 Task: Look for space in Juhaynah, Egypt from 12th June, 2023 to 15th June, 2023 for 2 adults in price range Rs.10000 to Rs.15000. Place can be entire place with 1  bedroom having 1 bed and 1 bathroom. Property type can be house, flat, guest house, hotel. Booking option can be shelf check-in. Required host language is English.
Action: Mouse moved to (488, 100)
Screenshot: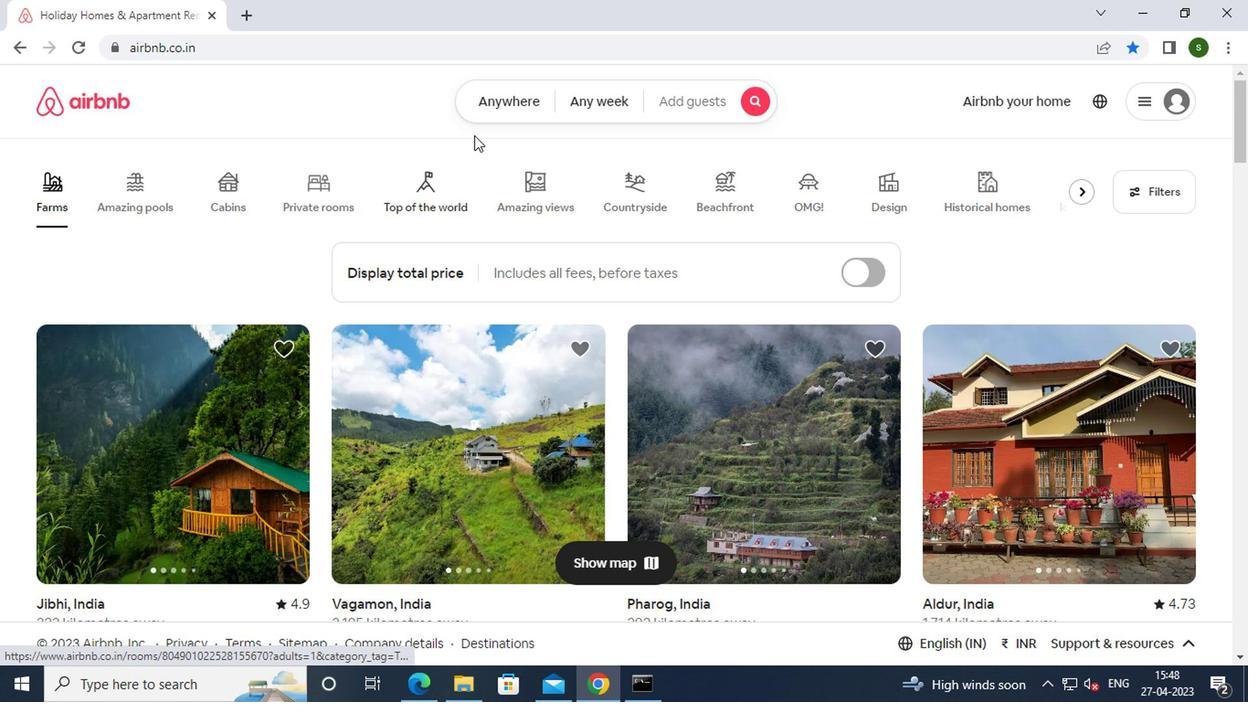 
Action: Mouse pressed left at (488, 100)
Screenshot: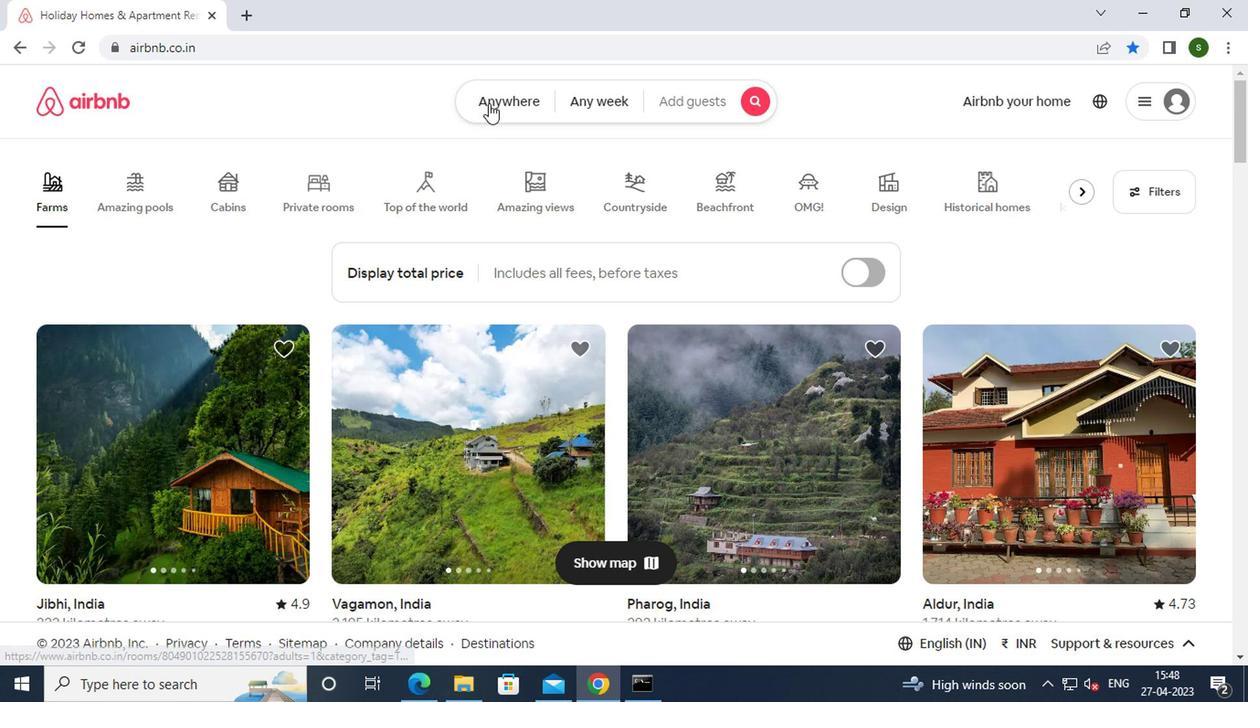 
Action: Mouse moved to (397, 172)
Screenshot: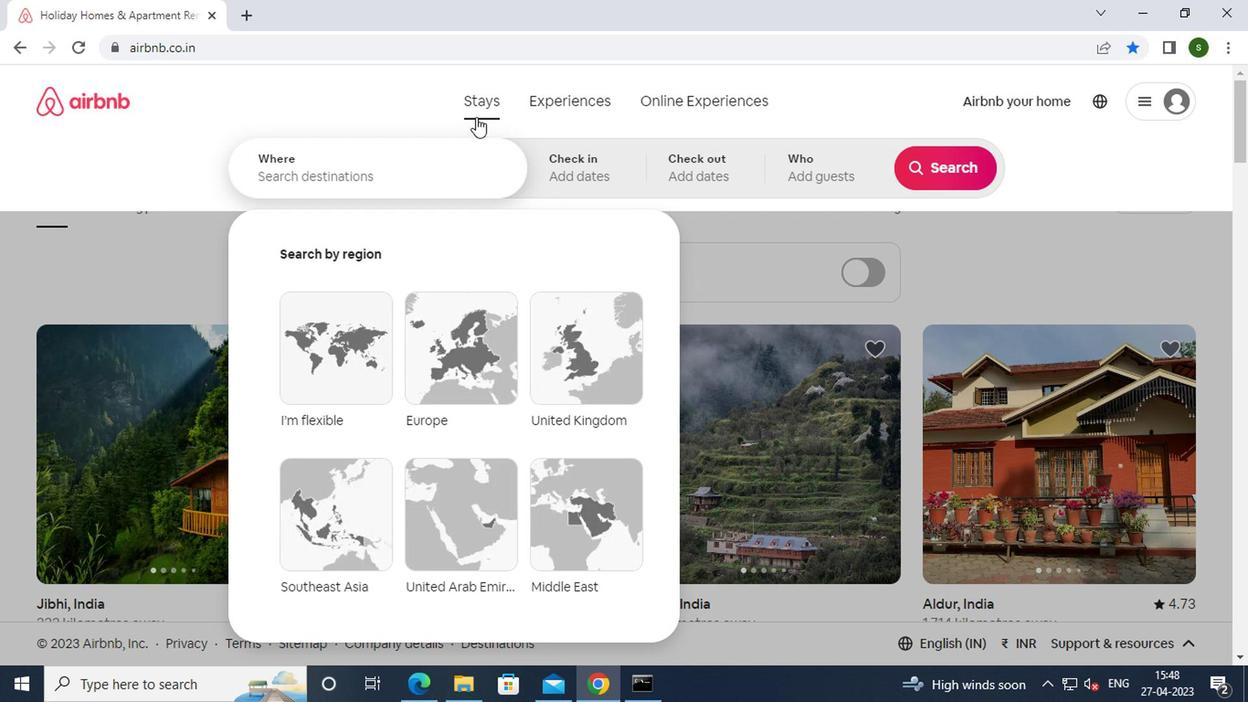 
Action: Mouse pressed left at (397, 172)
Screenshot: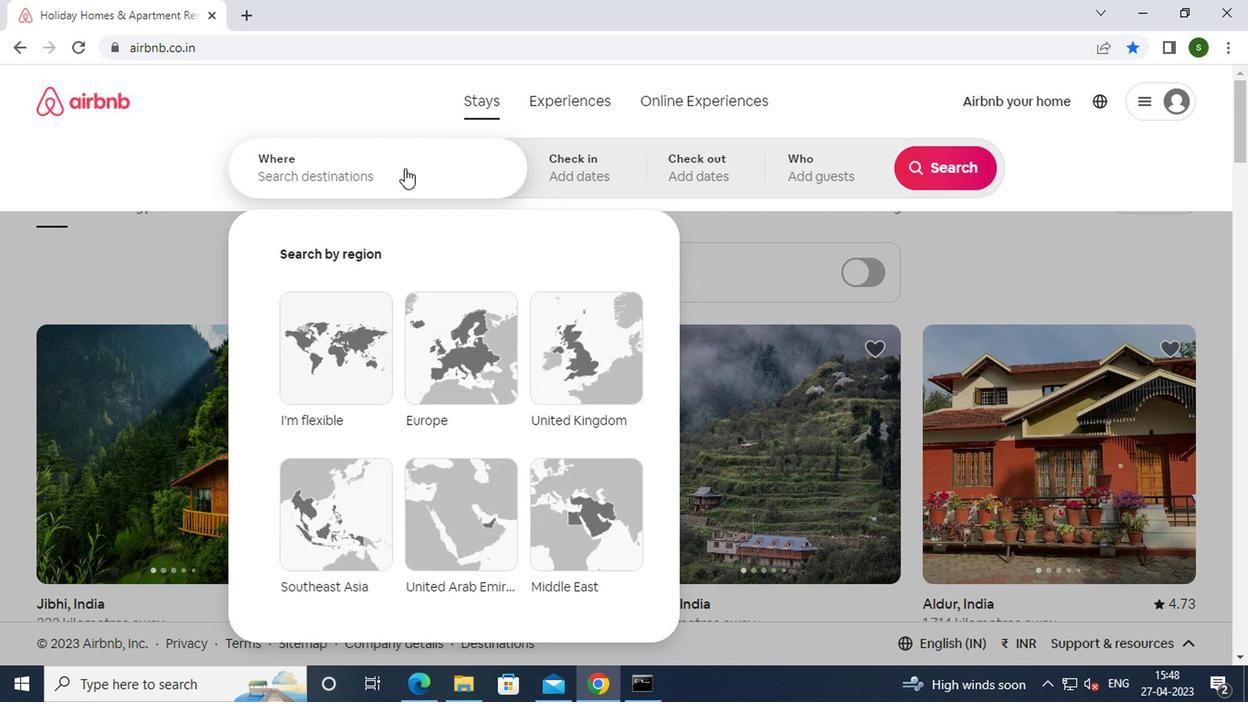 
Action: Key pressed j<Key.caps_lock>uhaynah,<Key.space><Key.caps_lock>e<Key.caps_lock>gypt<Key.enter>
Screenshot: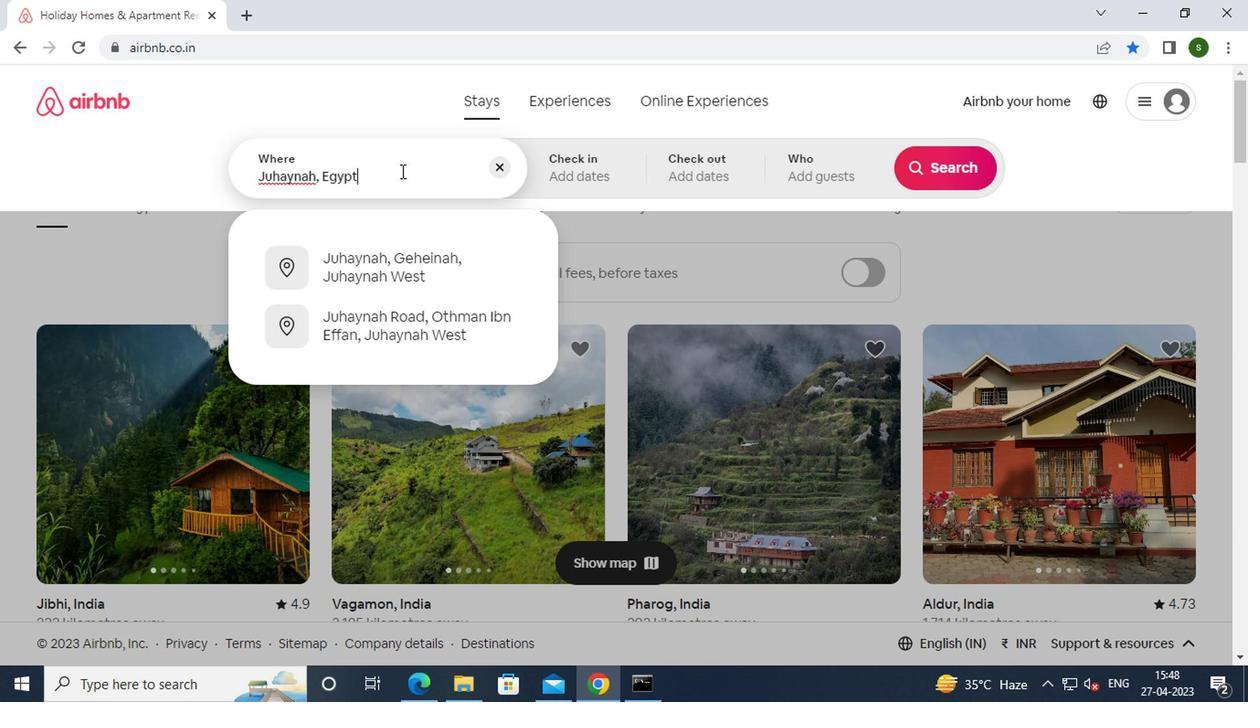 
Action: Mouse moved to (940, 317)
Screenshot: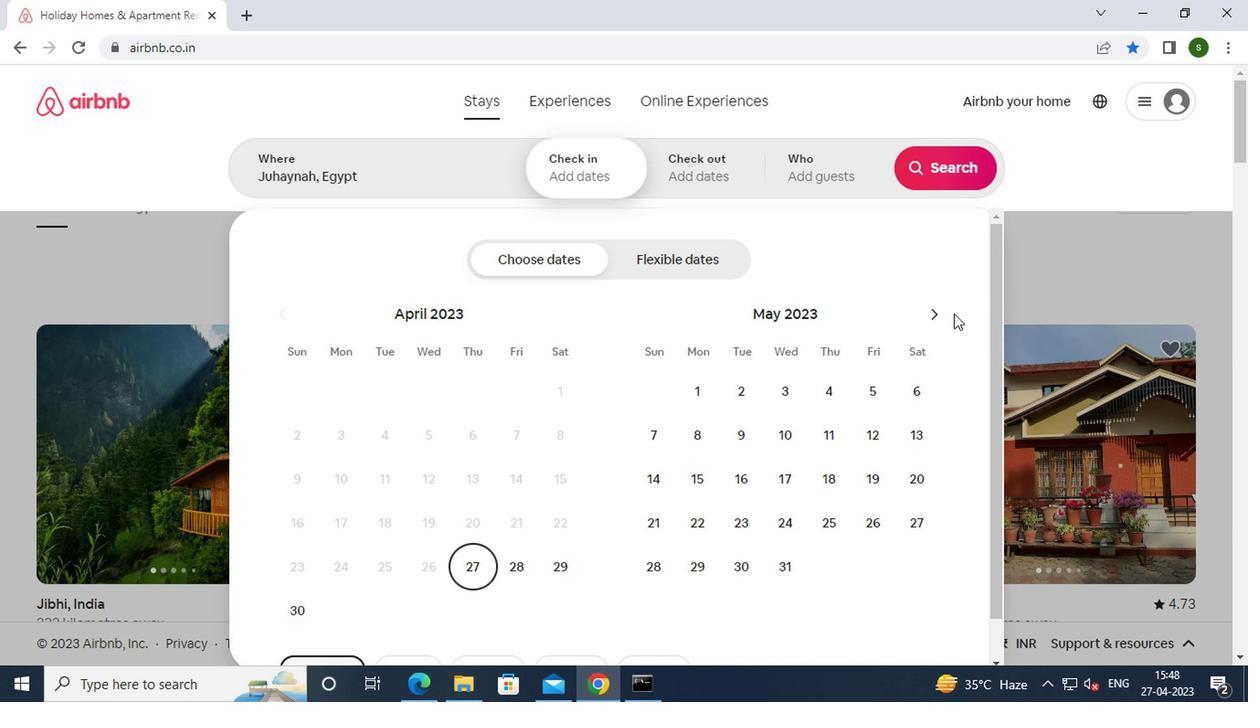 
Action: Mouse pressed left at (940, 317)
Screenshot: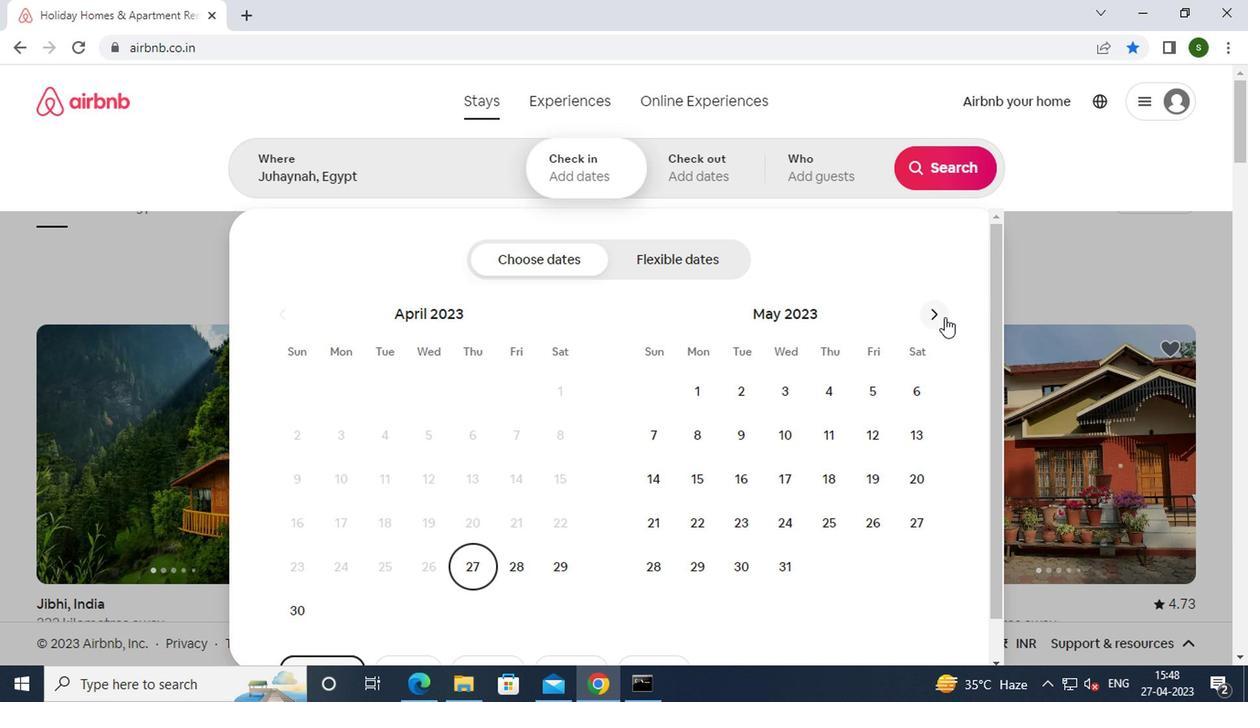 
Action: Mouse moved to (705, 466)
Screenshot: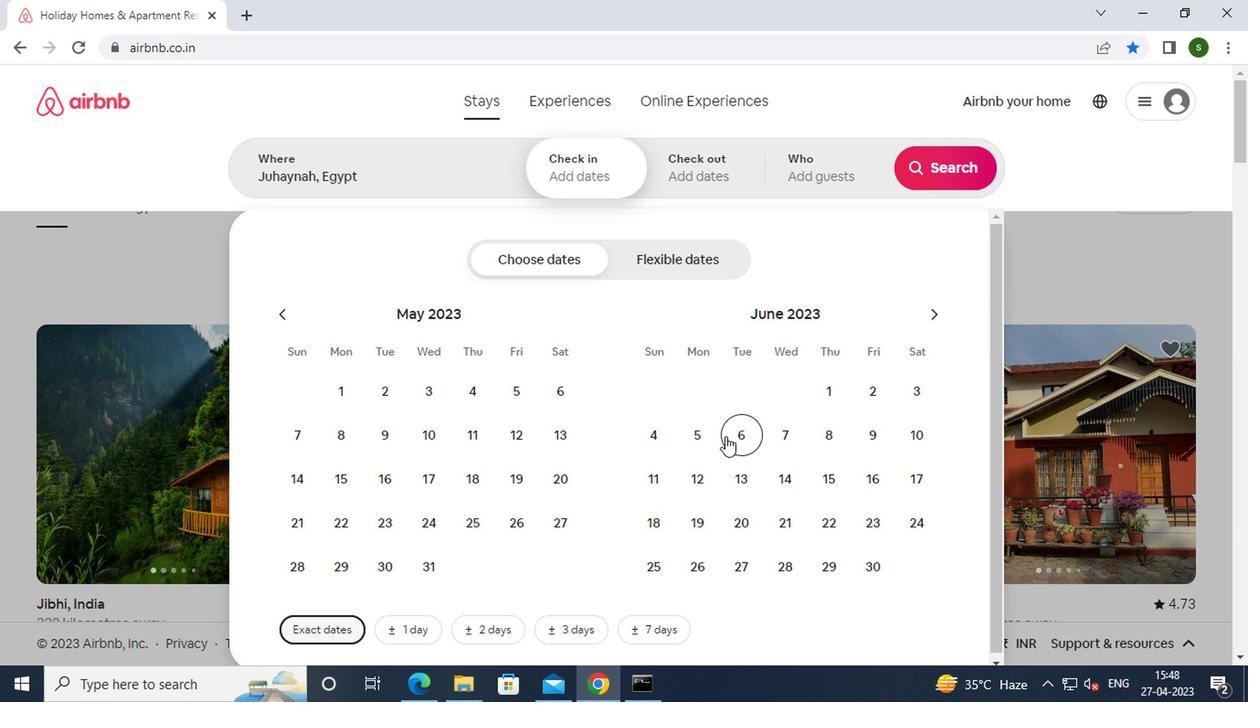 
Action: Mouse pressed left at (705, 466)
Screenshot: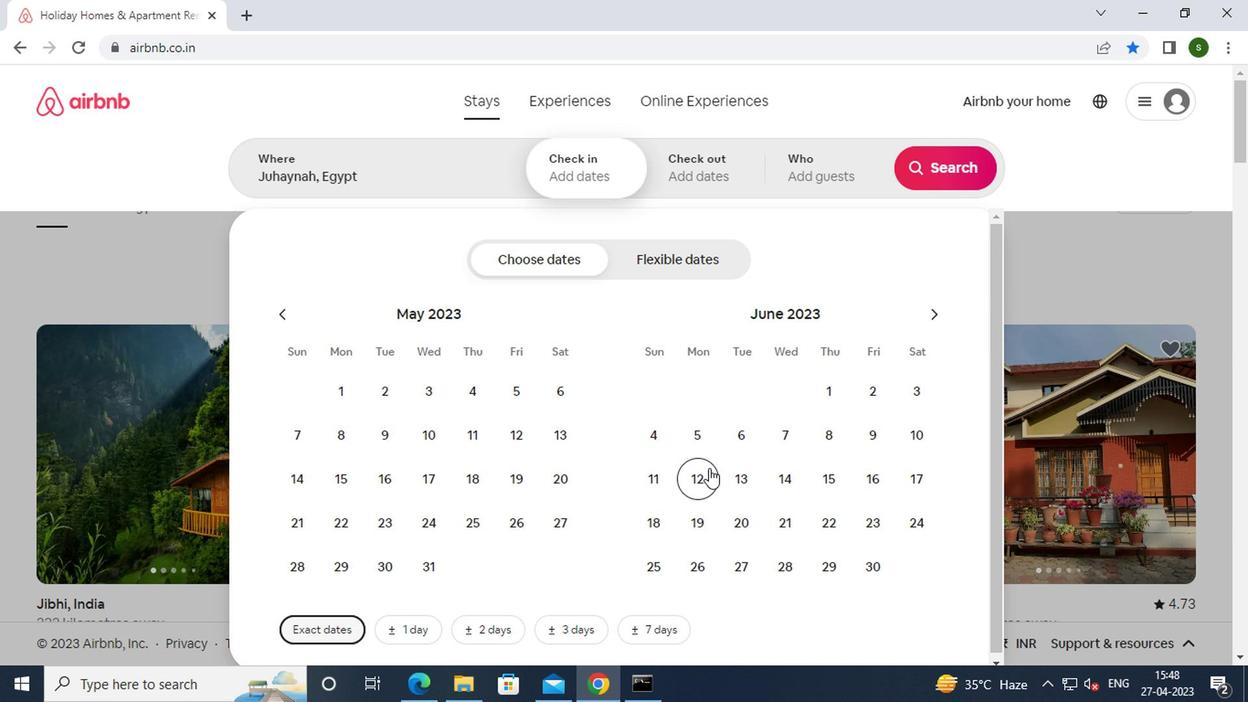 
Action: Mouse moved to (830, 477)
Screenshot: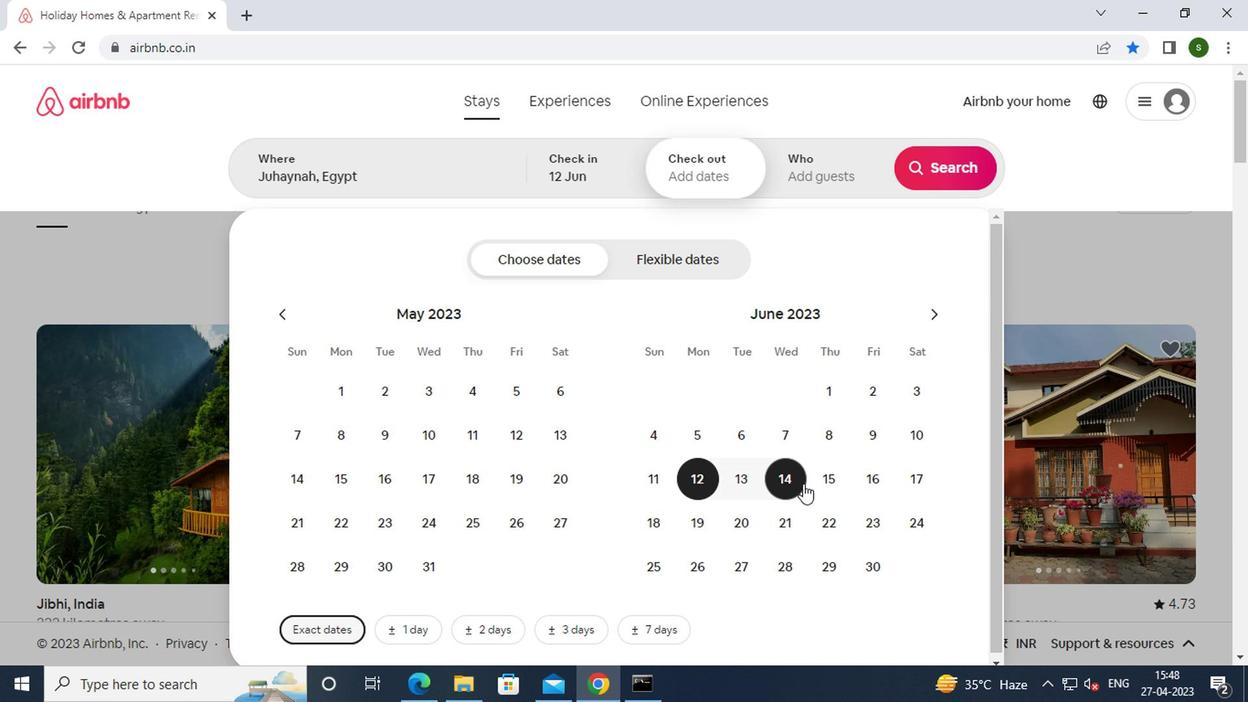 
Action: Mouse pressed left at (830, 477)
Screenshot: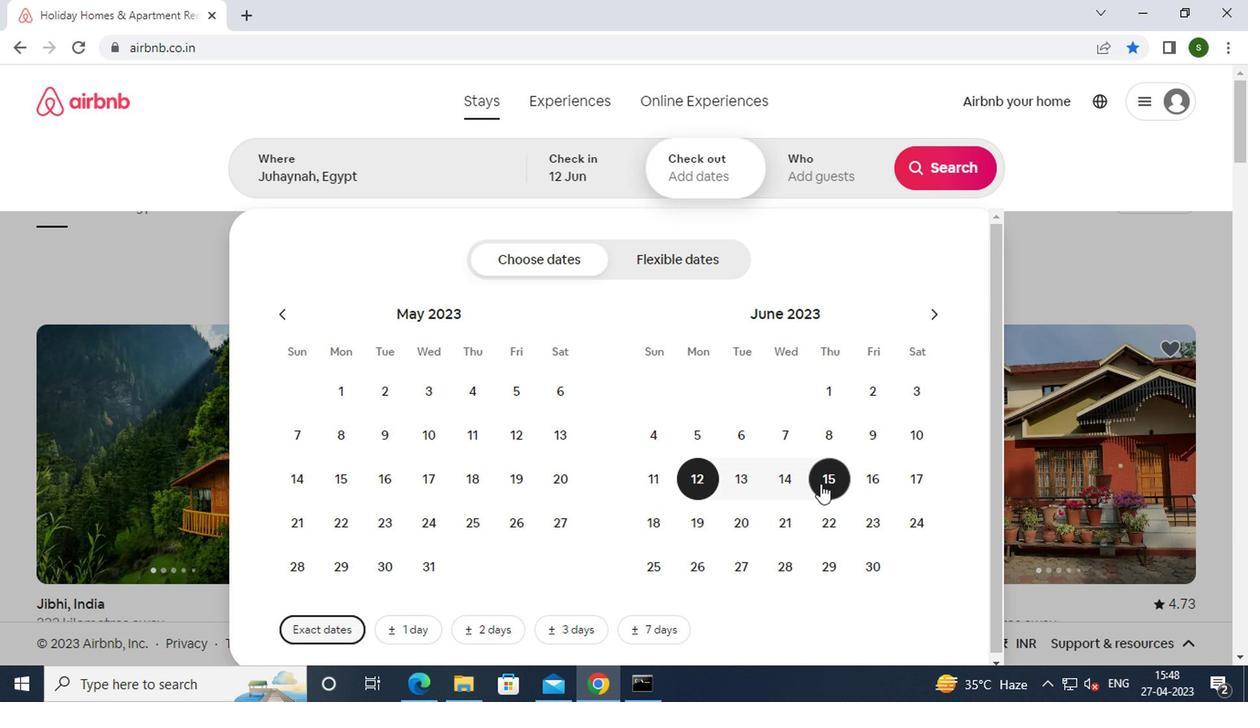 
Action: Mouse moved to (814, 159)
Screenshot: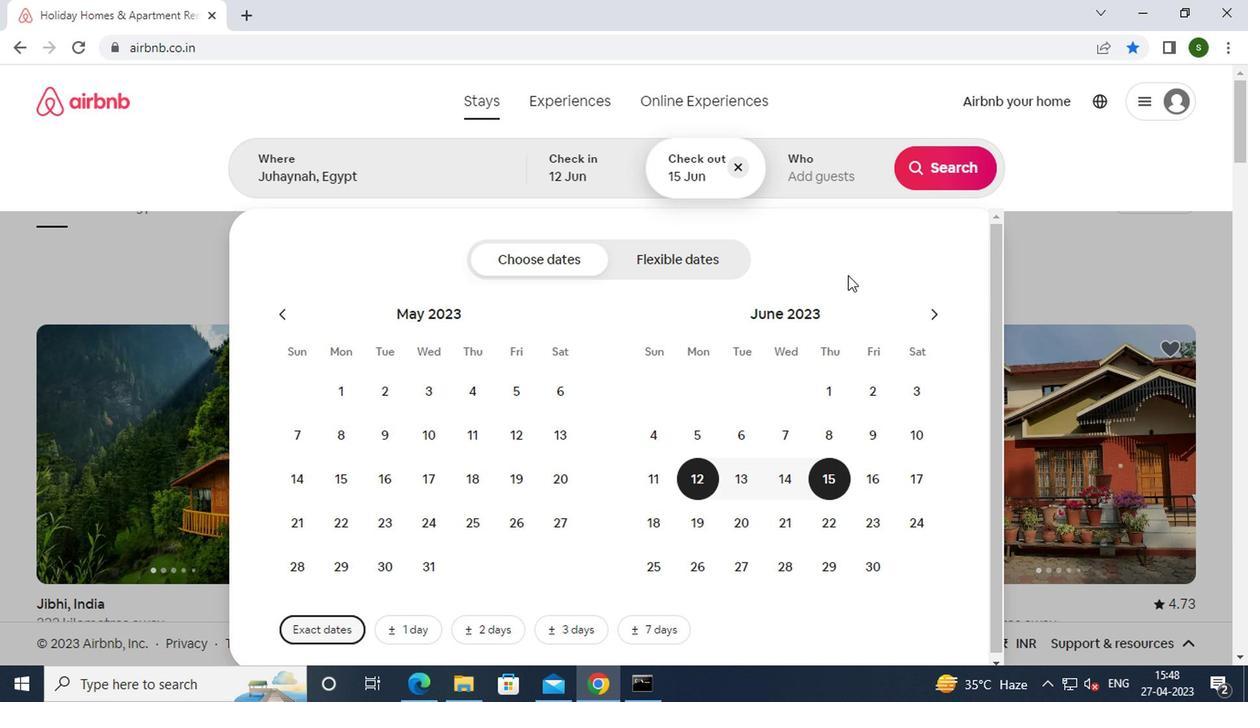 
Action: Mouse pressed left at (814, 159)
Screenshot: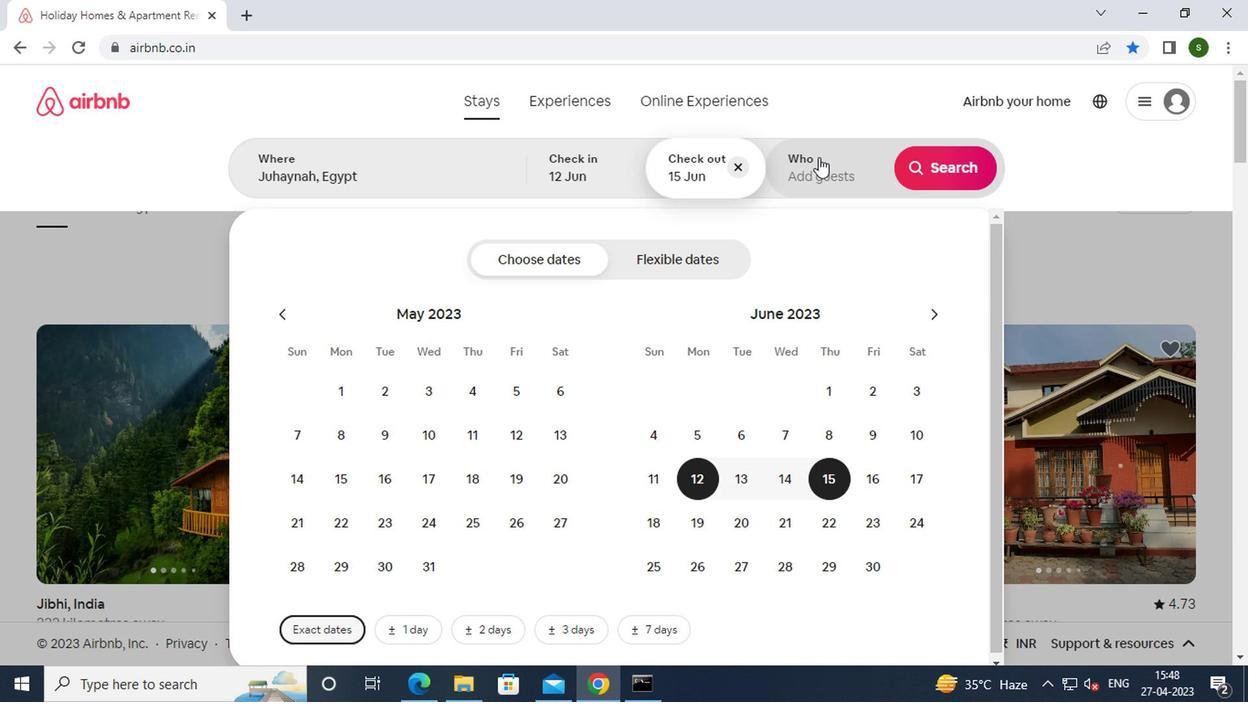 
Action: Mouse moved to (948, 269)
Screenshot: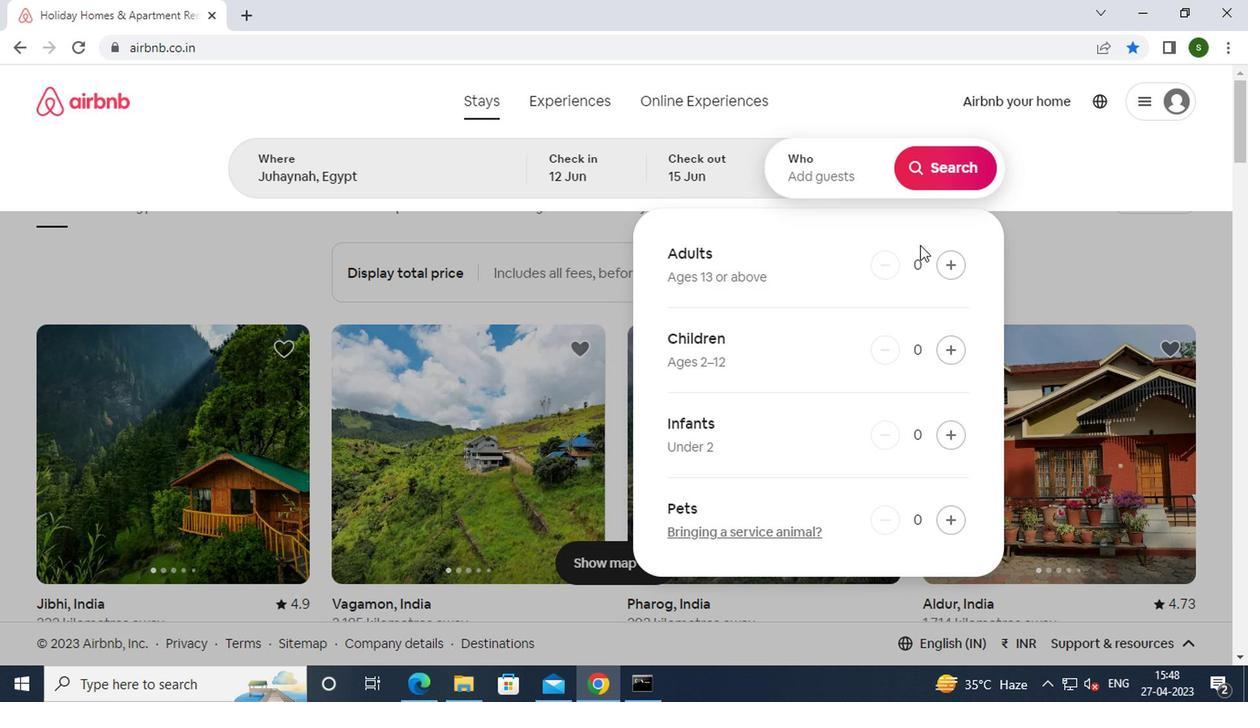 
Action: Mouse pressed left at (948, 269)
Screenshot: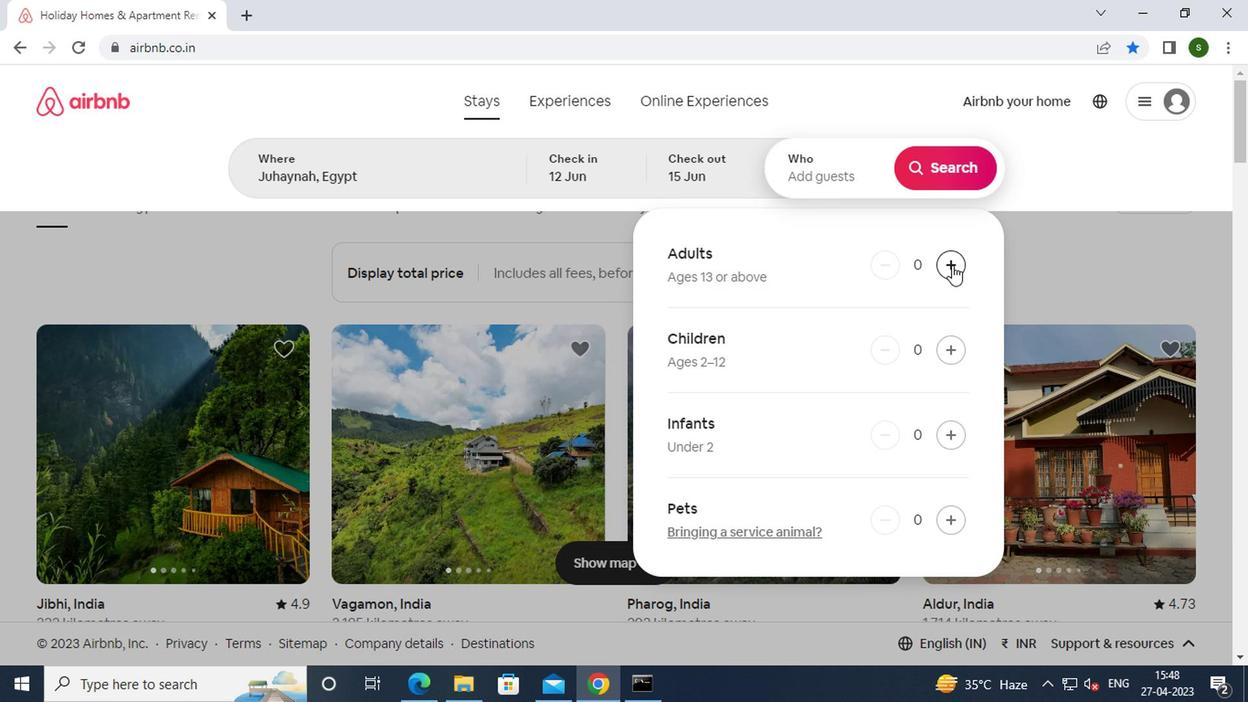 
Action: Mouse pressed left at (948, 269)
Screenshot: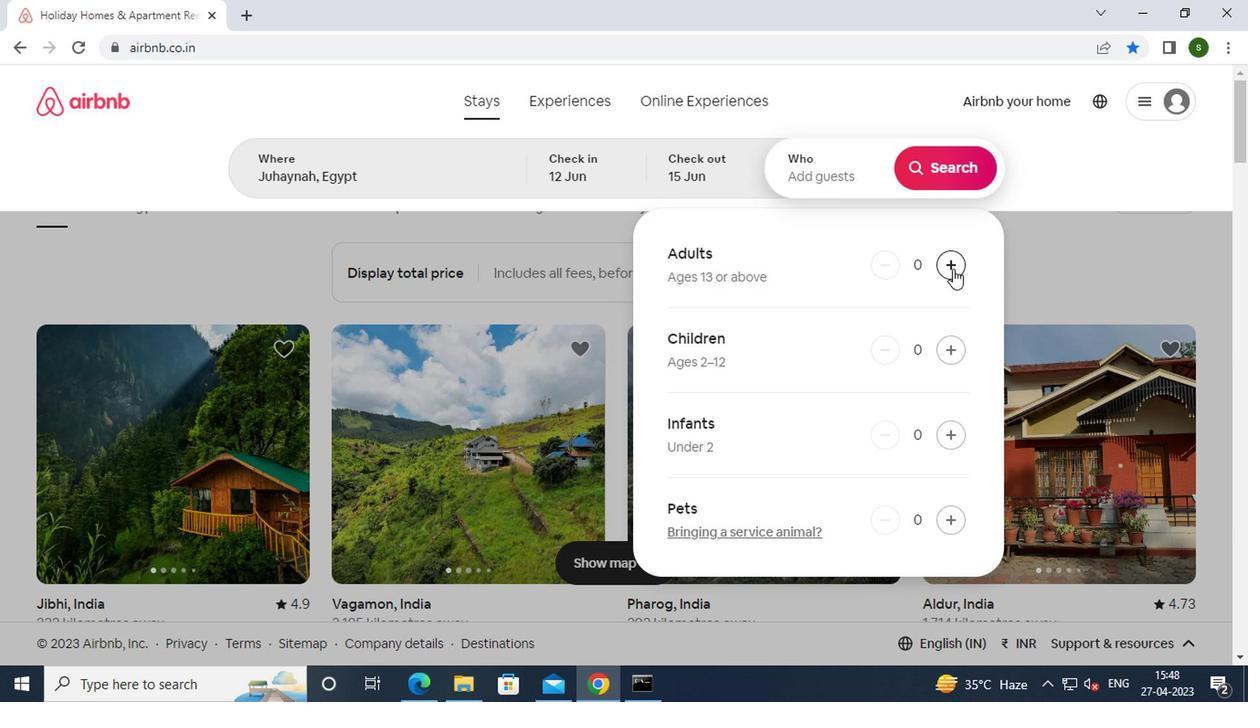 
Action: Mouse moved to (941, 180)
Screenshot: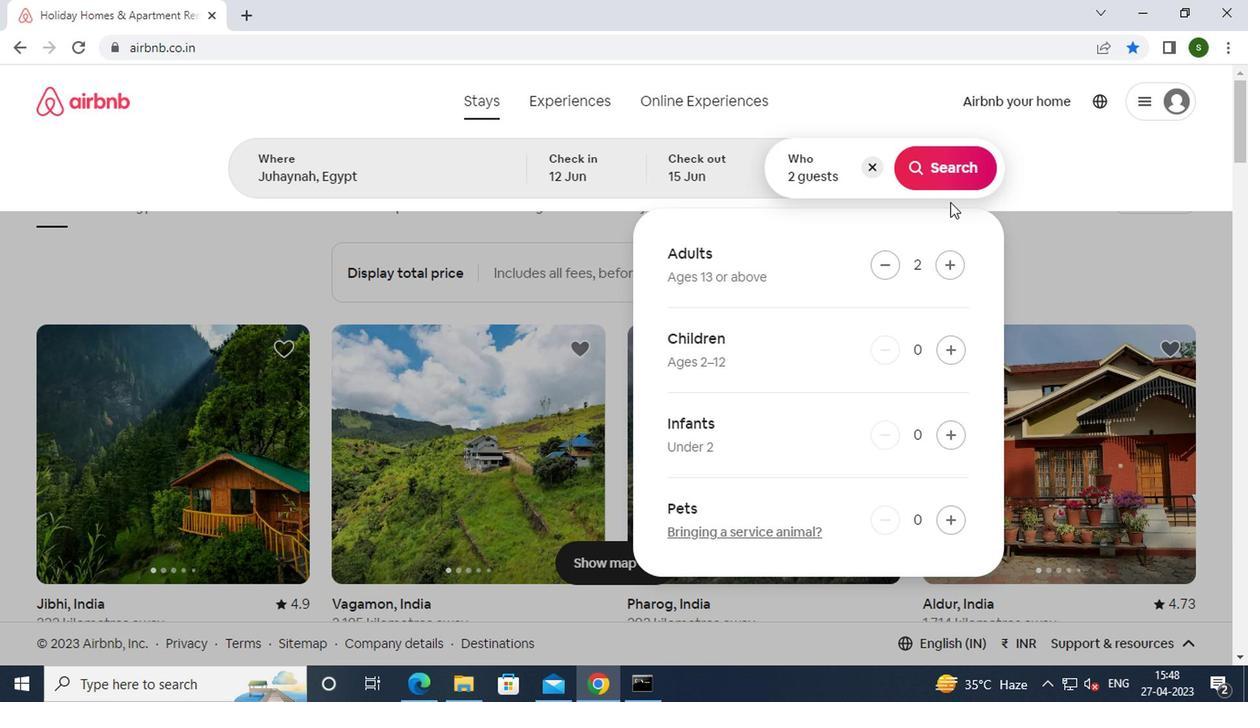 
Action: Mouse pressed left at (941, 180)
Screenshot: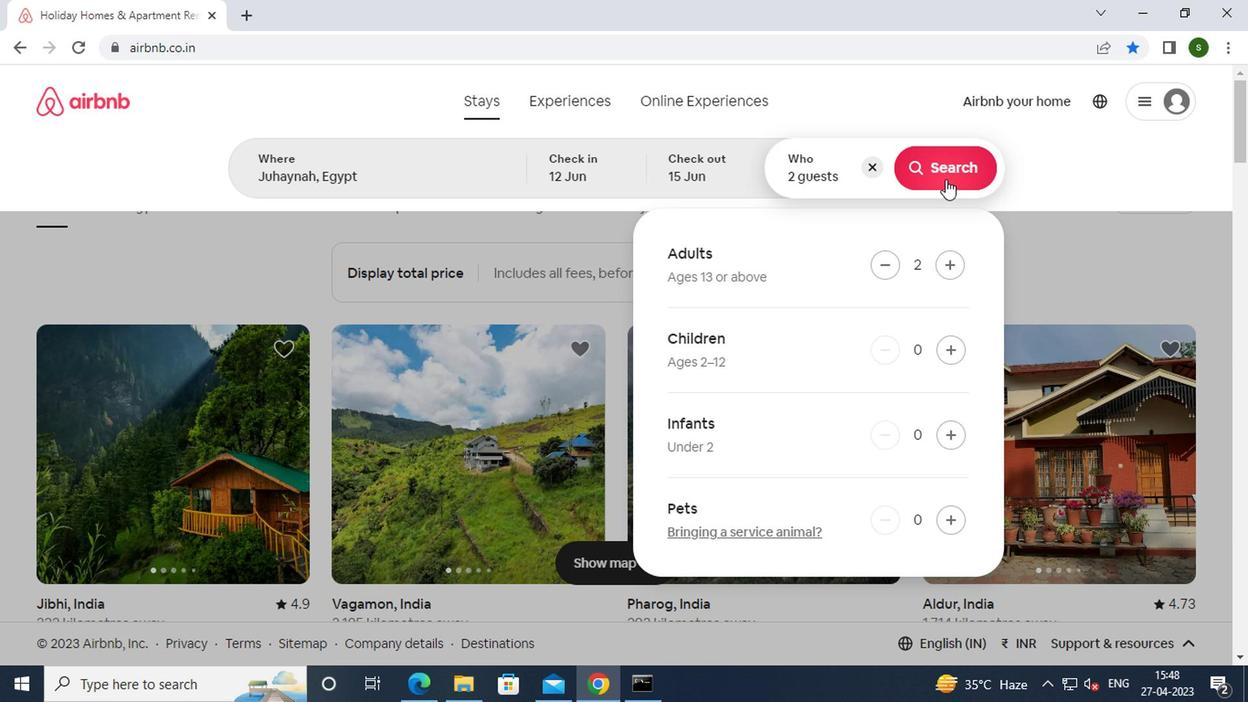 
Action: Mouse moved to (1181, 178)
Screenshot: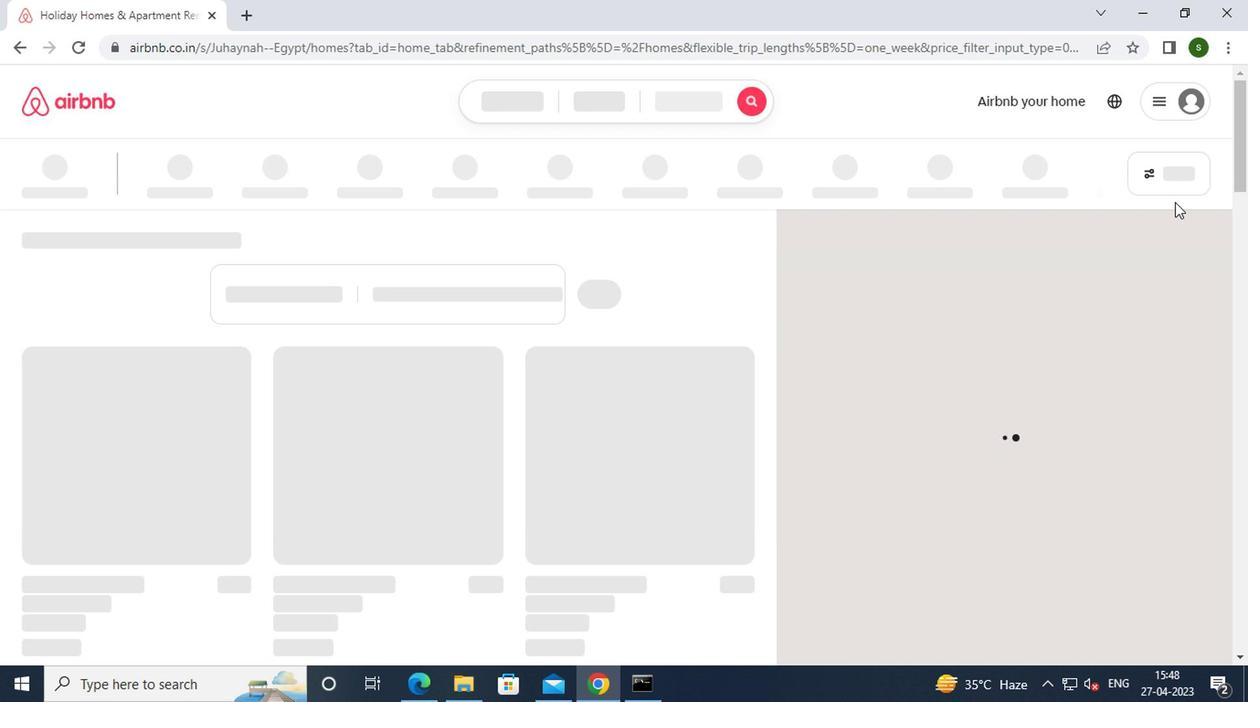 
Action: Mouse pressed left at (1181, 178)
Screenshot: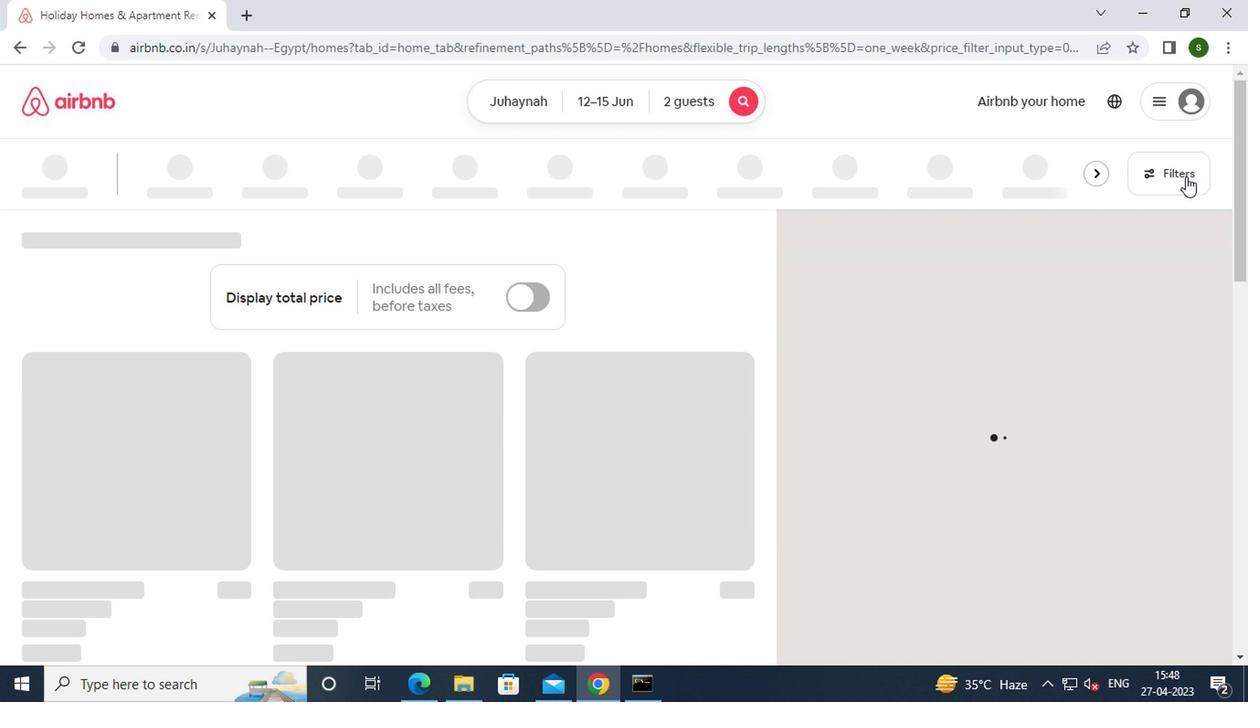
Action: Mouse moved to (450, 406)
Screenshot: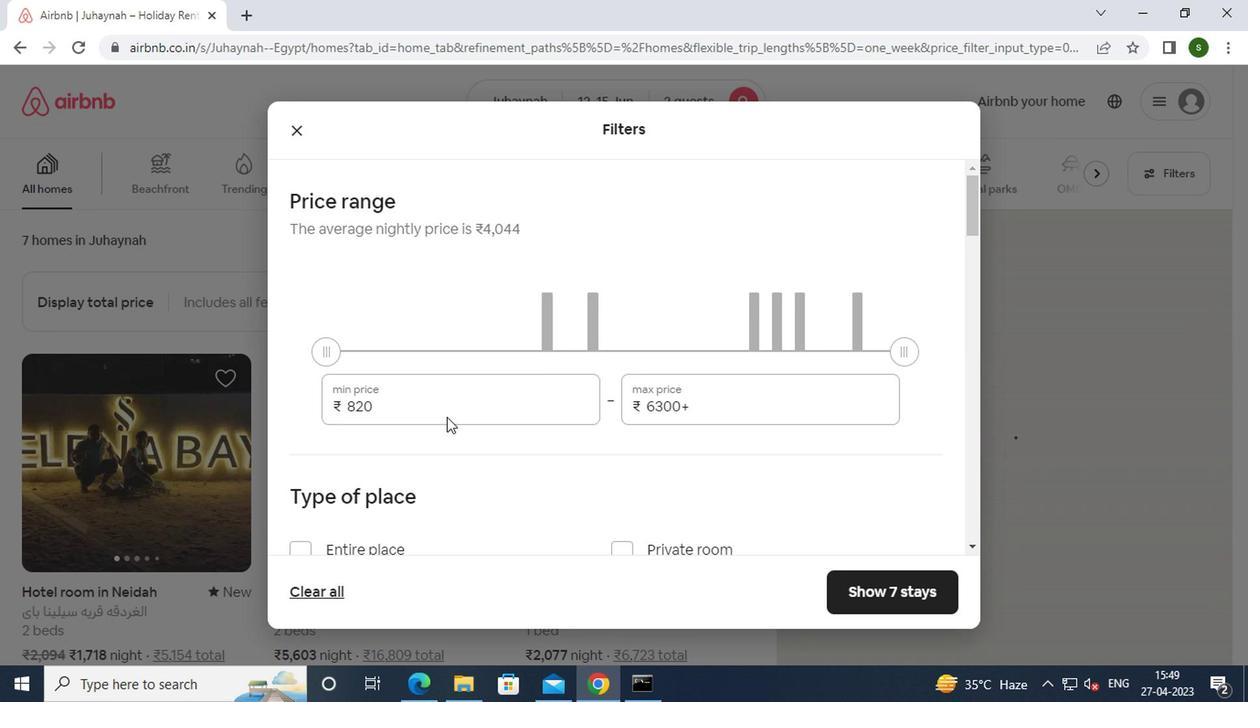 
Action: Mouse pressed left at (450, 406)
Screenshot: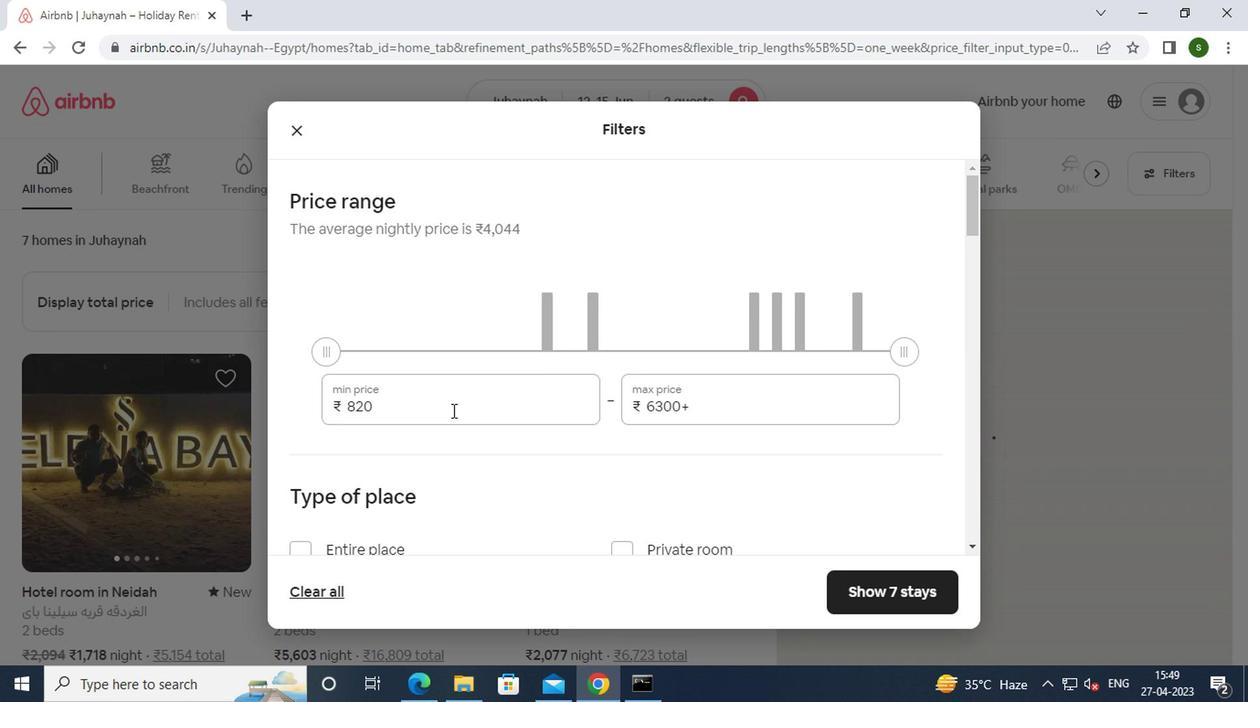 
Action: Key pressed <Key.backspace><Key.backspace><Key.backspace><Key.backspace><Key.backspace><Key.backspace>10000
Screenshot: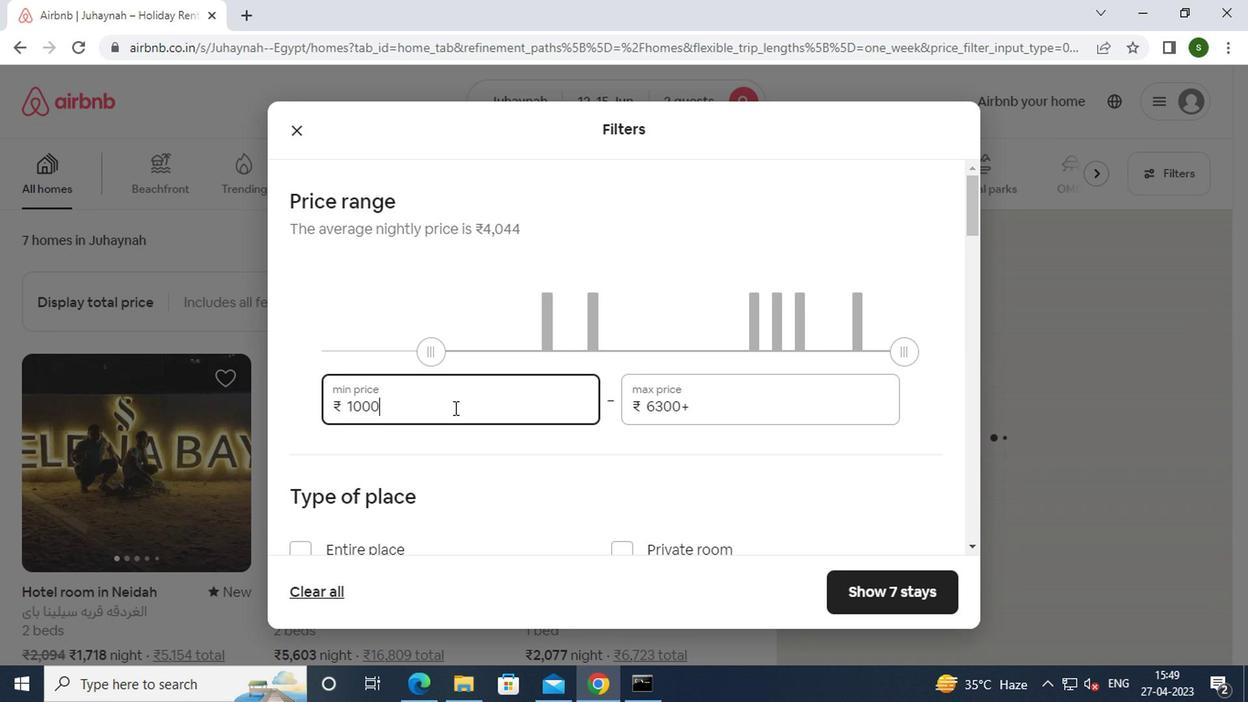 
Action: Mouse moved to (762, 406)
Screenshot: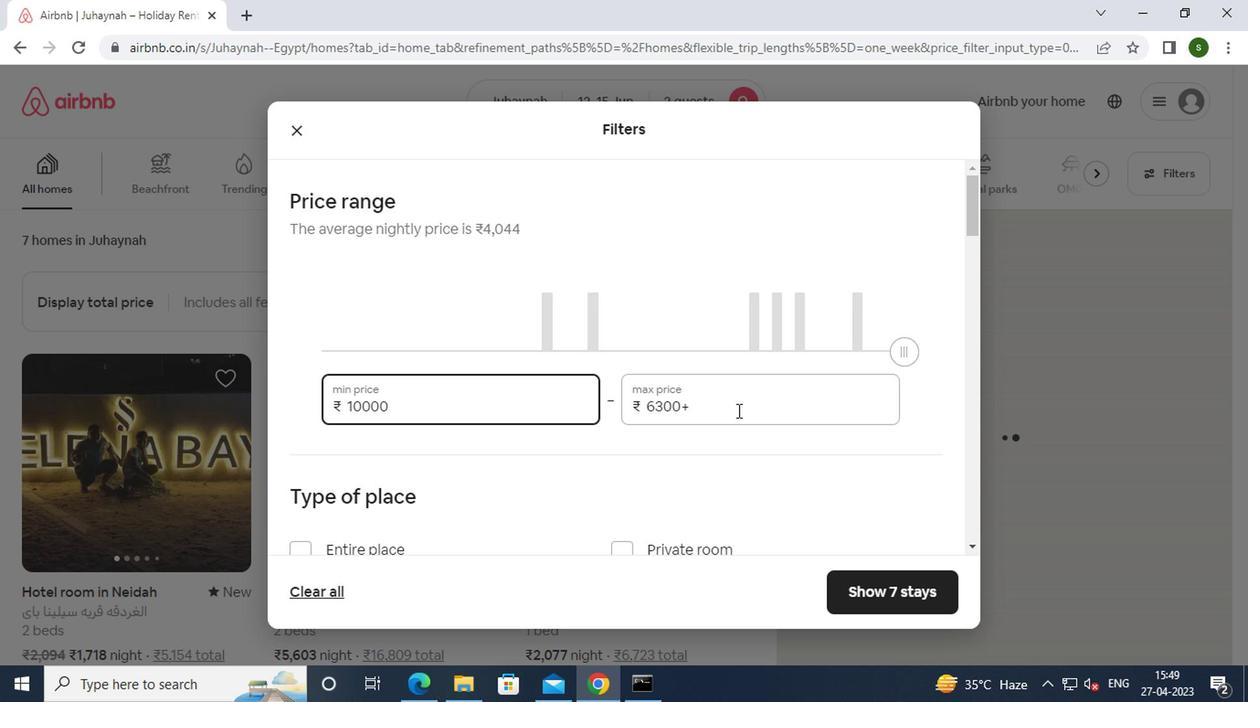 
Action: Mouse pressed left at (762, 406)
Screenshot: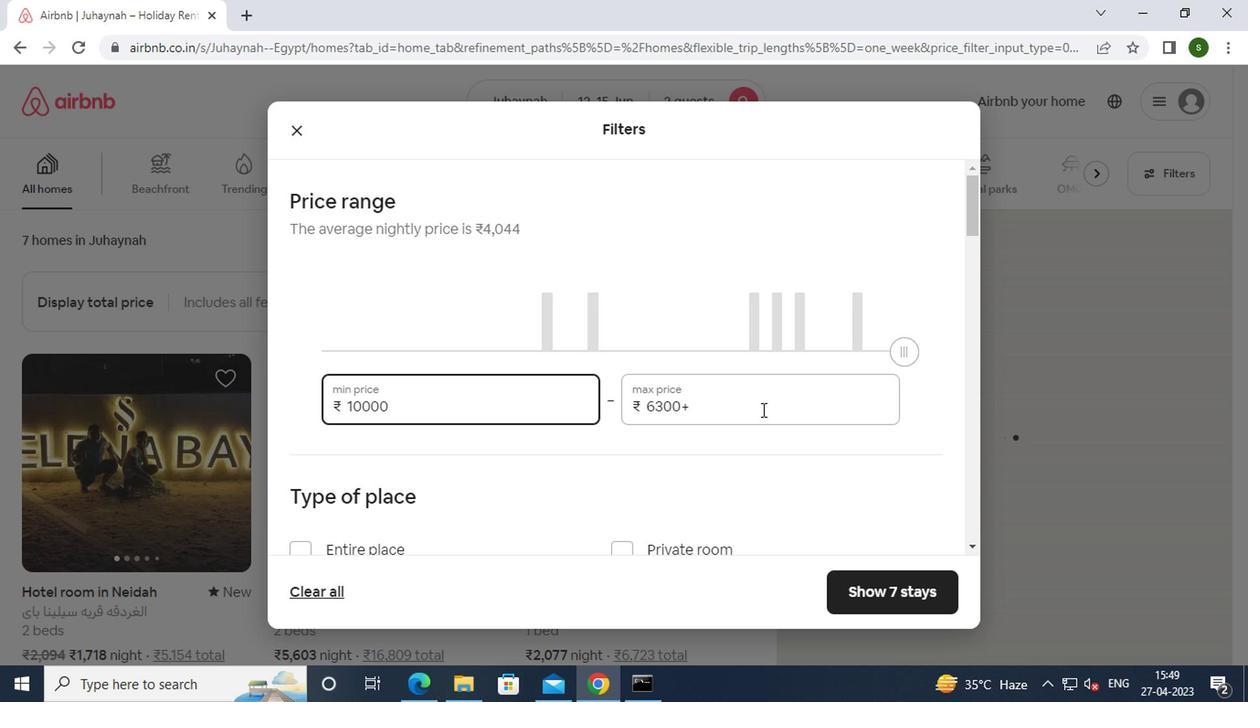 
Action: Key pressed <Key.backspace><Key.backspace><Key.backspace><Key.backspace><Key.backspace><Key.backspace><Key.backspace><Key.backspace><Key.backspace><Key.backspace><Key.backspace>15000
Screenshot: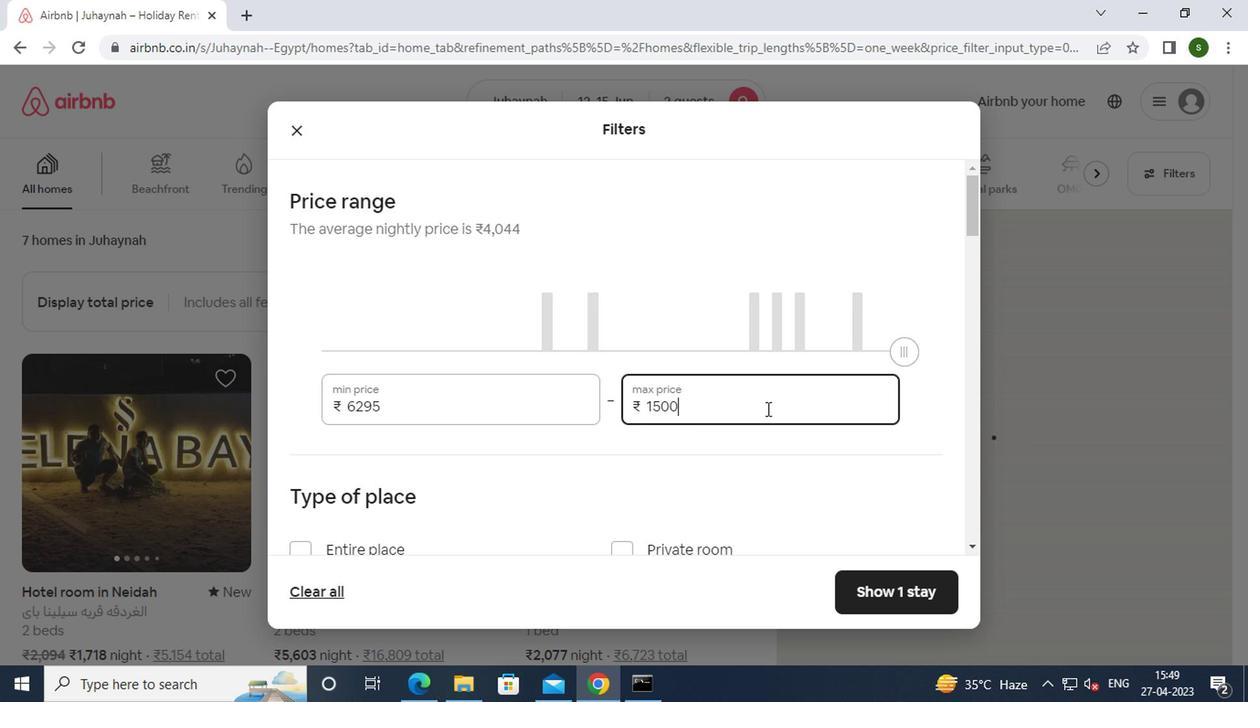 
Action: Mouse moved to (518, 404)
Screenshot: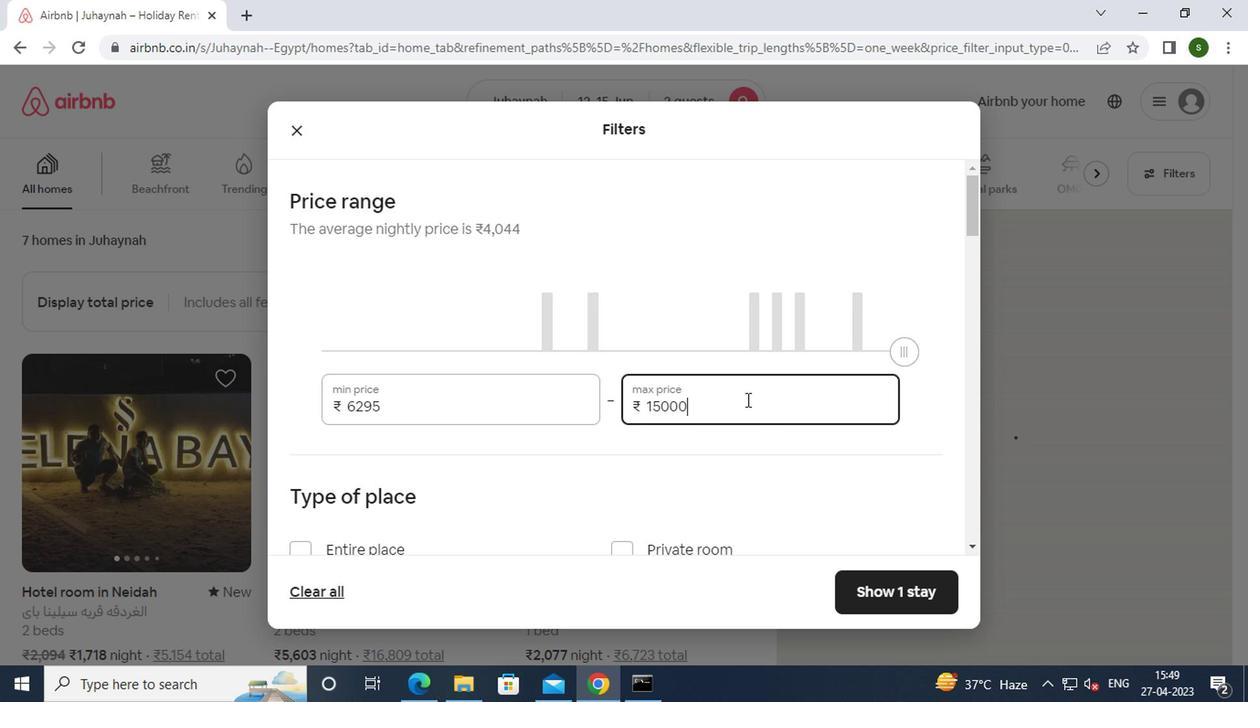 
Action: Mouse scrolled (518, 403) with delta (0, 0)
Screenshot: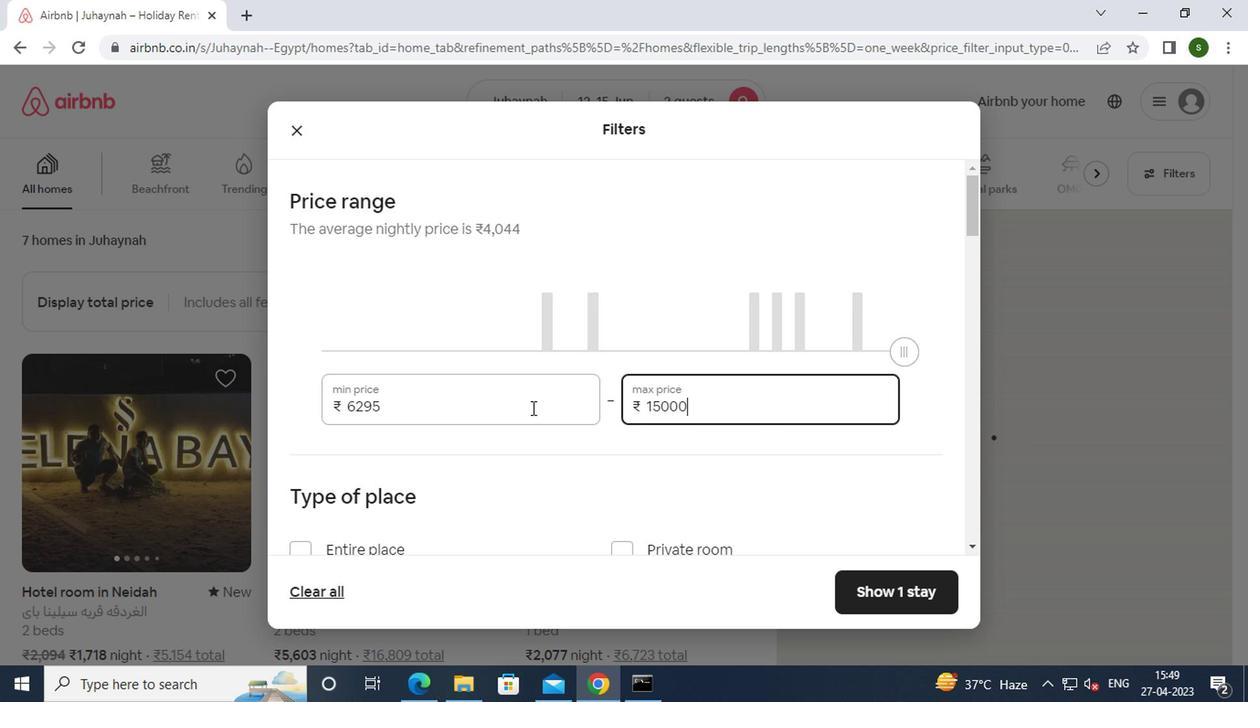 
Action: Mouse scrolled (518, 403) with delta (0, 0)
Screenshot: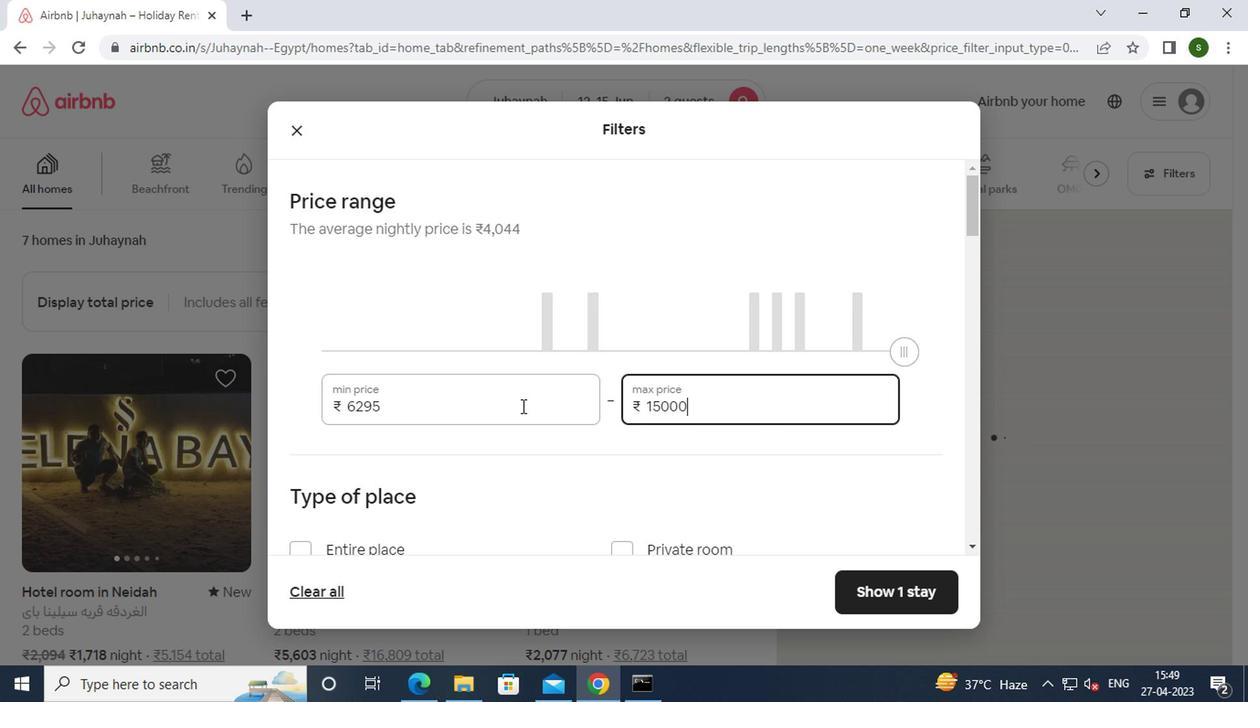 
Action: Mouse moved to (328, 369)
Screenshot: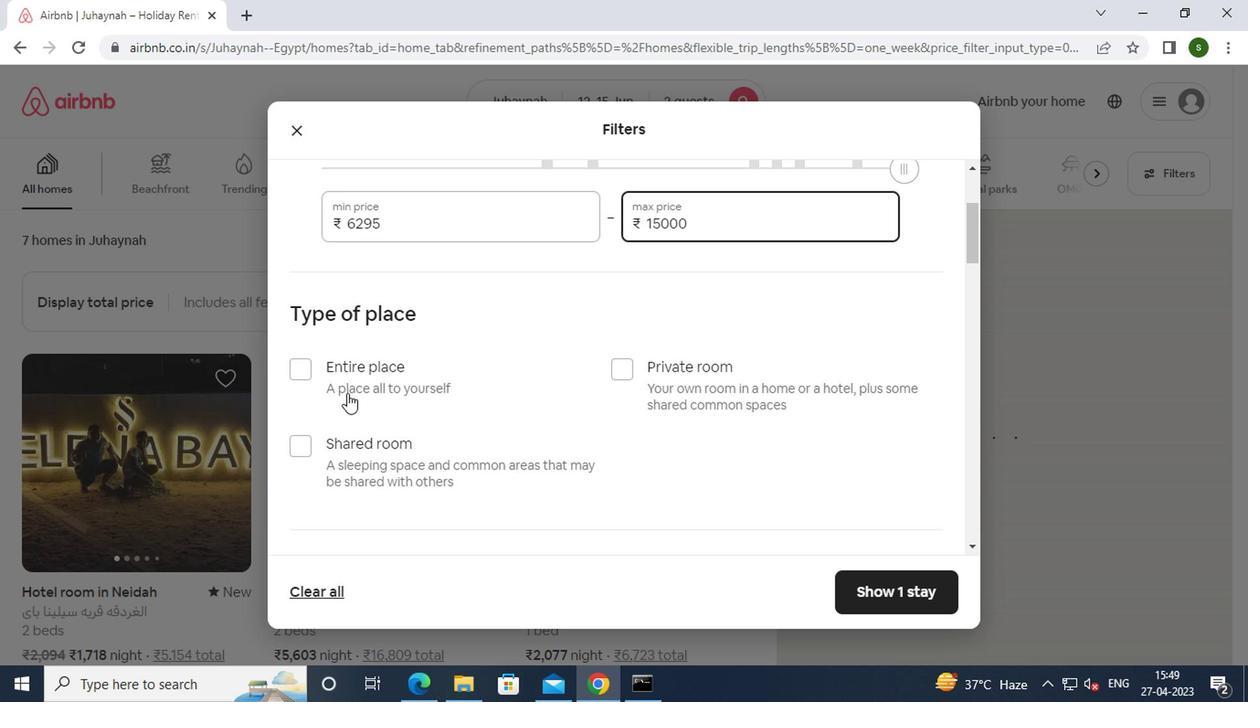
Action: Mouse pressed left at (328, 369)
Screenshot: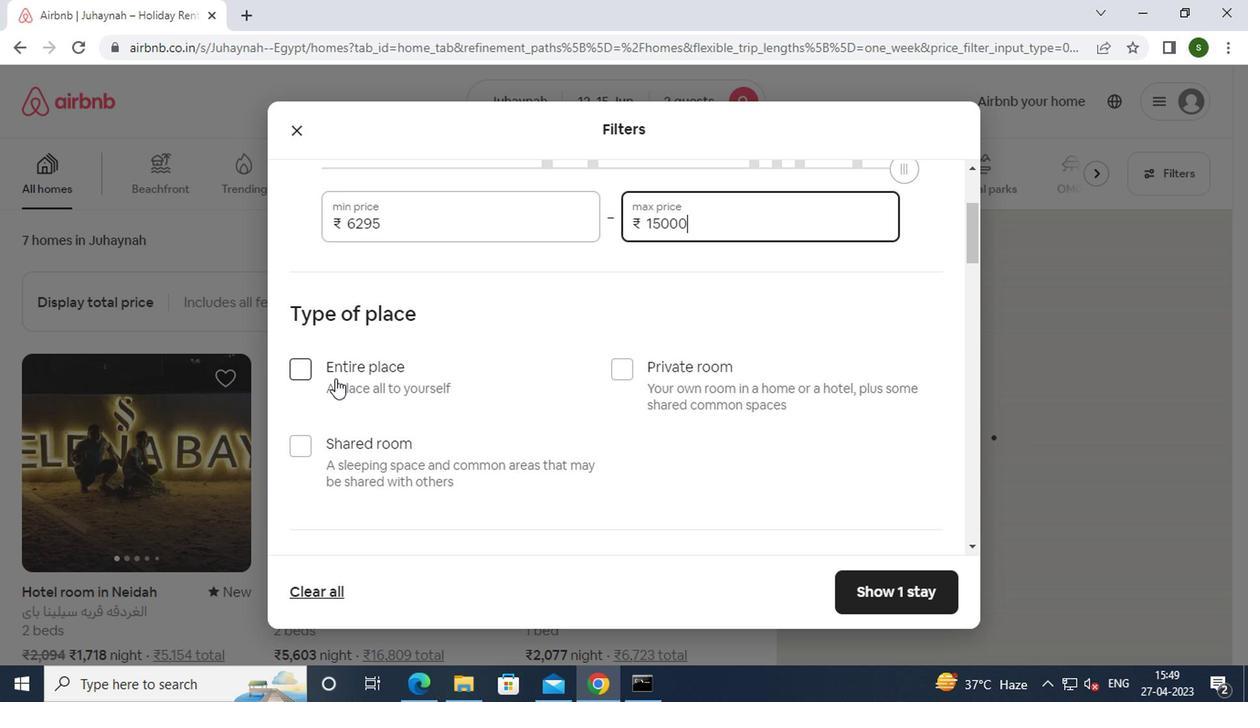 
Action: Mouse moved to (532, 359)
Screenshot: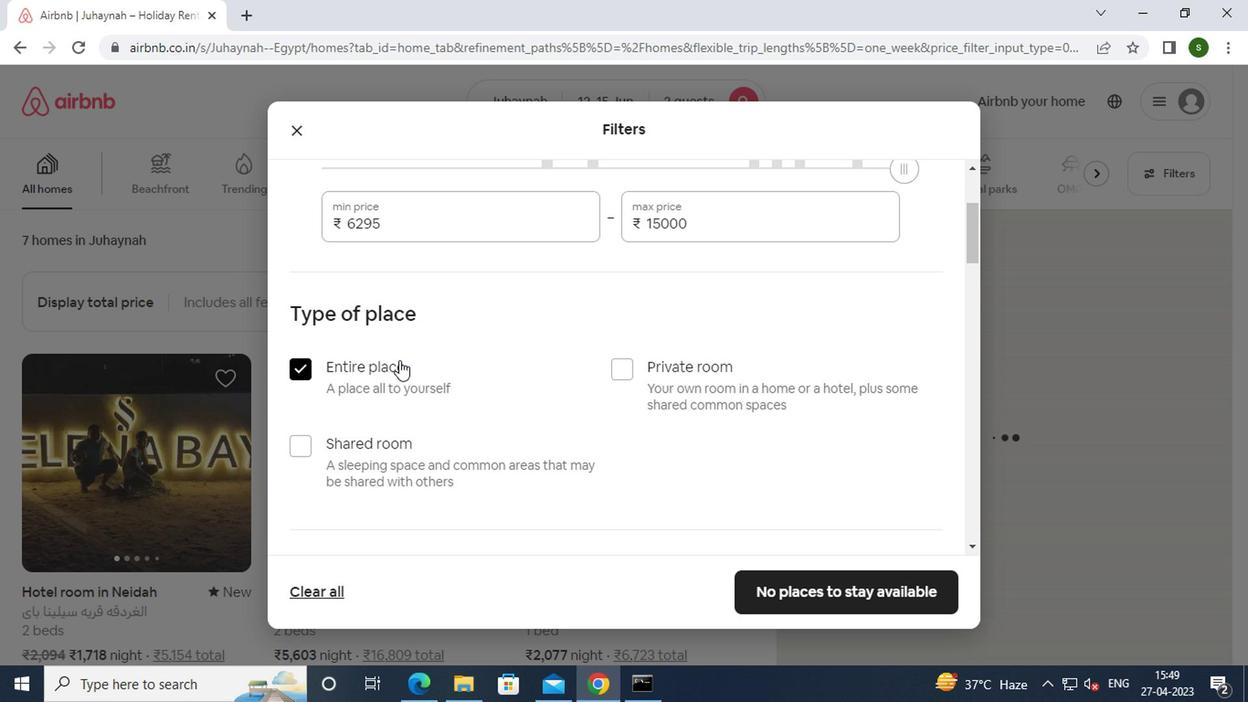 
Action: Mouse scrolled (532, 358) with delta (0, 0)
Screenshot: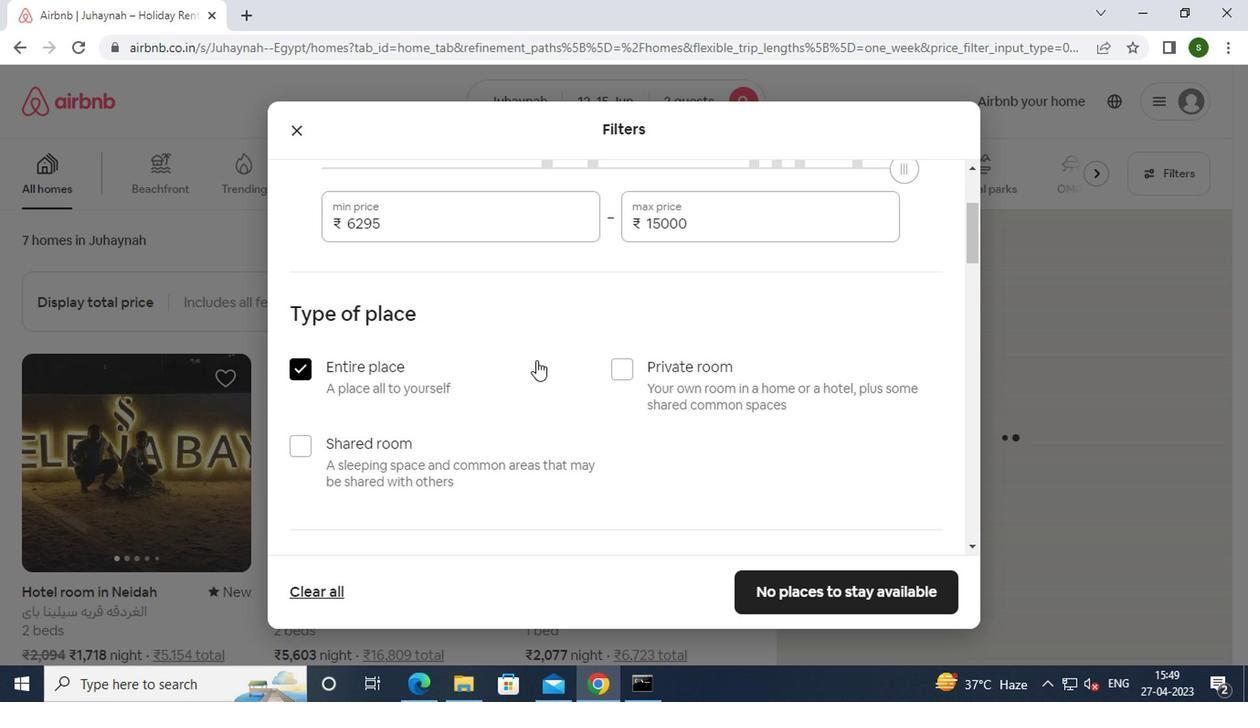 
Action: Mouse scrolled (532, 358) with delta (0, 0)
Screenshot: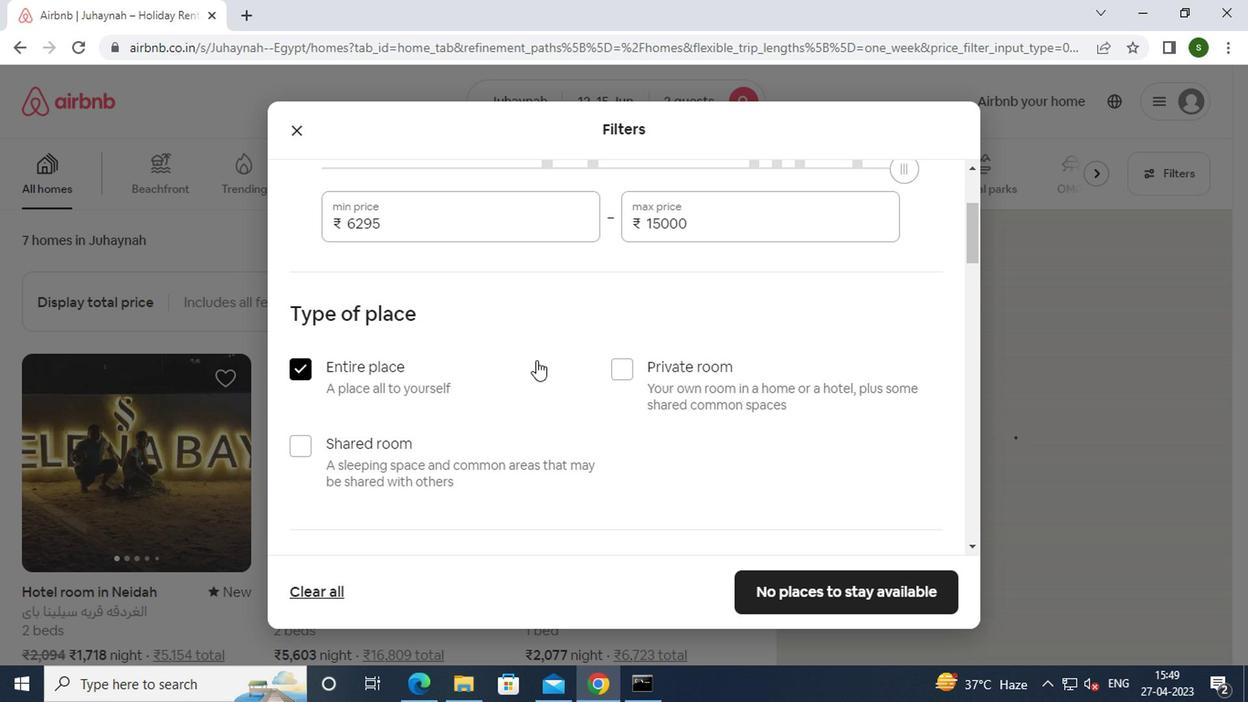 
Action: Mouse scrolled (532, 358) with delta (0, 0)
Screenshot: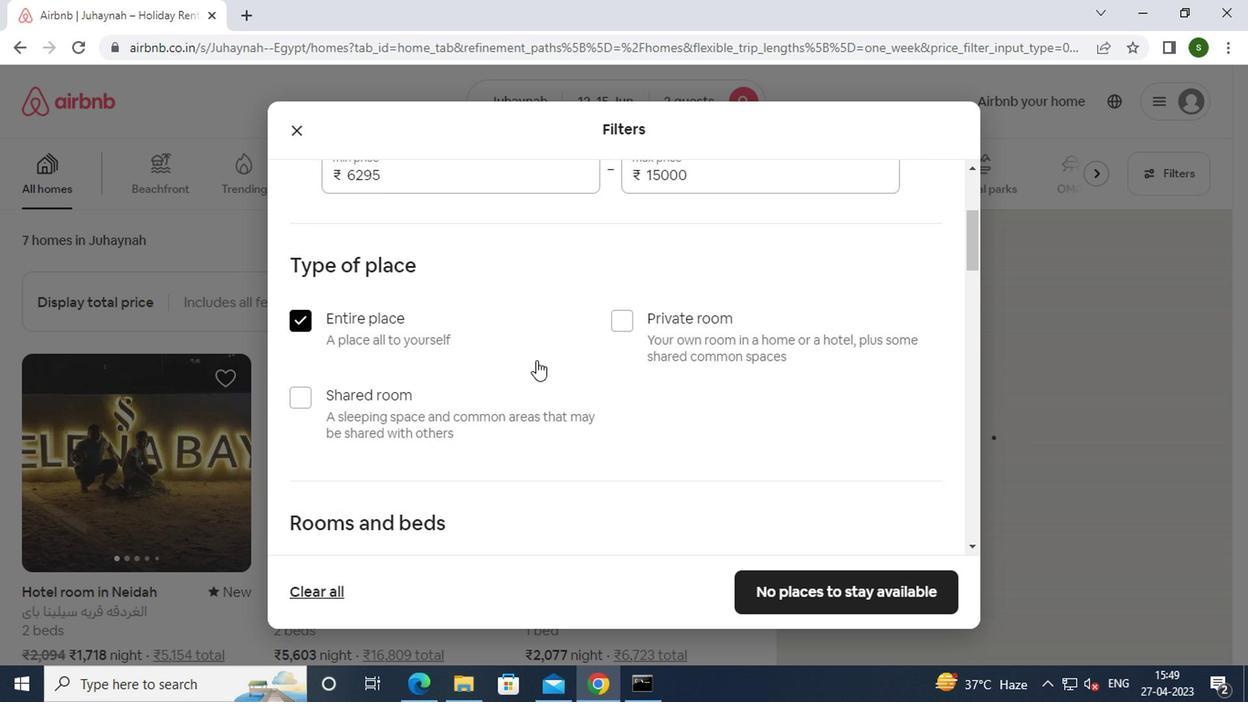 
Action: Mouse scrolled (532, 358) with delta (0, 0)
Screenshot: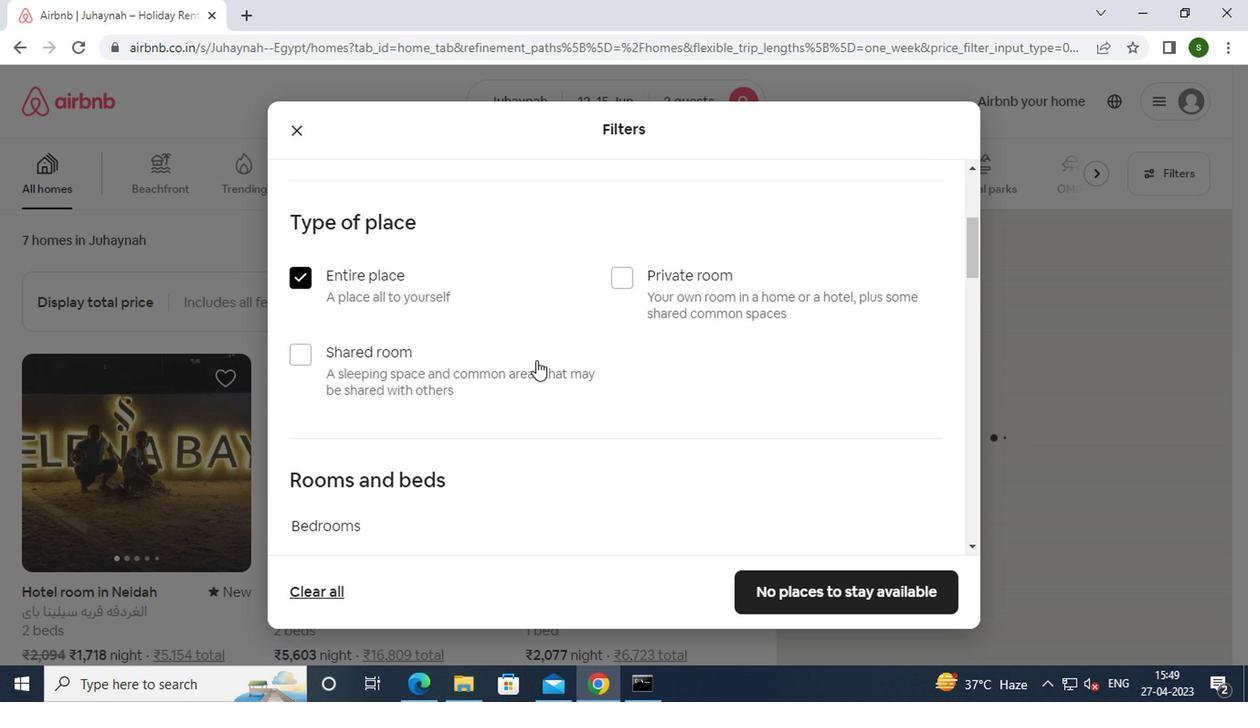 
Action: Mouse scrolled (532, 358) with delta (0, 0)
Screenshot: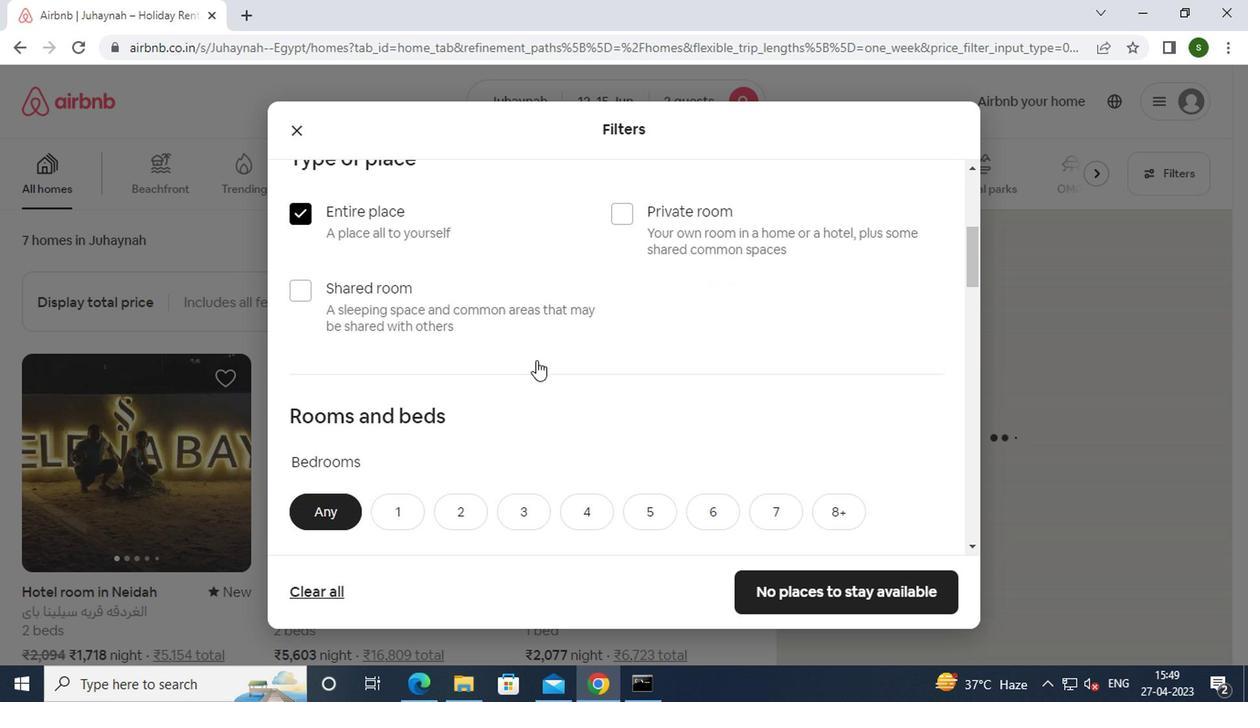 
Action: Mouse moved to (398, 209)
Screenshot: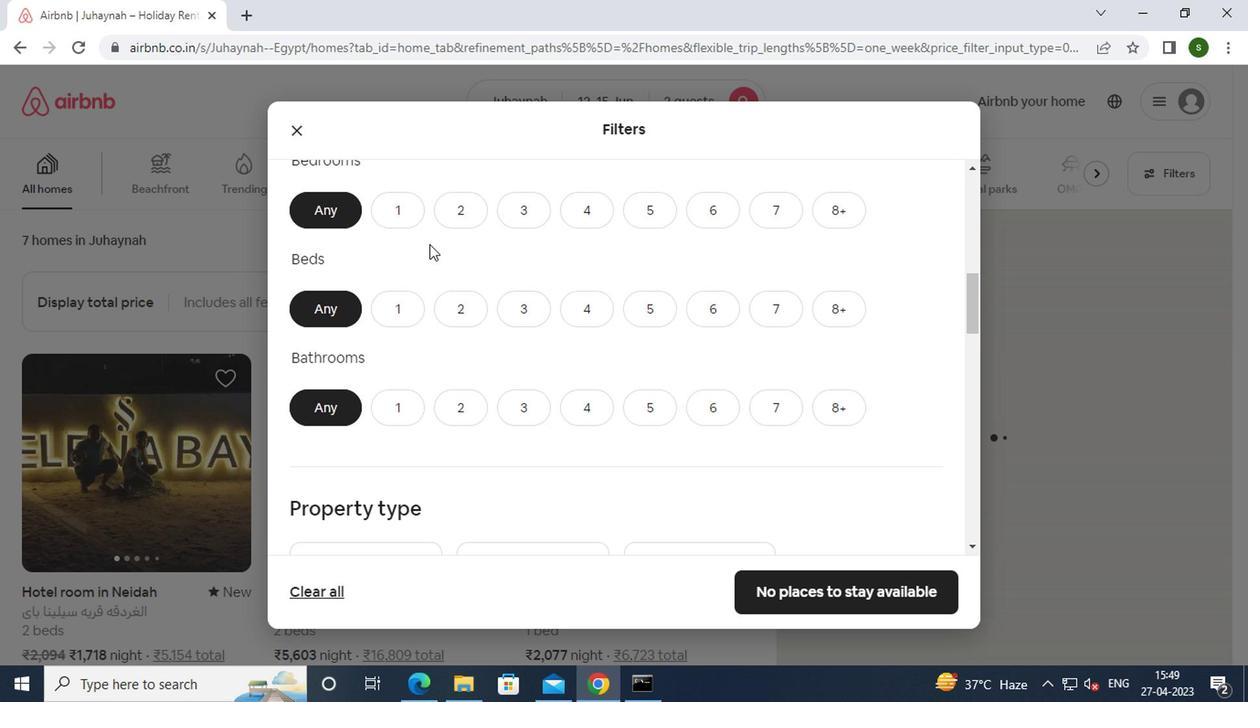 
Action: Mouse pressed left at (398, 209)
Screenshot: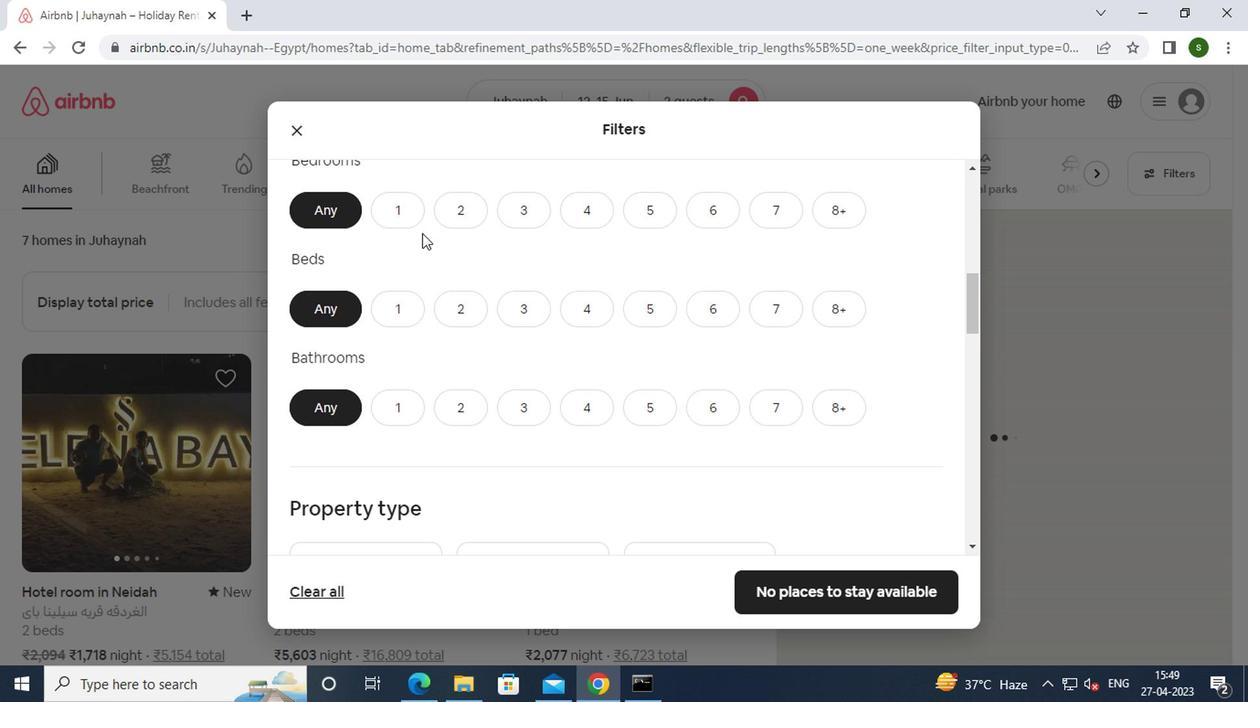 
Action: Mouse moved to (388, 299)
Screenshot: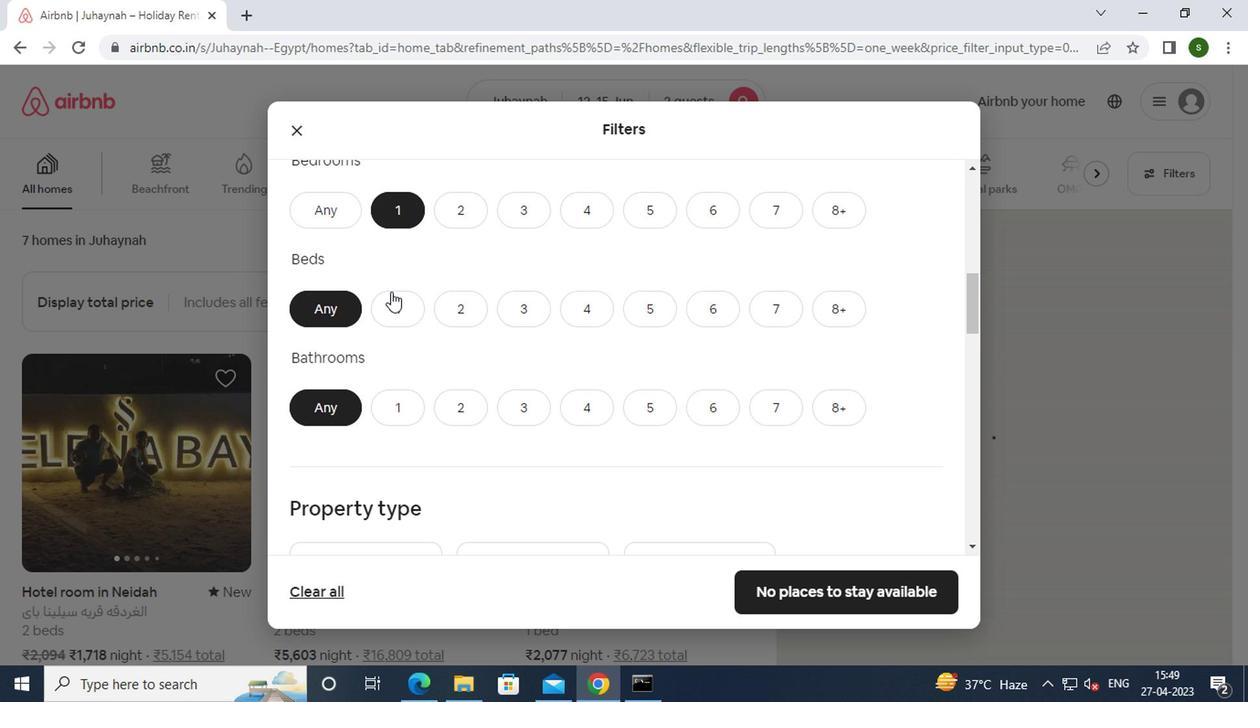 
Action: Mouse pressed left at (388, 299)
Screenshot: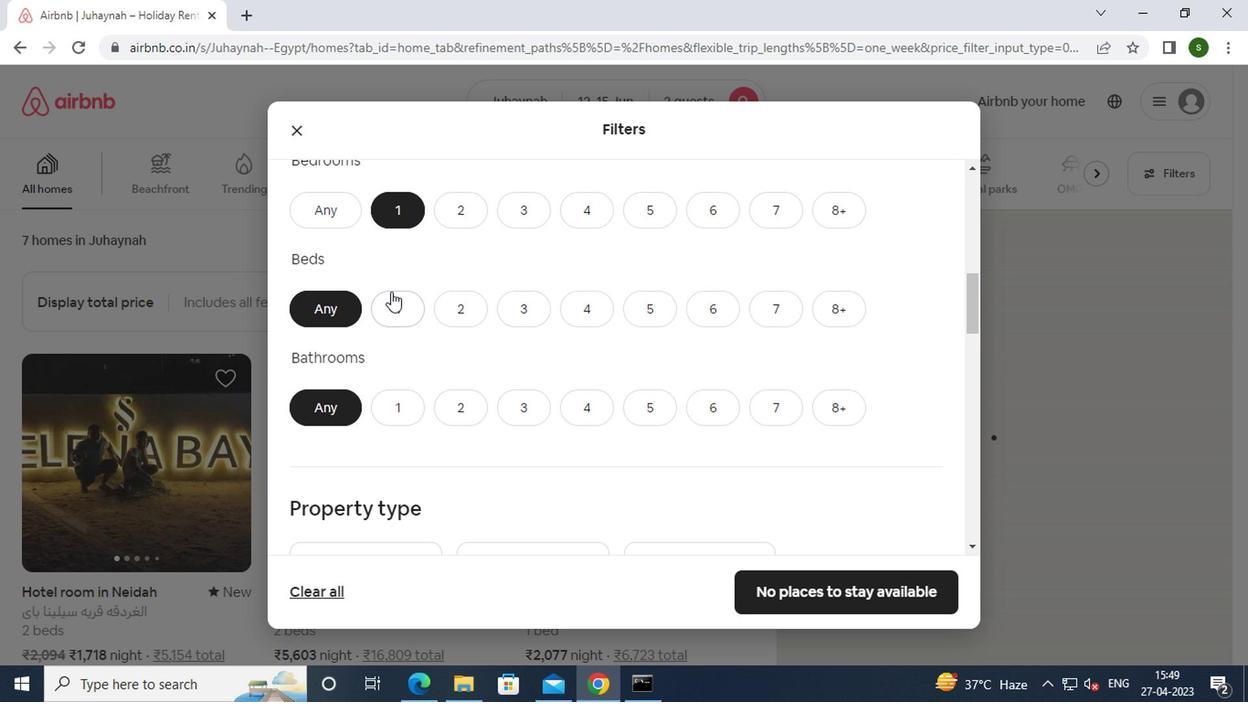 
Action: Mouse moved to (400, 405)
Screenshot: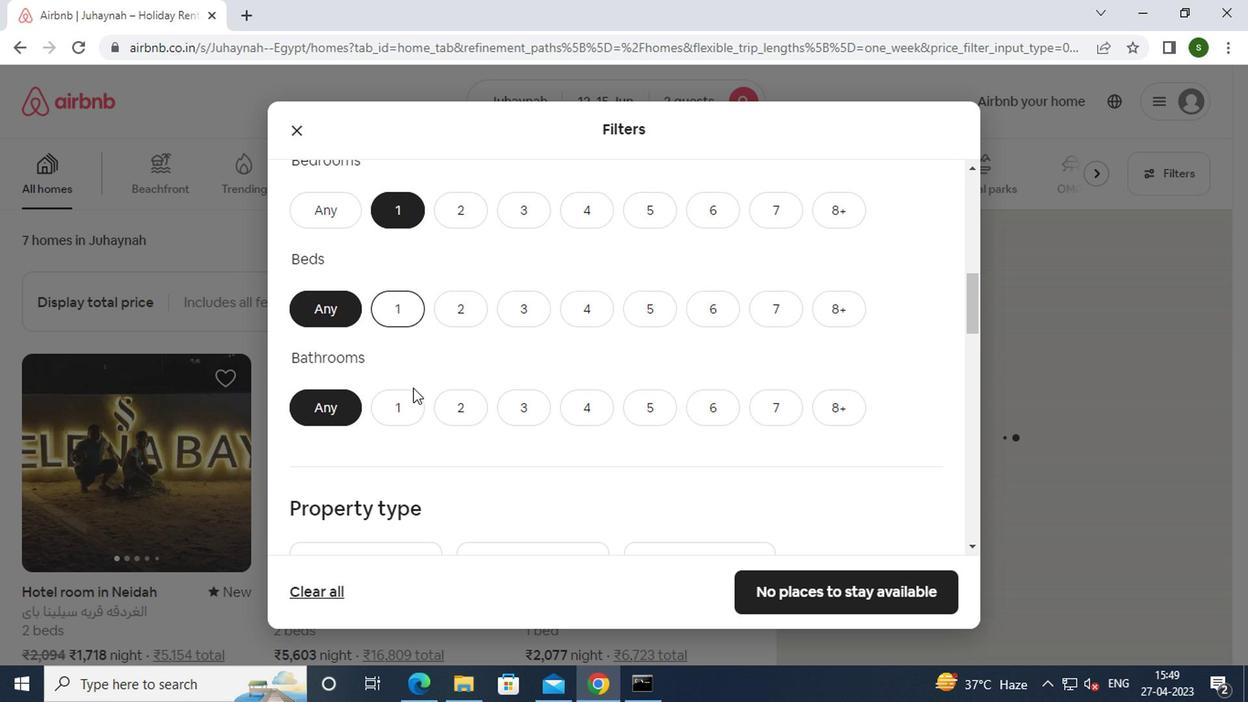 
Action: Mouse pressed left at (400, 405)
Screenshot: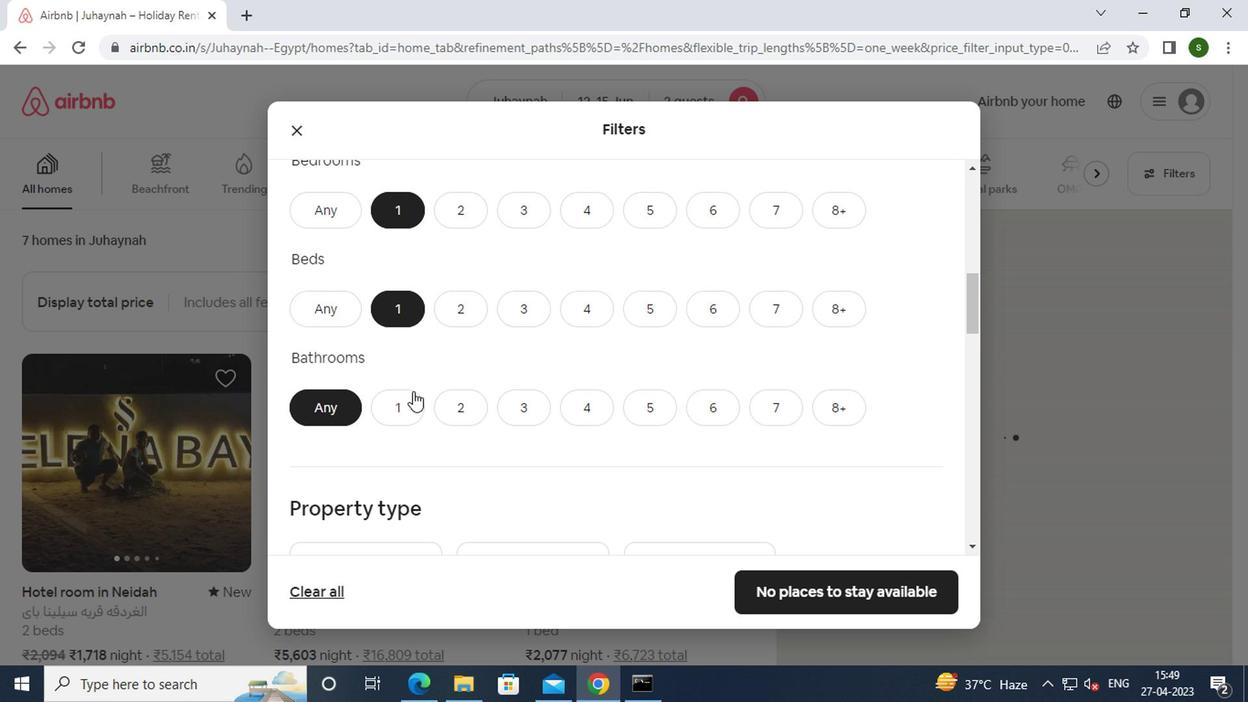 
Action: Mouse moved to (514, 343)
Screenshot: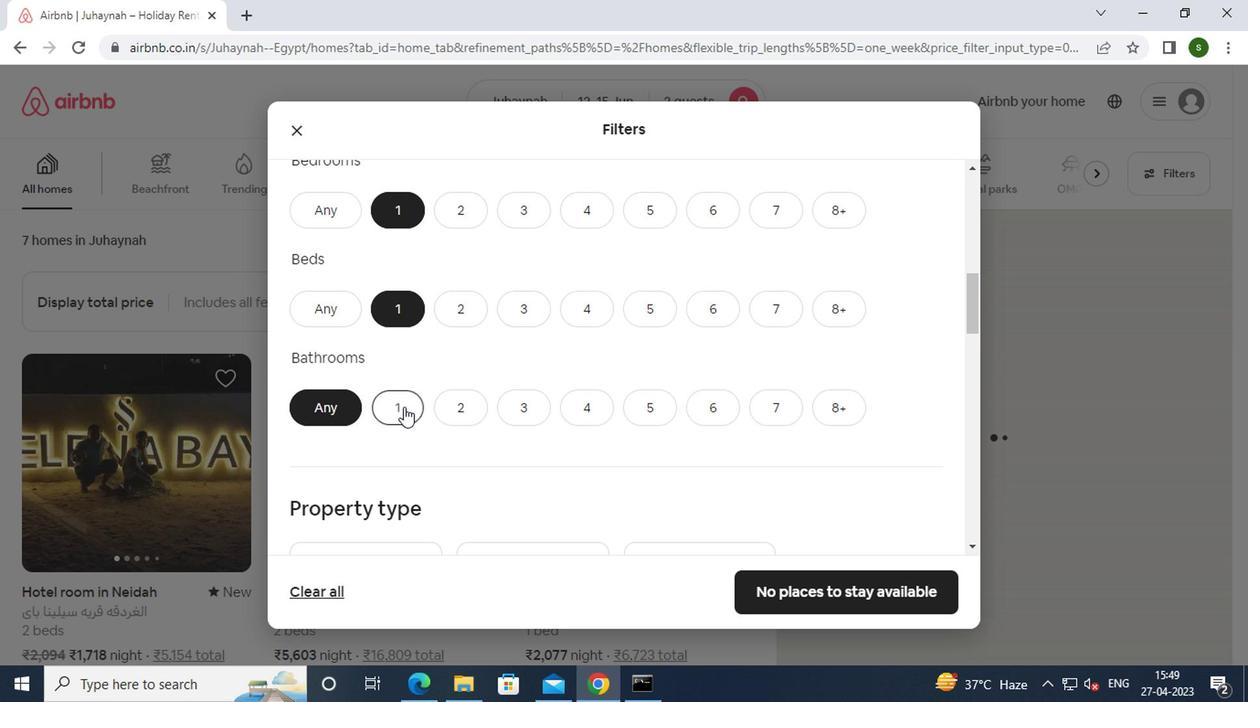 
Action: Mouse scrolled (514, 343) with delta (0, 0)
Screenshot: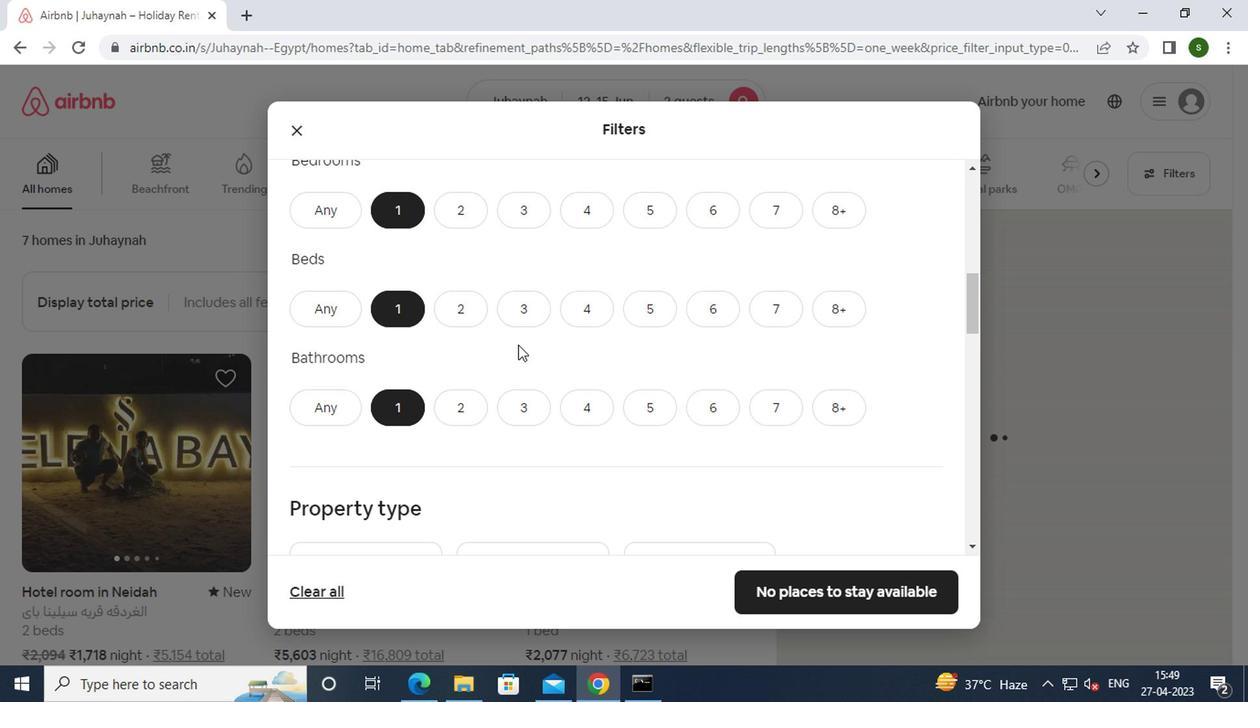 
Action: Mouse scrolled (514, 343) with delta (0, 0)
Screenshot: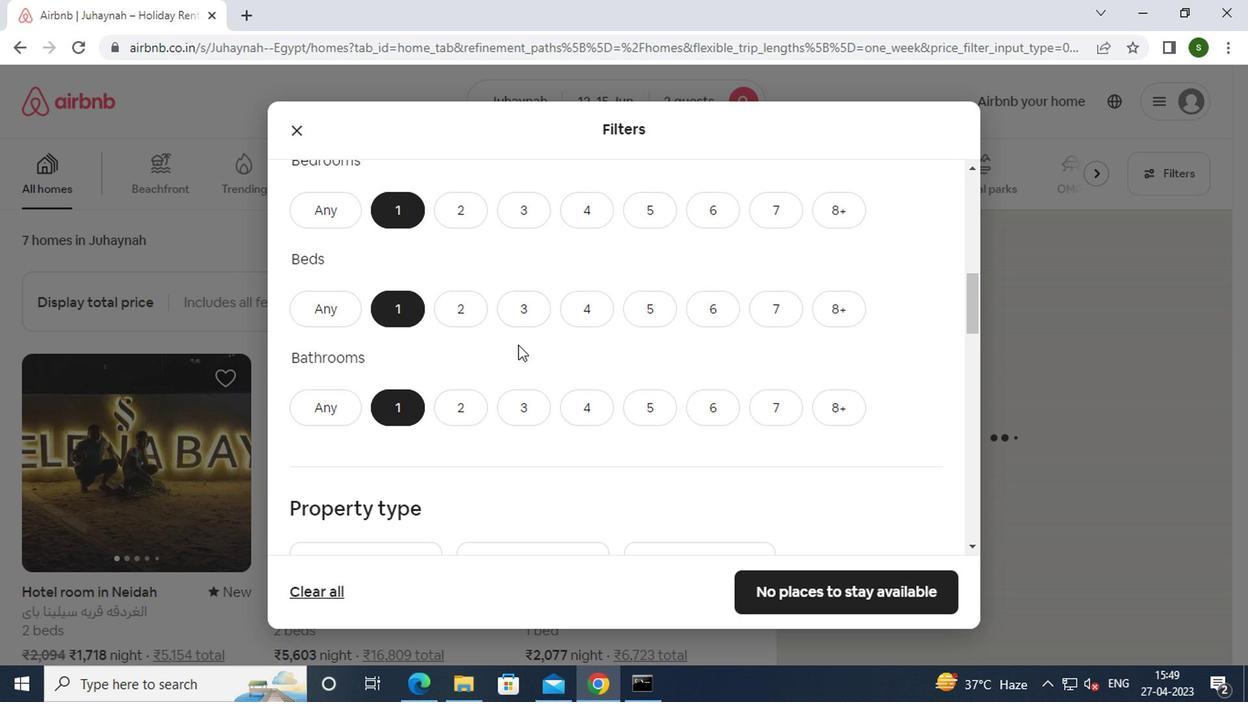 
Action: Mouse scrolled (514, 343) with delta (0, 0)
Screenshot: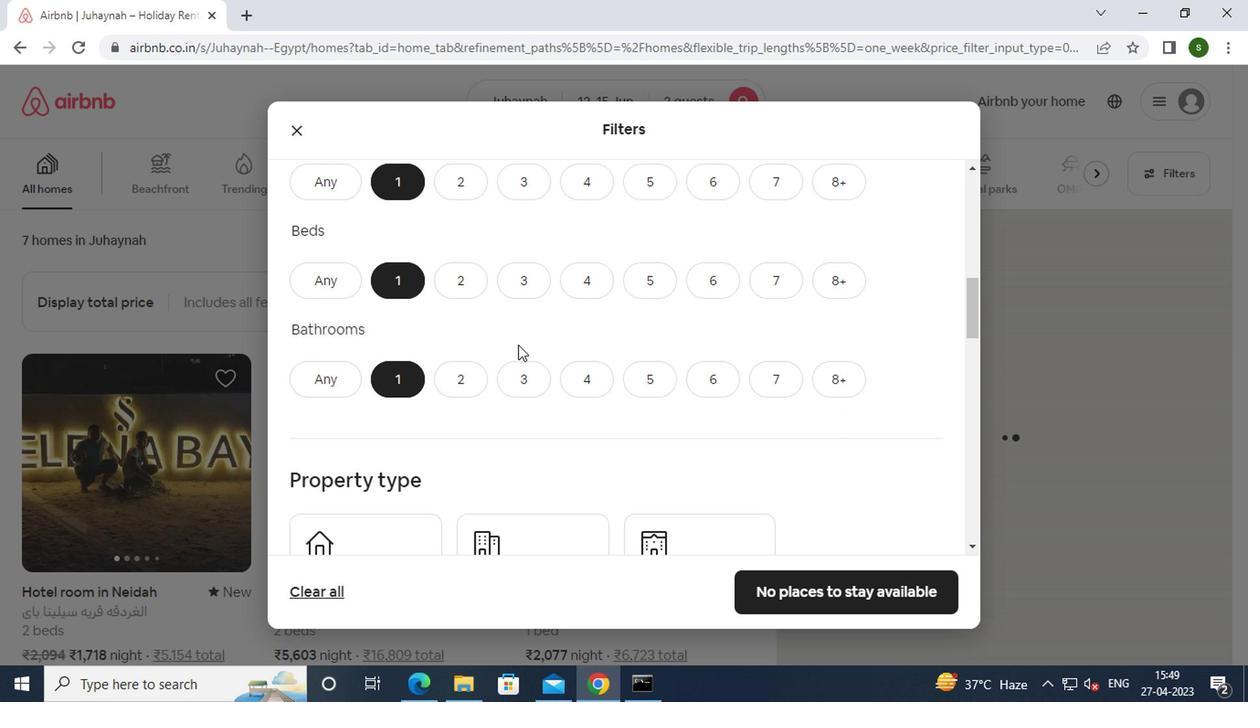 
Action: Mouse moved to (379, 329)
Screenshot: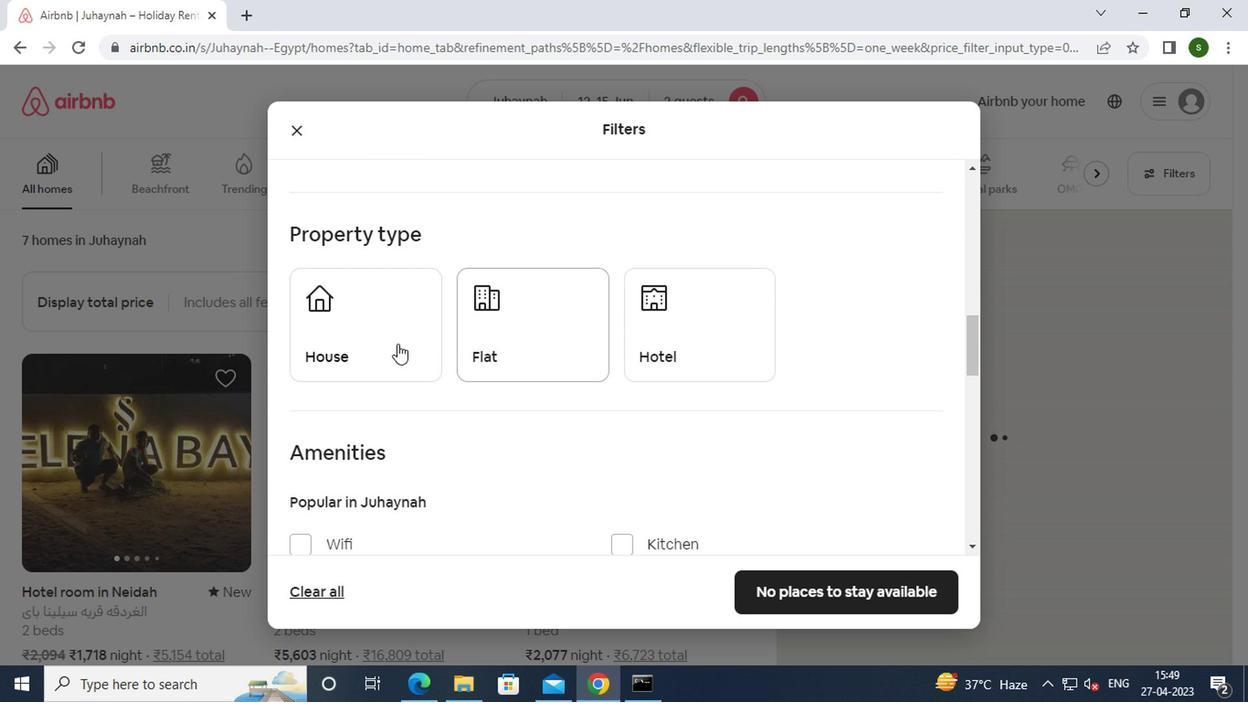 
Action: Mouse pressed left at (379, 329)
Screenshot: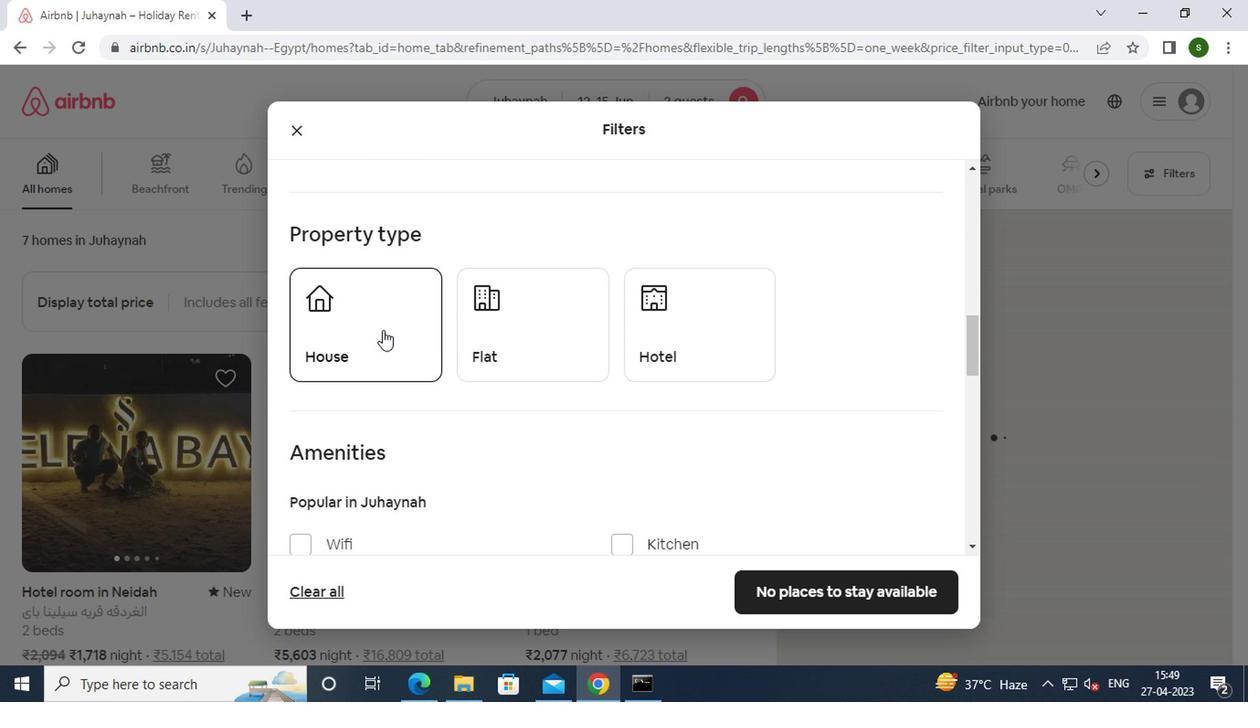 
Action: Mouse moved to (514, 328)
Screenshot: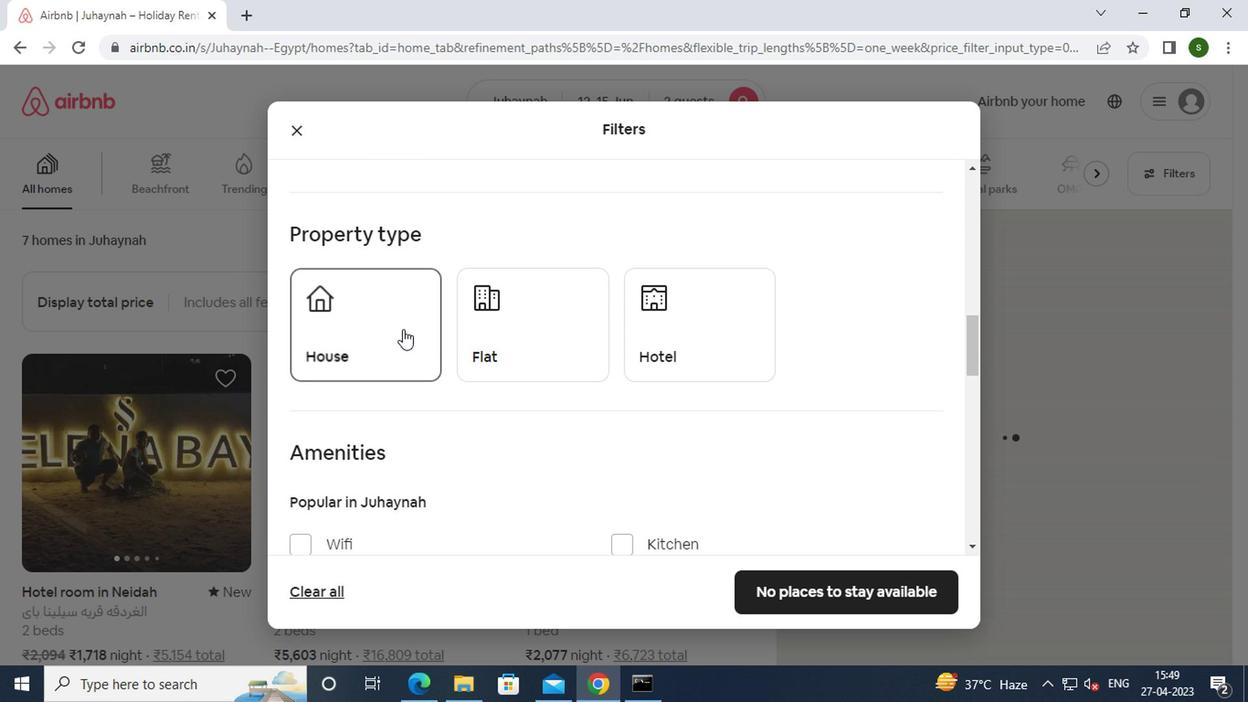 
Action: Mouse pressed left at (514, 328)
Screenshot: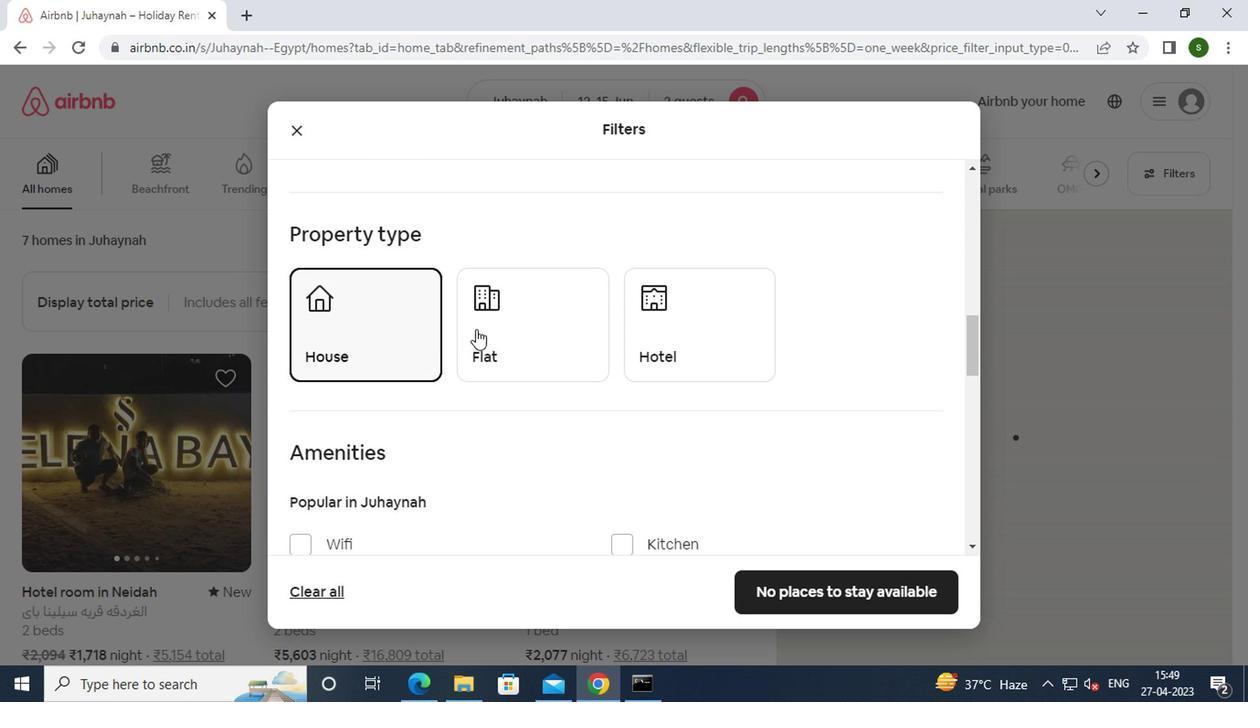 
Action: Mouse moved to (685, 338)
Screenshot: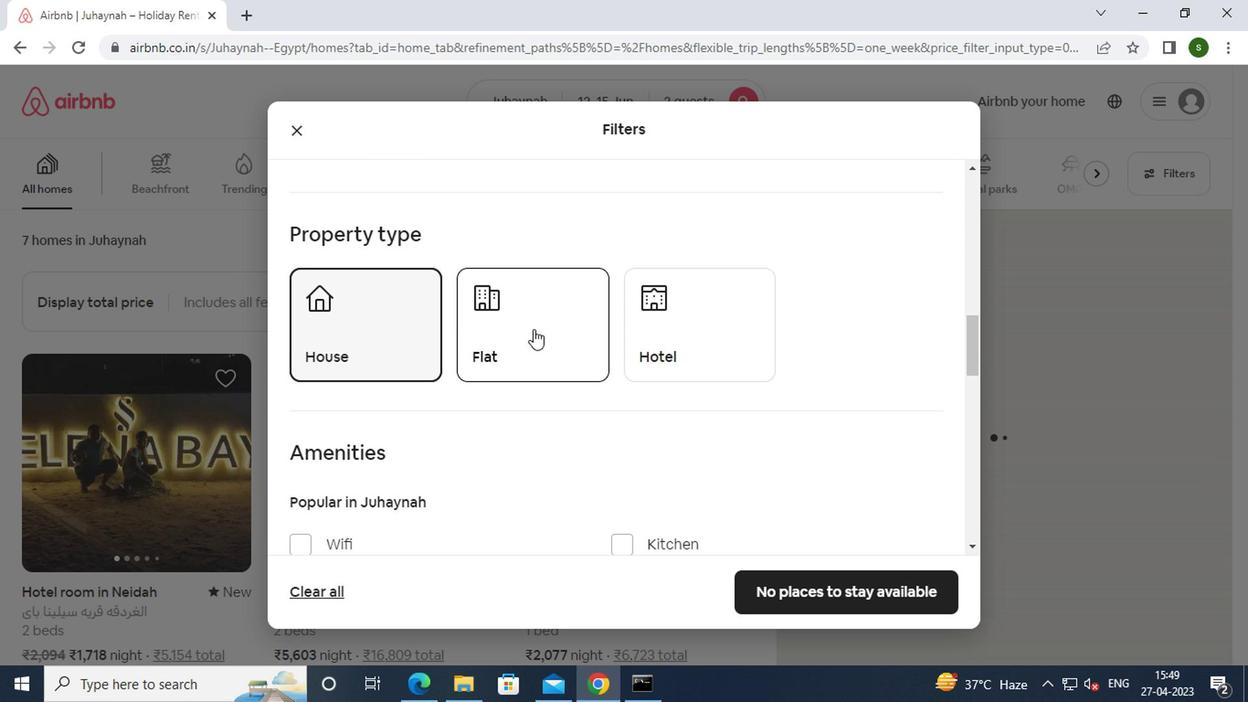 
Action: Mouse pressed left at (685, 338)
Screenshot: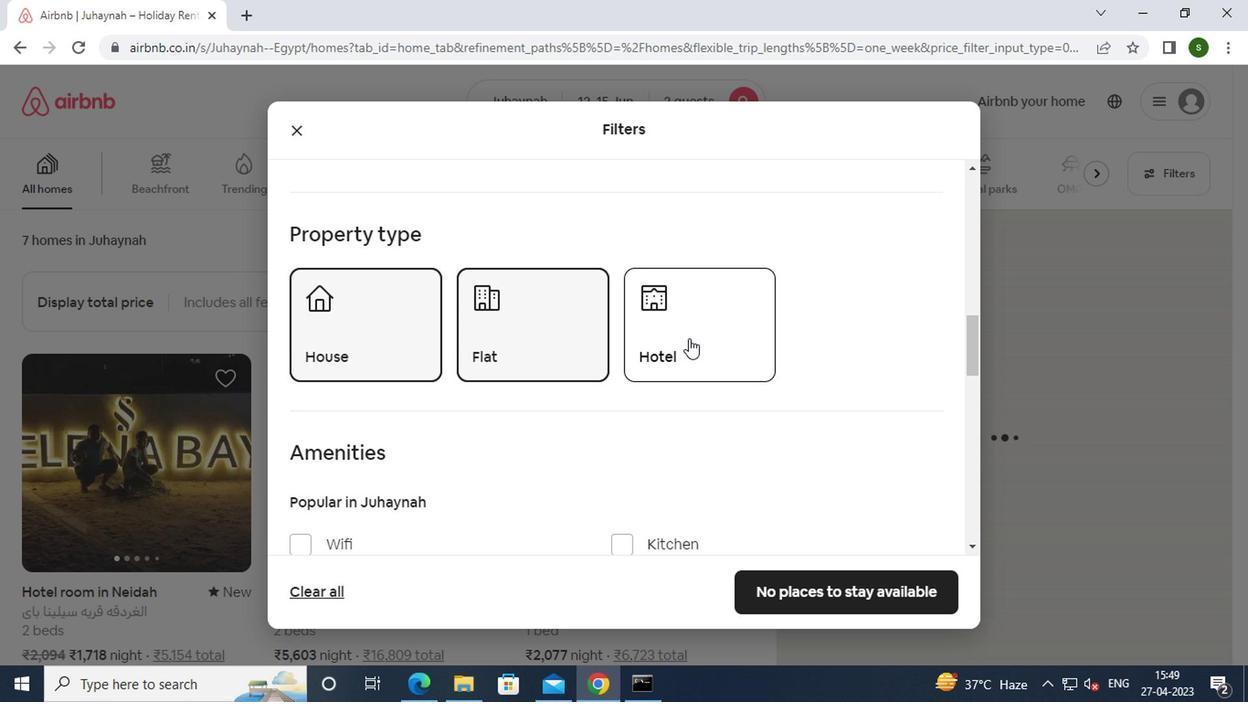 
Action: Mouse moved to (693, 338)
Screenshot: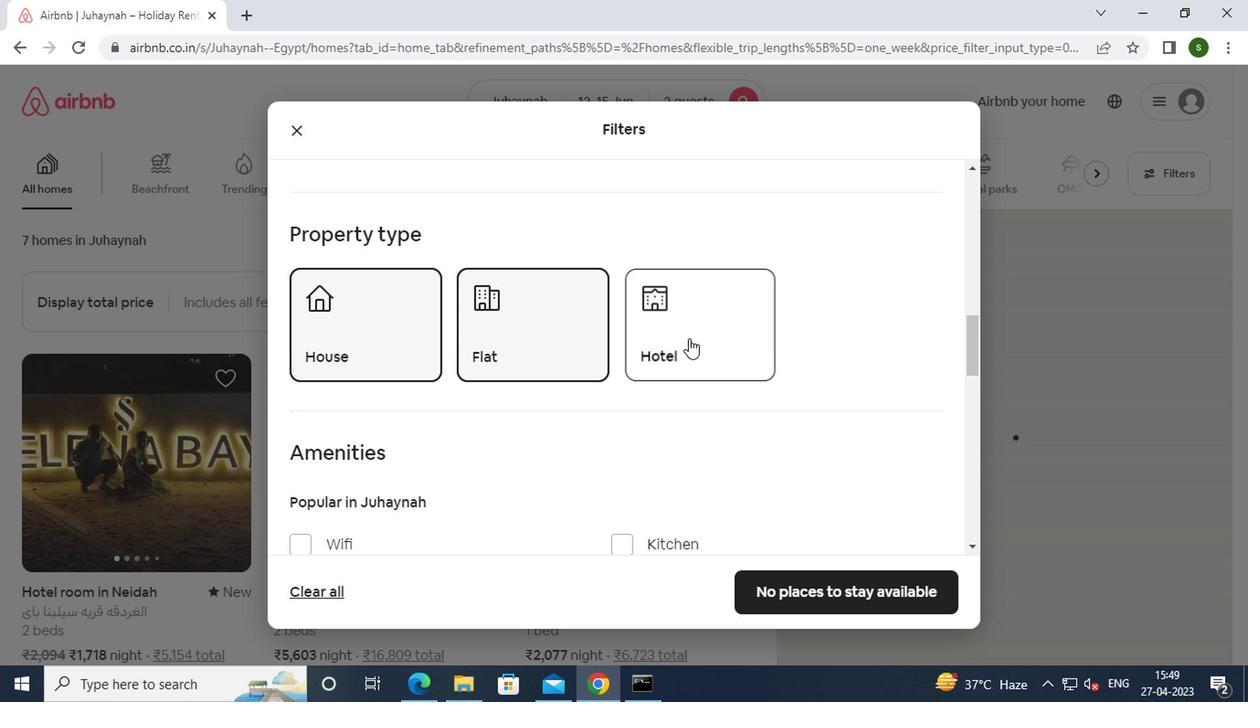 
Action: Mouse scrolled (693, 336) with delta (0, -1)
Screenshot: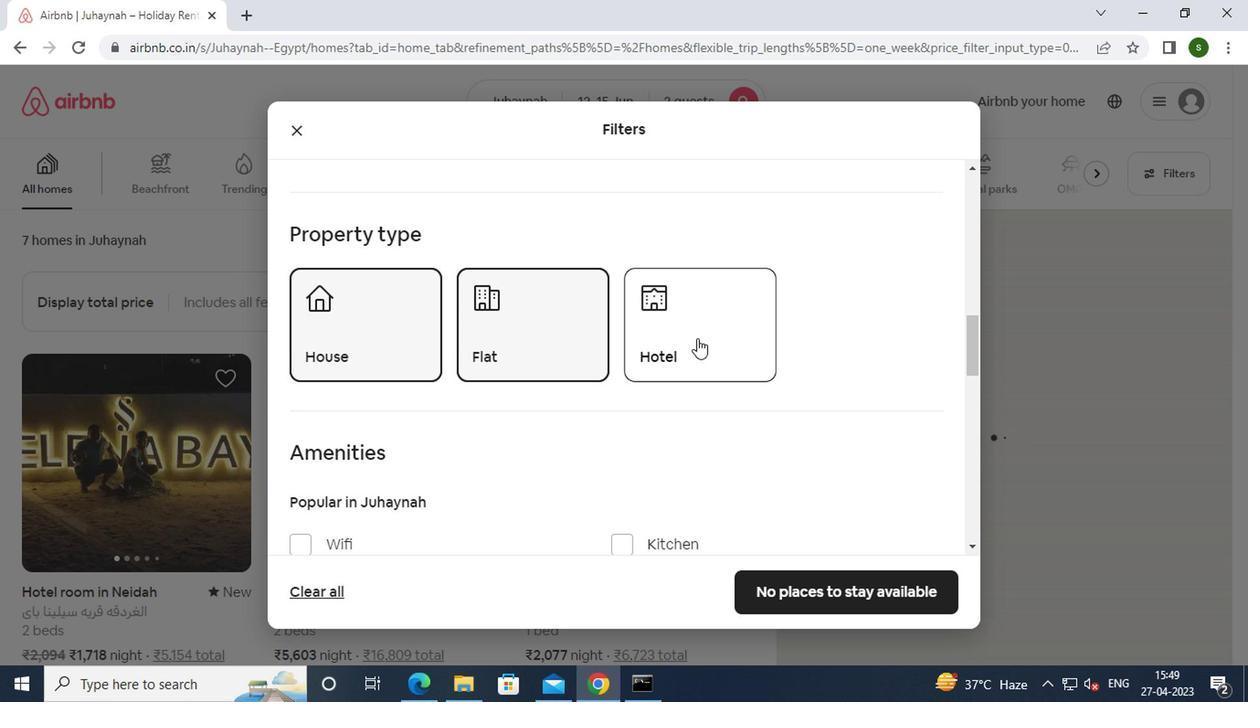 
Action: Mouse scrolled (693, 336) with delta (0, -1)
Screenshot: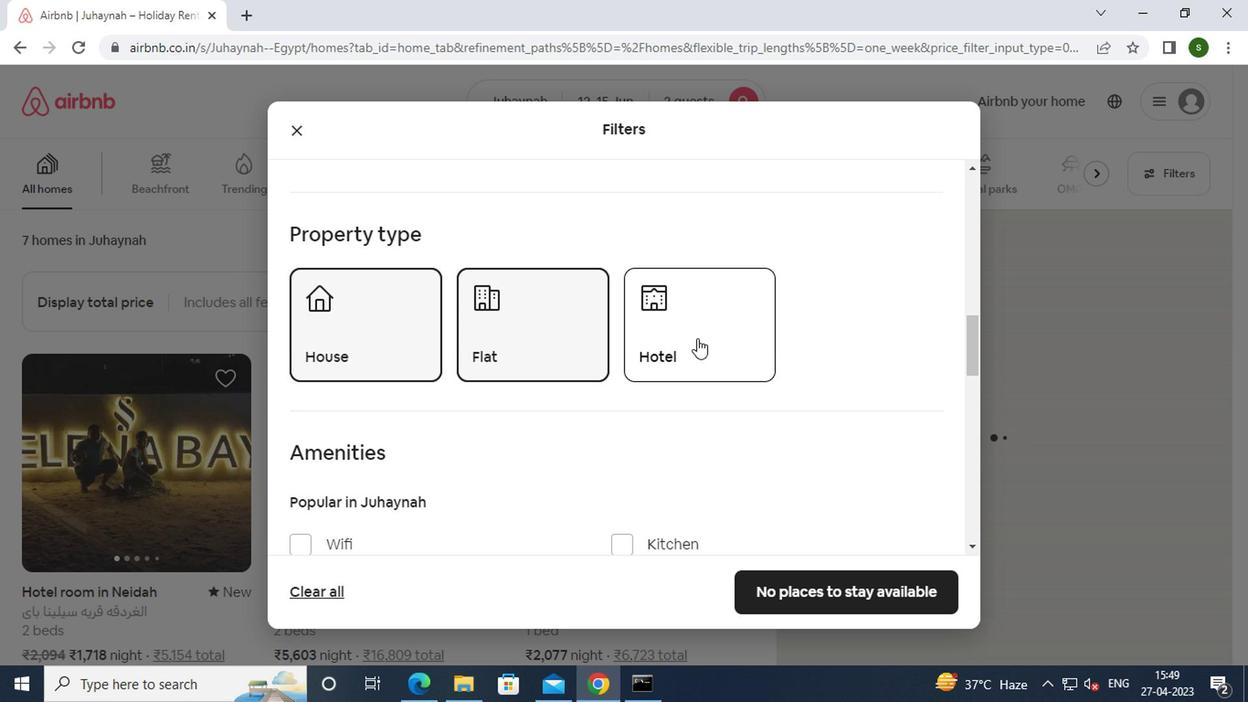 
Action: Mouse scrolled (693, 336) with delta (0, -1)
Screenshot: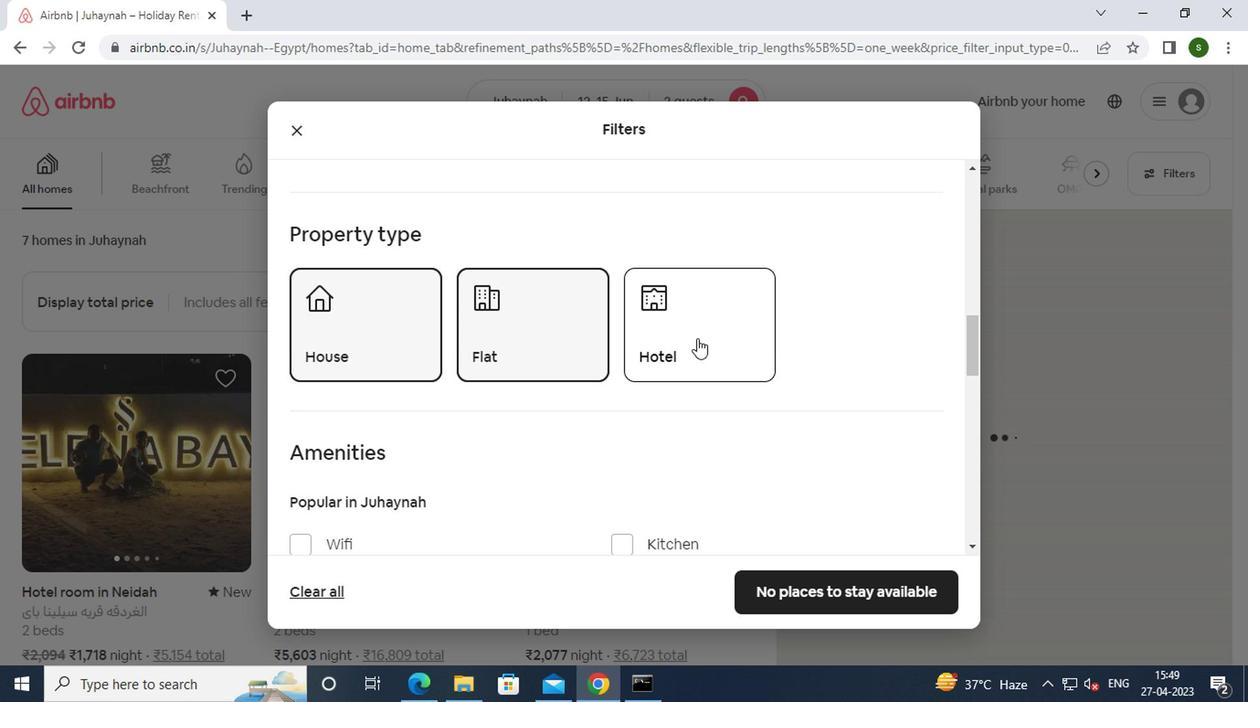 
Action: Mouse scrolled (693, 336) with delta (0, -1)
Screenshot: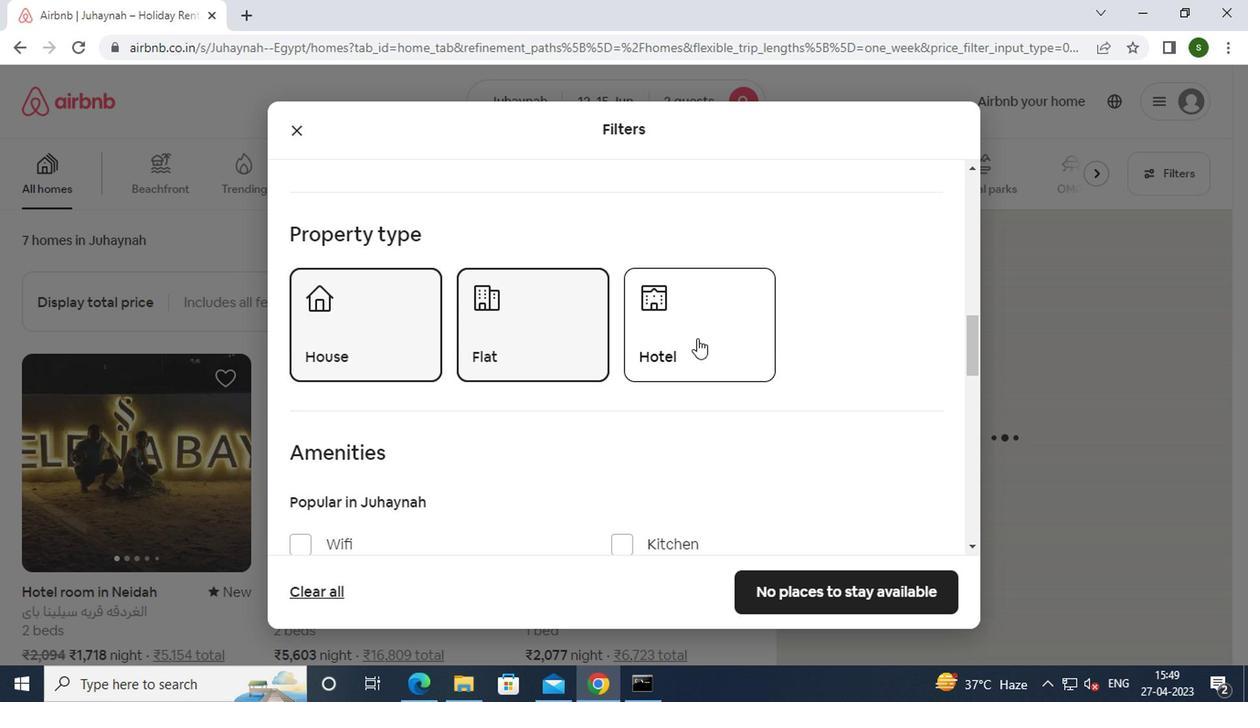 
Action: Mouse scrolled (693, 336) with delta (0, -1)
Screenshot: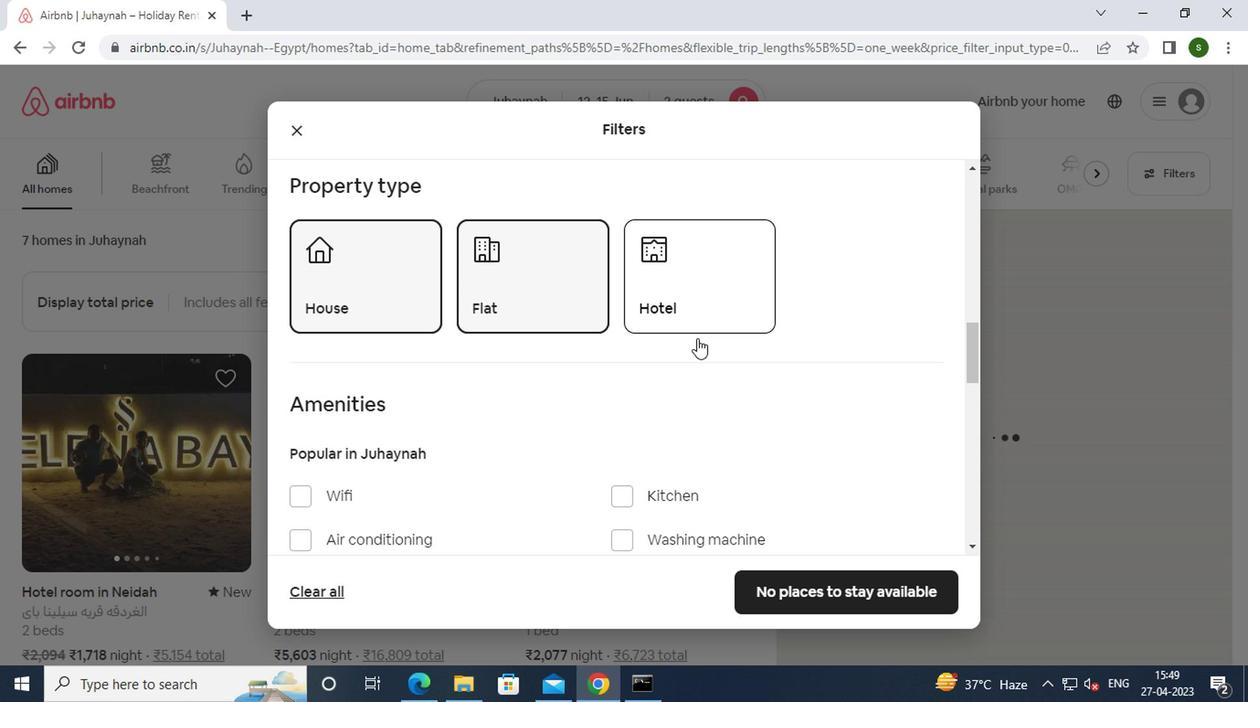 
Action: Mouse scrolled (693, 336) with delta (0, -1)
Screenshot: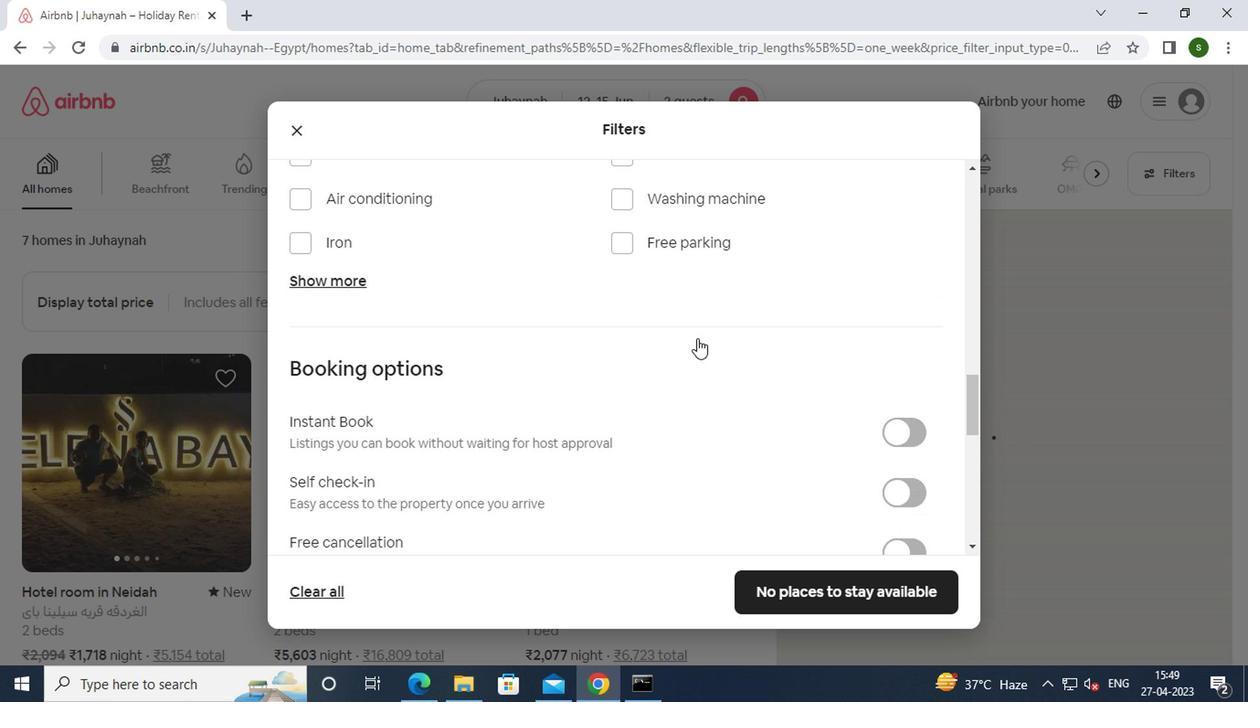 
Action: Mouse moved to (896, 338)
Screenshot: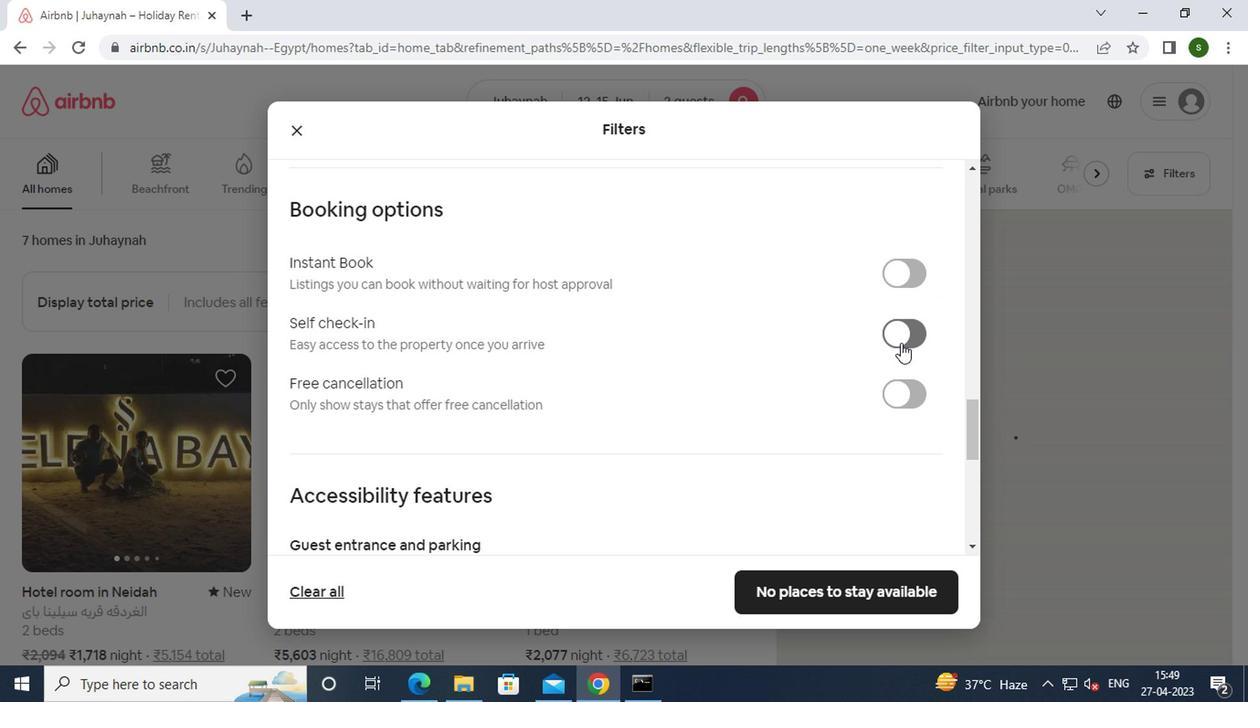 
Action: Mouse pressed left at (896, 338)
Screenshot: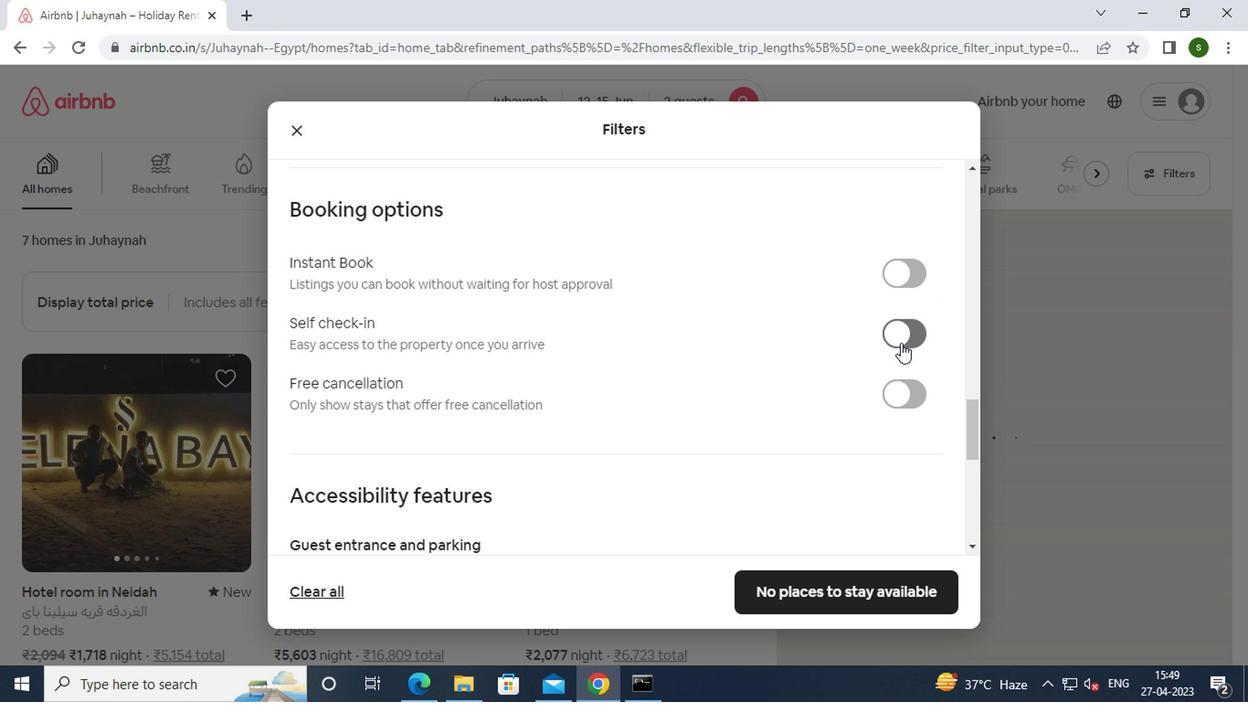 
Action: Mouse moved to (692, 354)
Screenshot: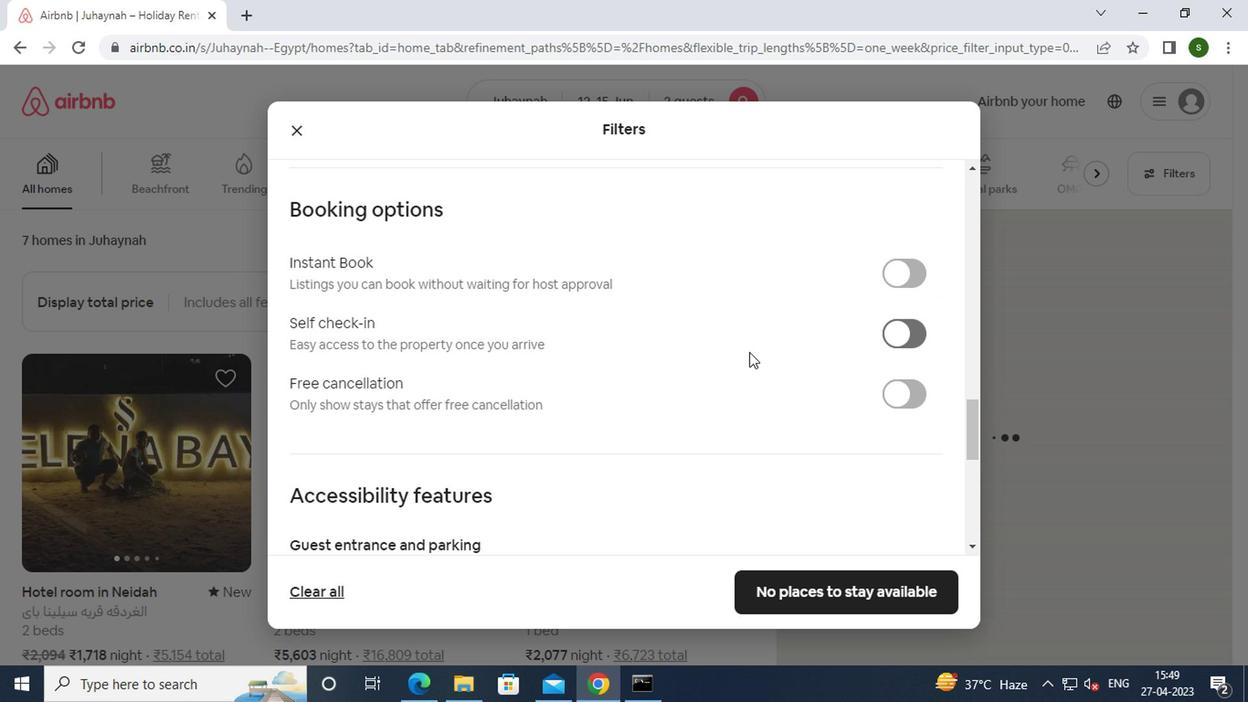 
Action: Mouse scrolled (692, 353) with delta (0, -1)
Screenshot: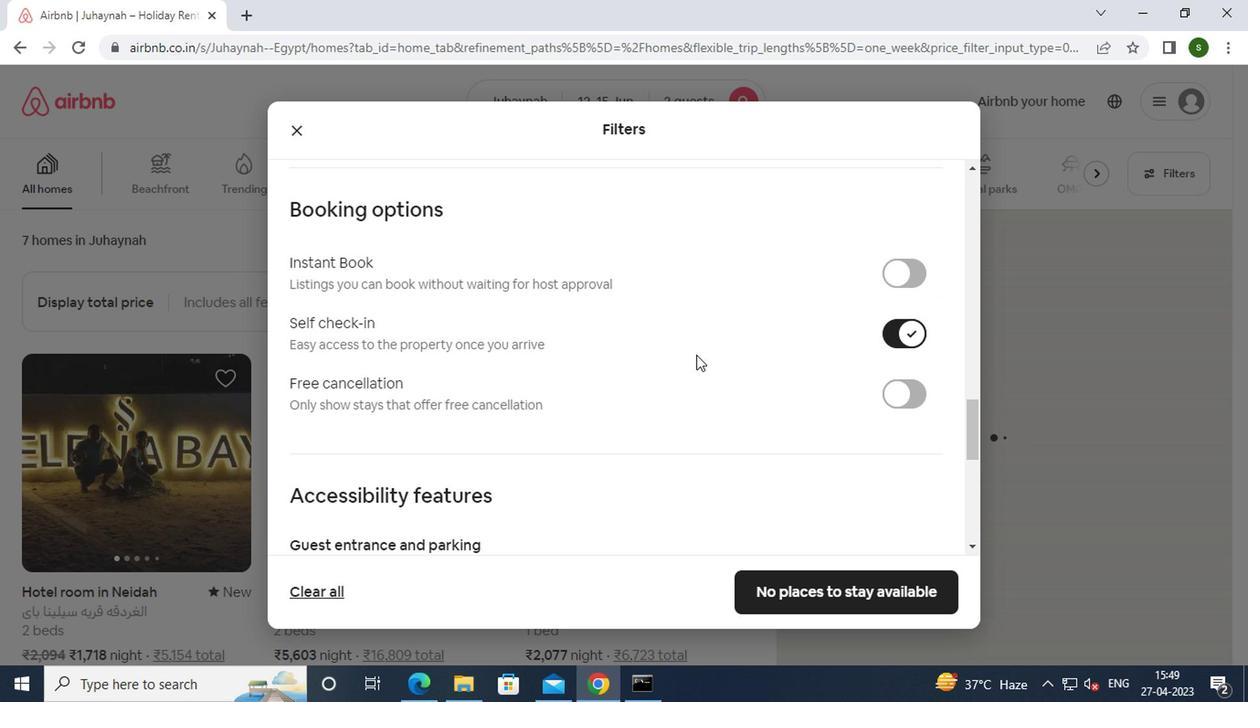 
Action: Mouse scrolled (692, 353) with delta (0, -1)
Screenshot: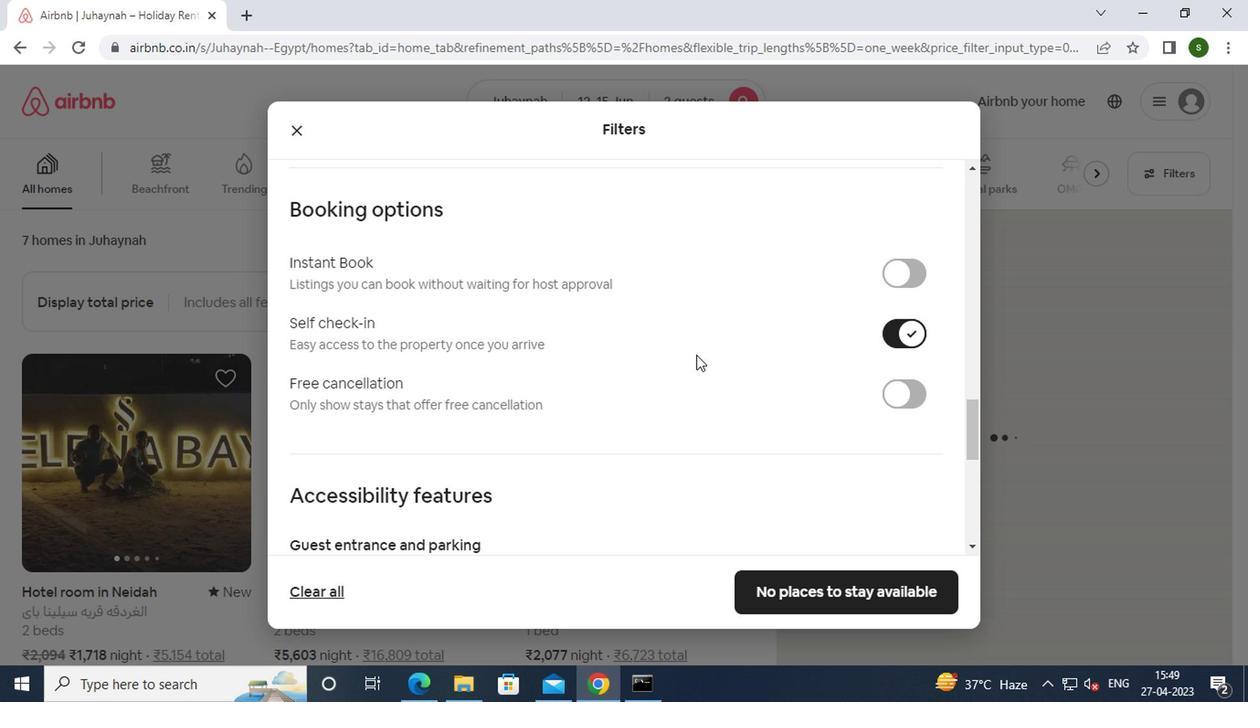 
Action: Mouse scrolled (692, 353) with delta (0, -1)
Screenshot: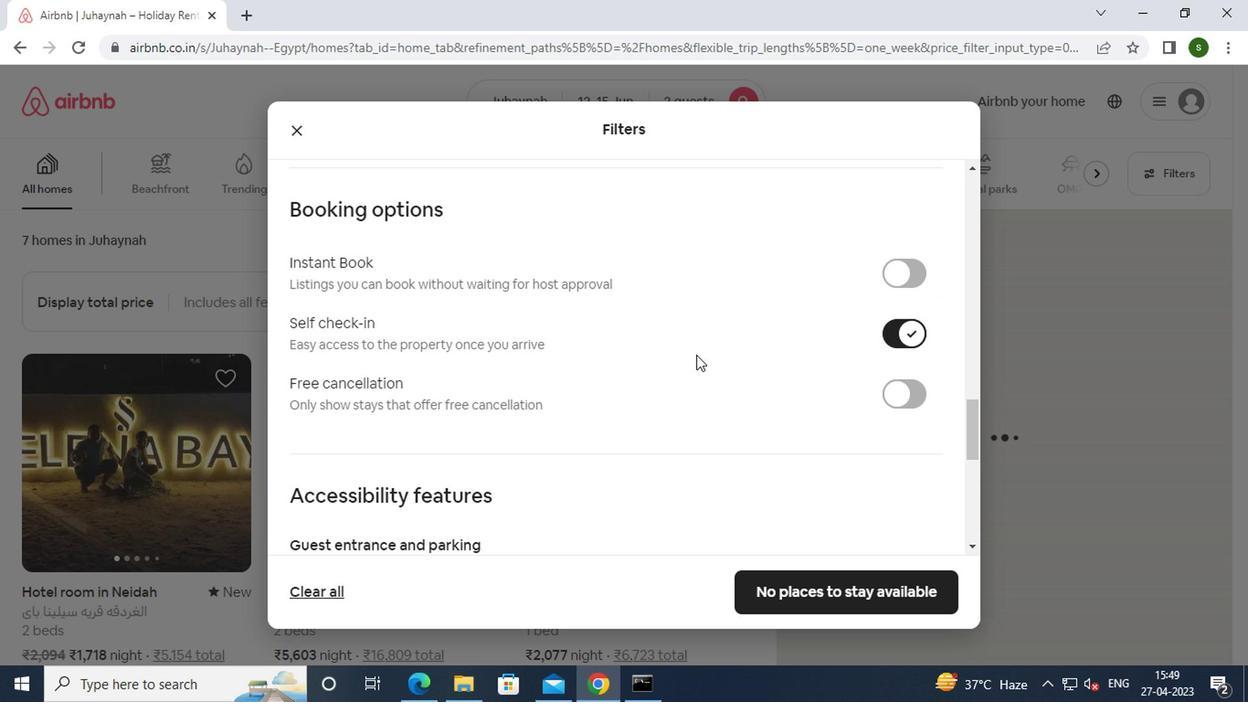 
Action: Mouse scrolled (692, 353) with delta (0, -1)
Screenshot: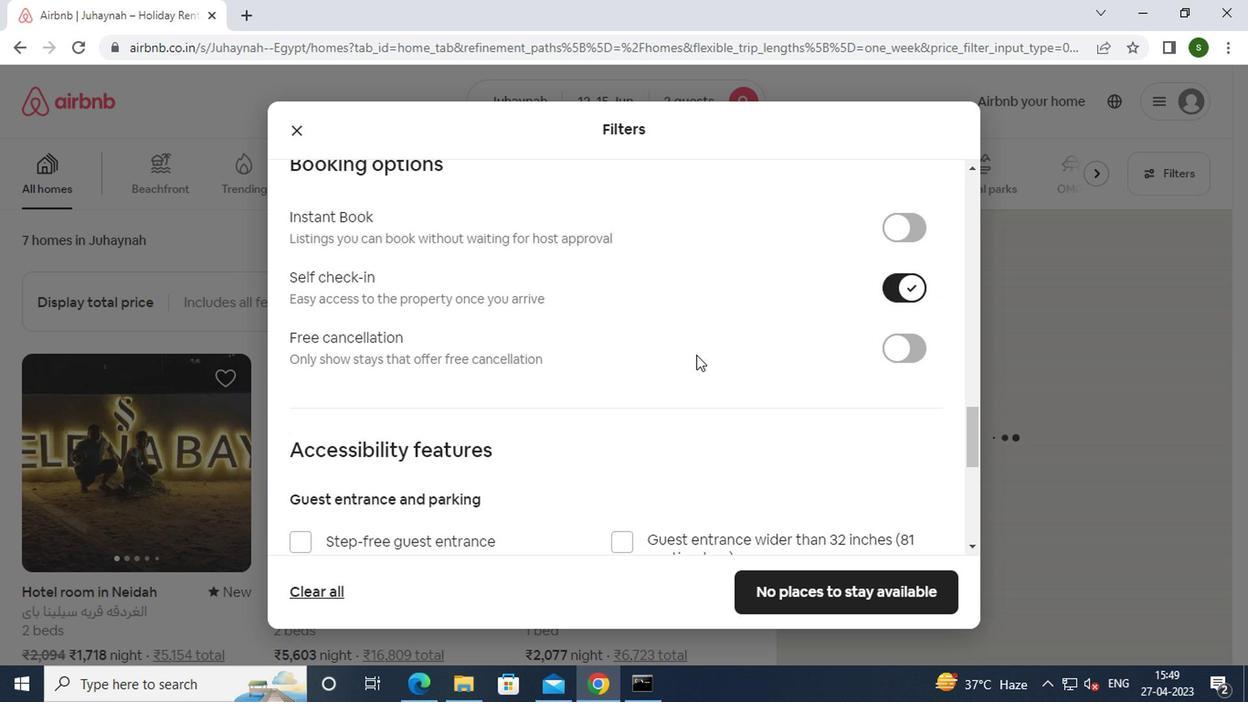 
Action: Mouse scrolled (692, 353) with delta (0, -1)
Screenshot: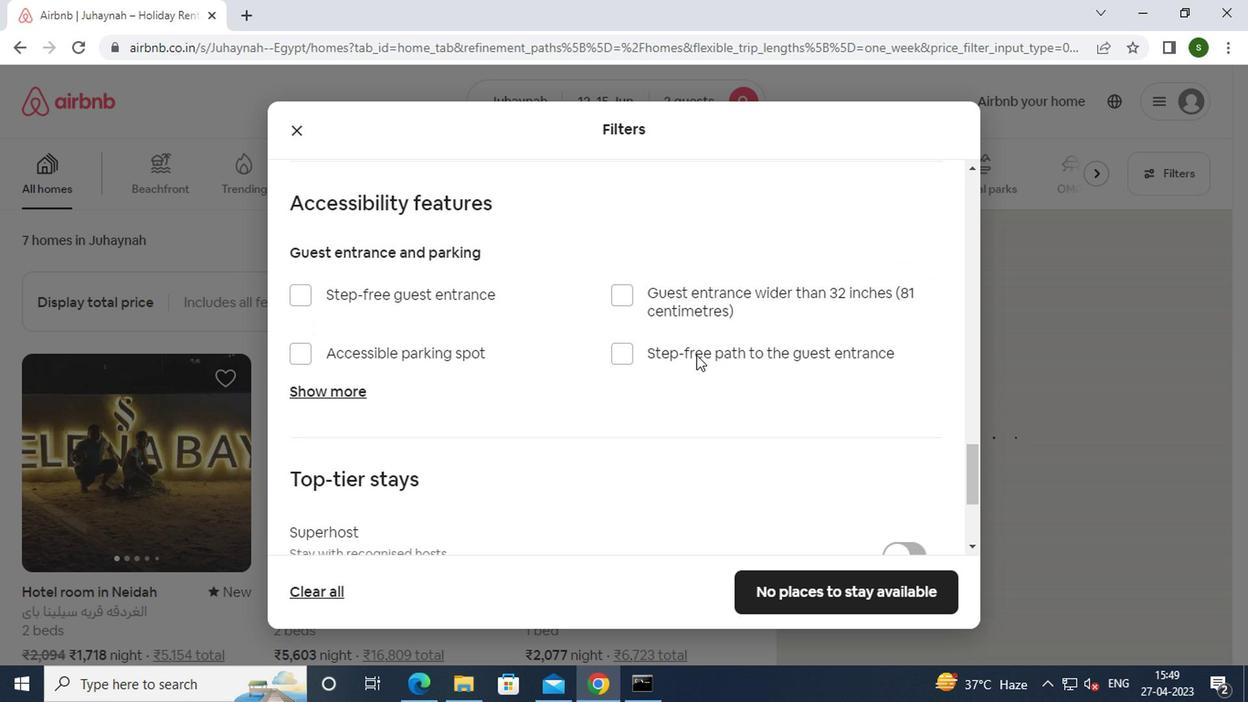 
Action: Mouse moved to (692, 354)
Screenshot: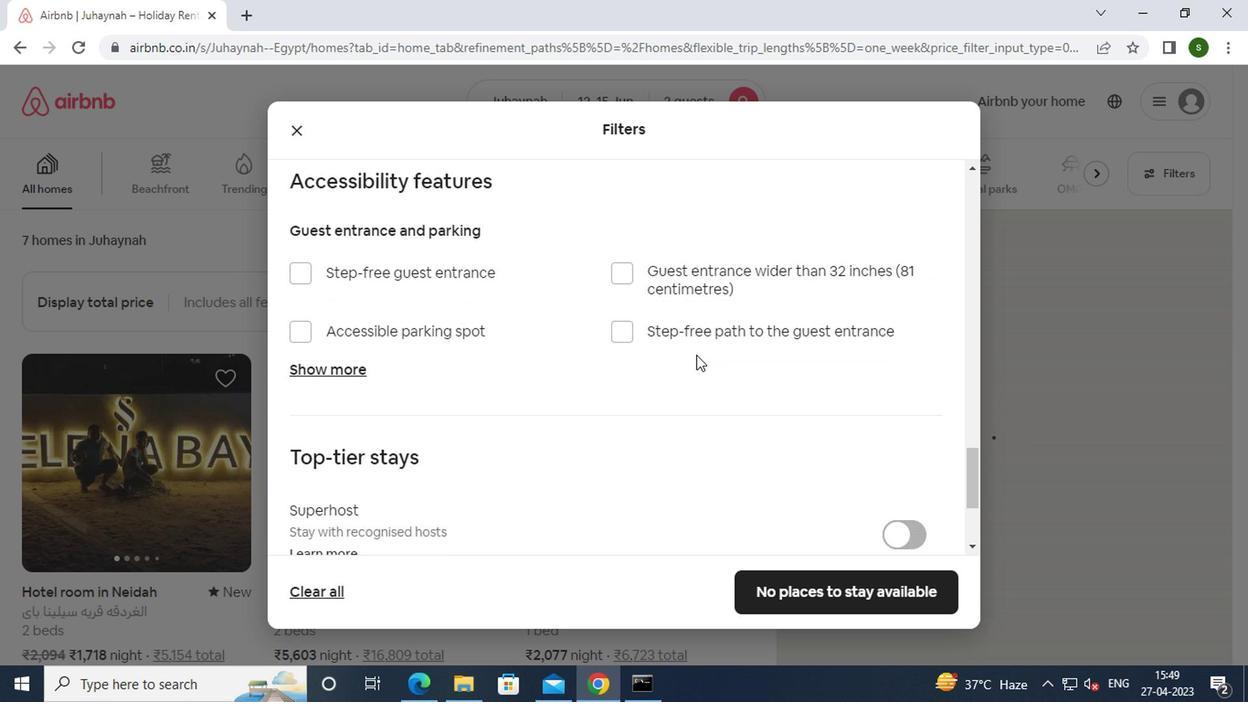 
Action: Mouse scrolled (692, 353) with delta (0, -1)
Screenshot: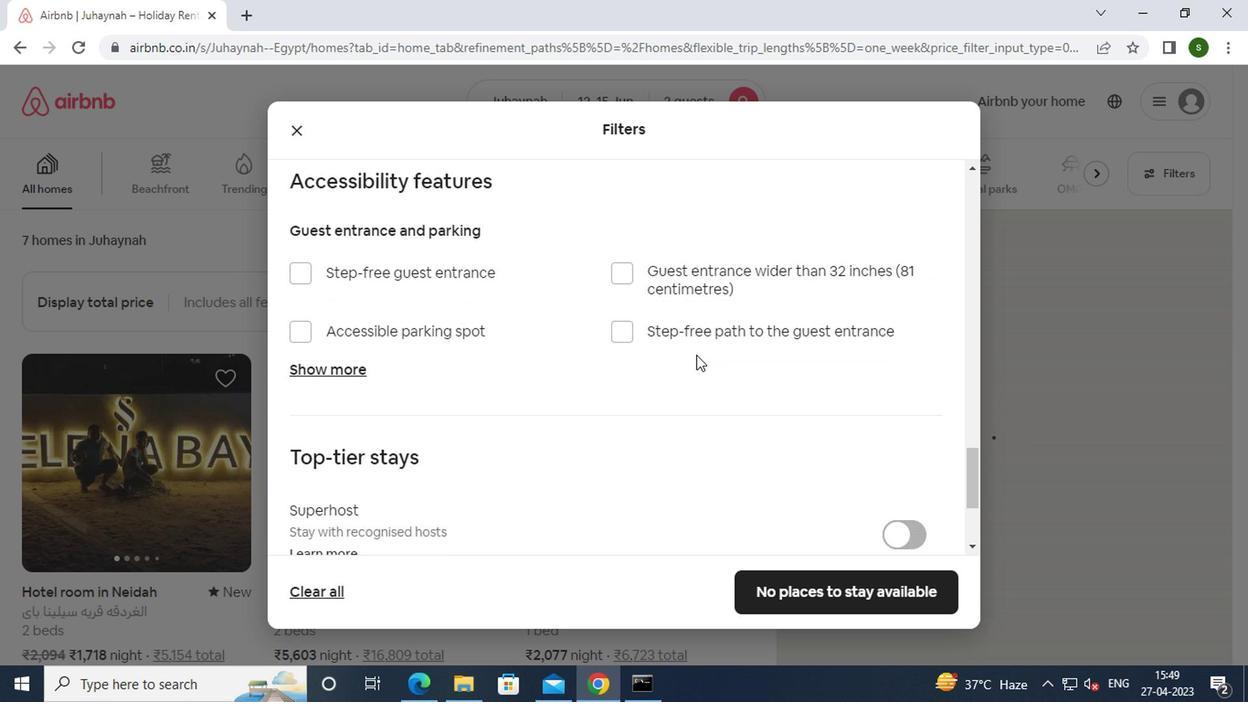 
Action: Mouse scrolled (692, 353) with delta (0, -1)
Screenshot: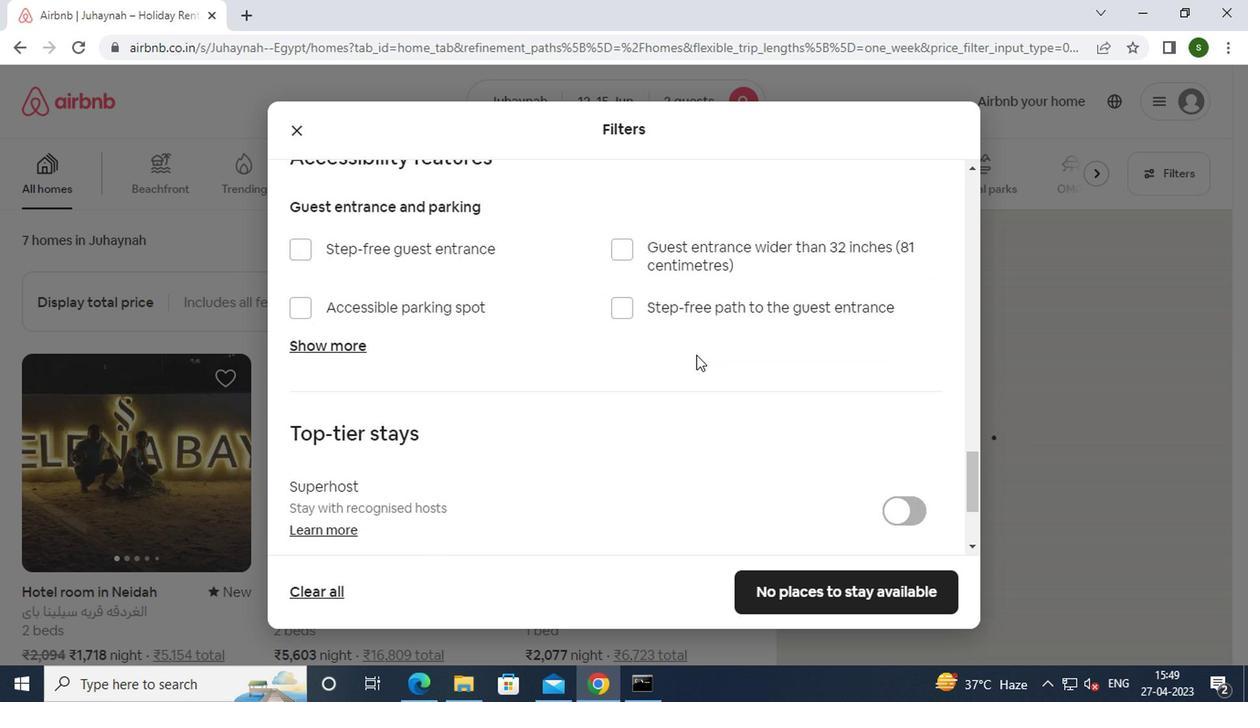 
Action: Mouse scrolled (692, 353) with delta (0, -1)
Screenshot: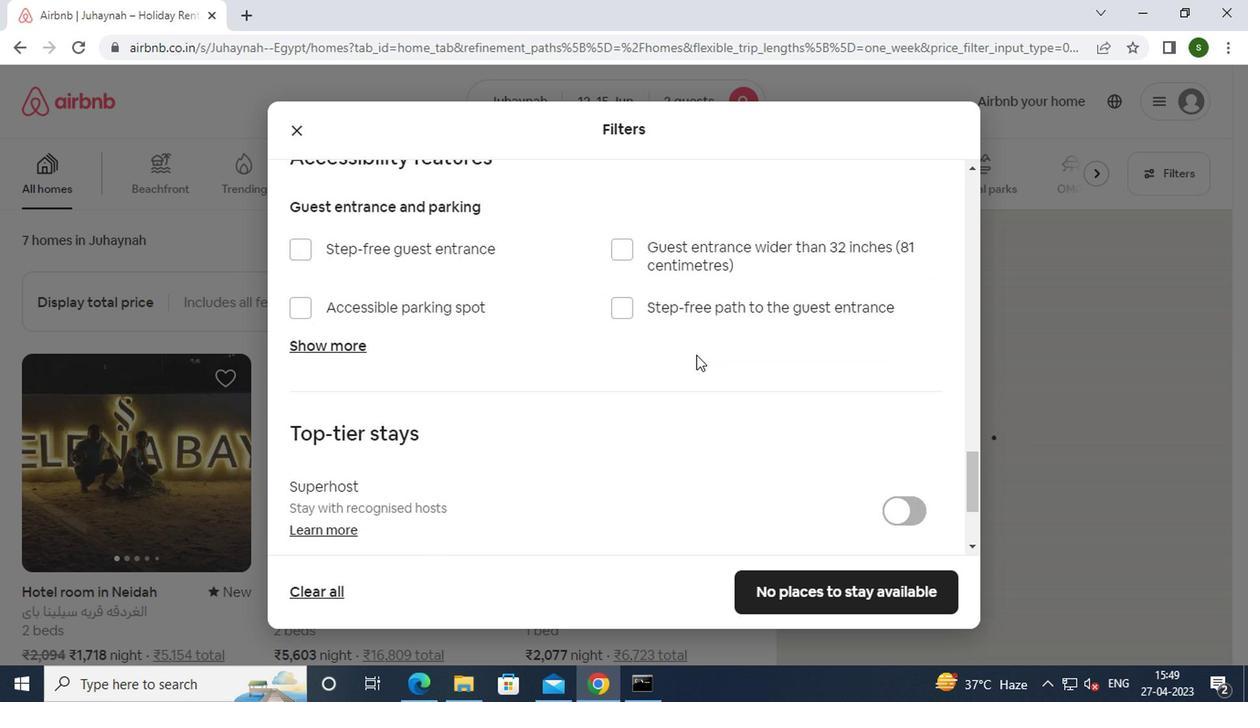 
Action: Mouse scrolled (692, 353) with delta (0, -1)
Screenshot: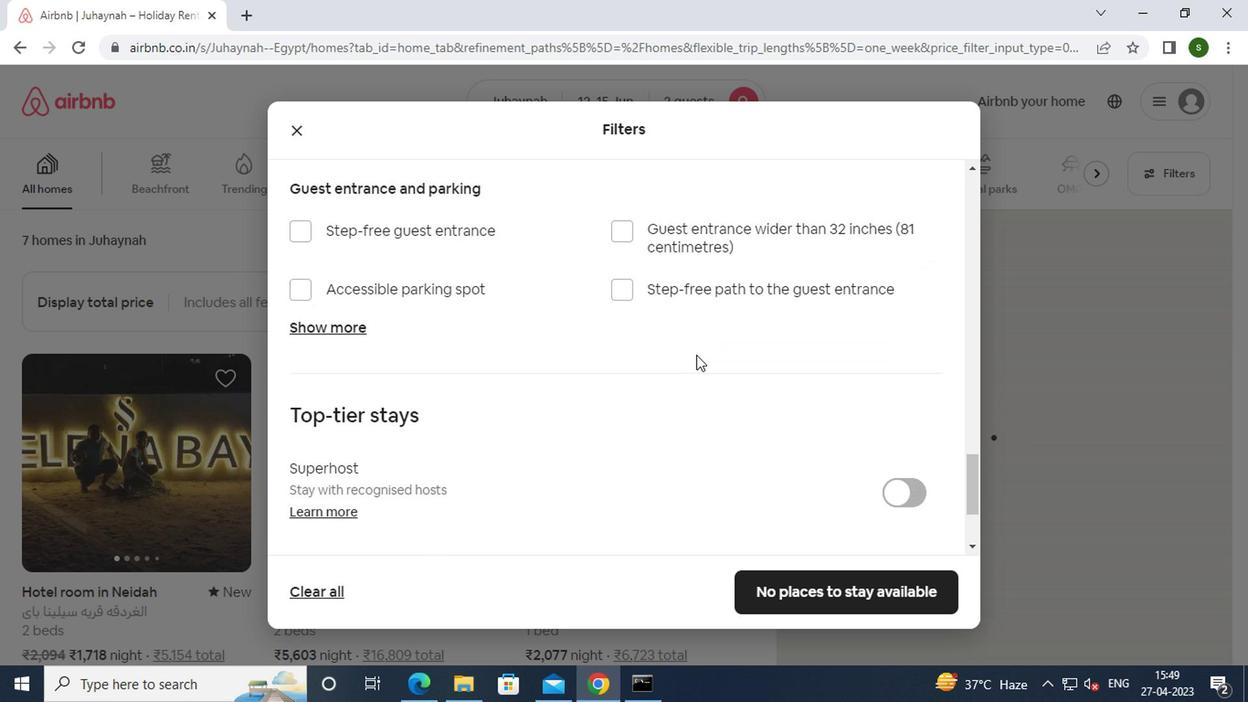 
Action: Mouse moved to (330, 501)
Screenshot: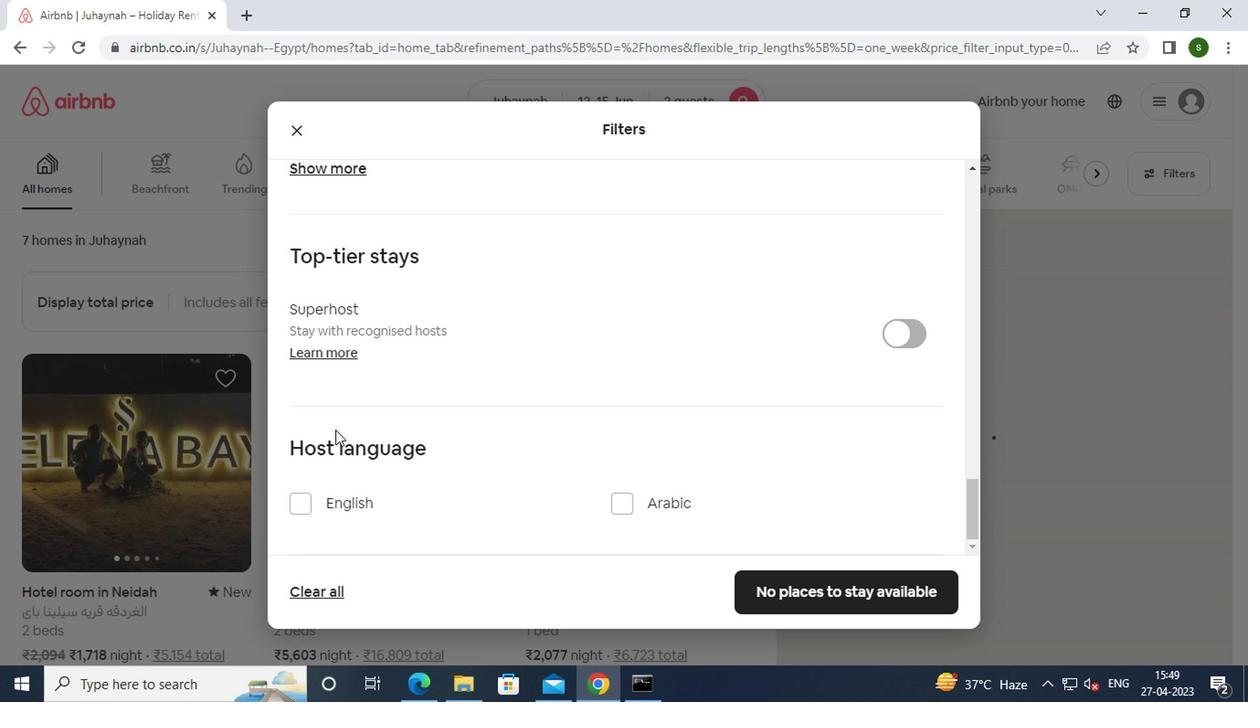
Action: Mouse pressed left at (330, 501)
Screenshot: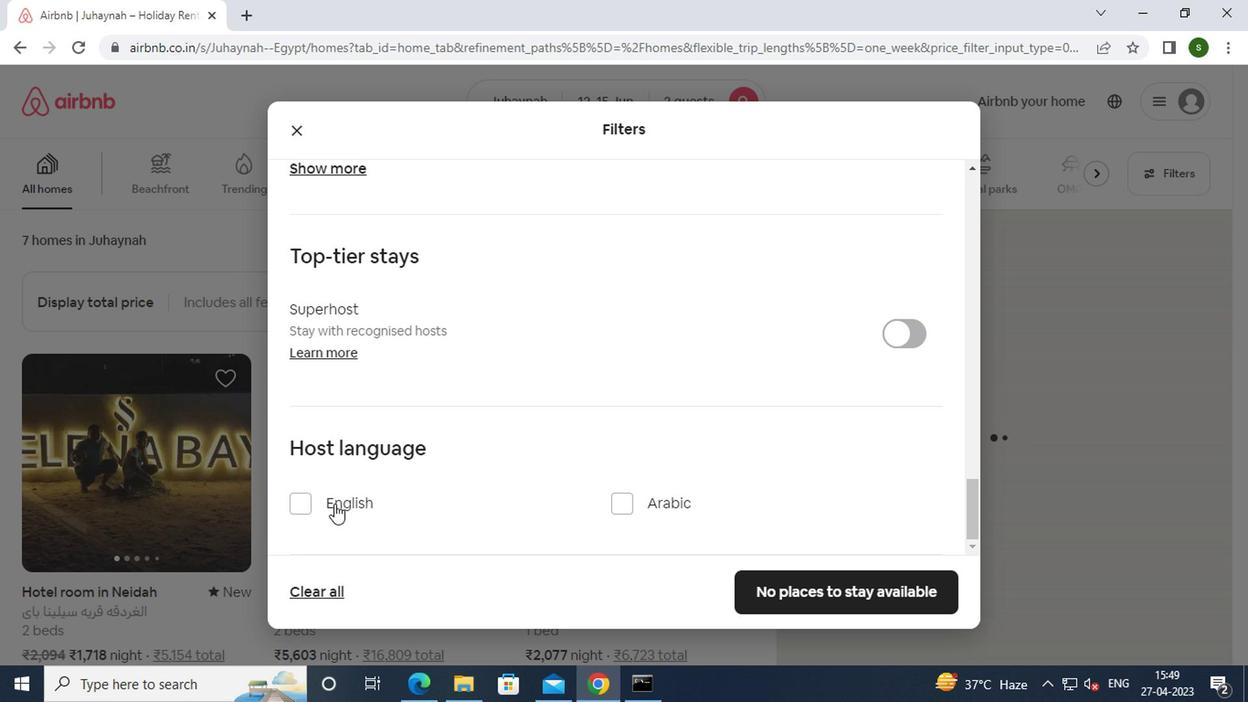 
Action: Mouse moved to (875, 585)
Screenshot: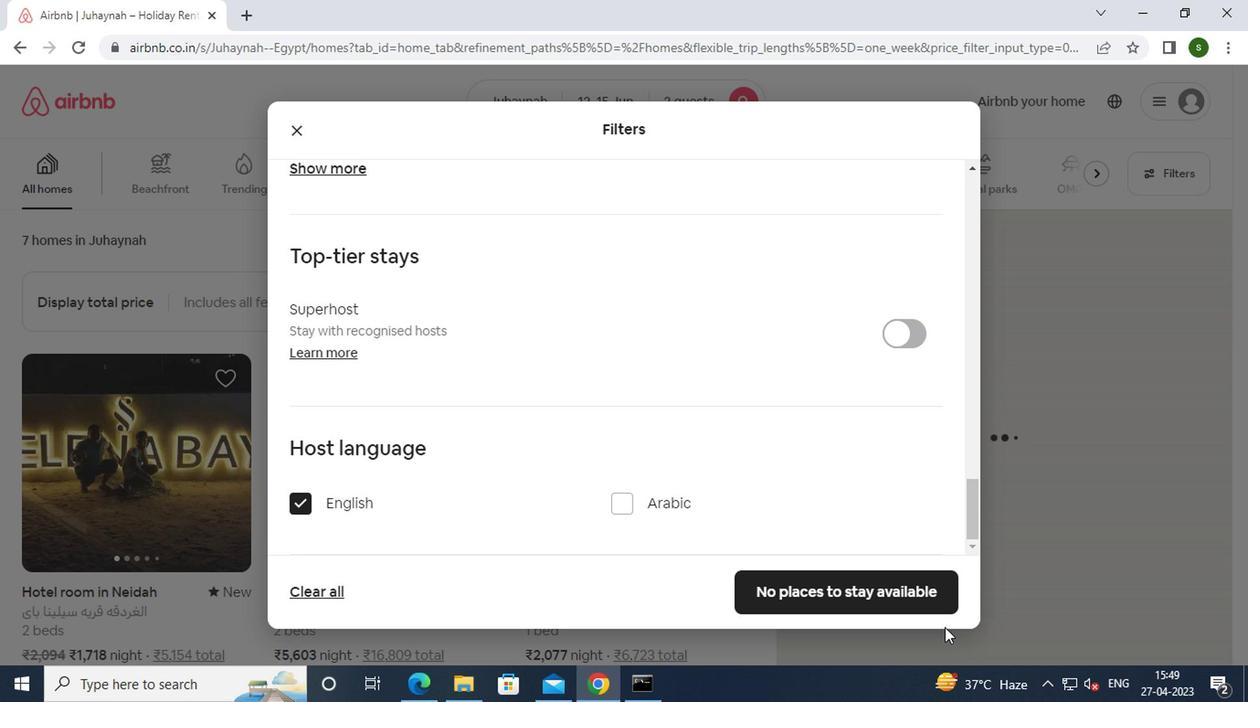 
Action: Mouse pressed left at (875, 585)
Screenshot: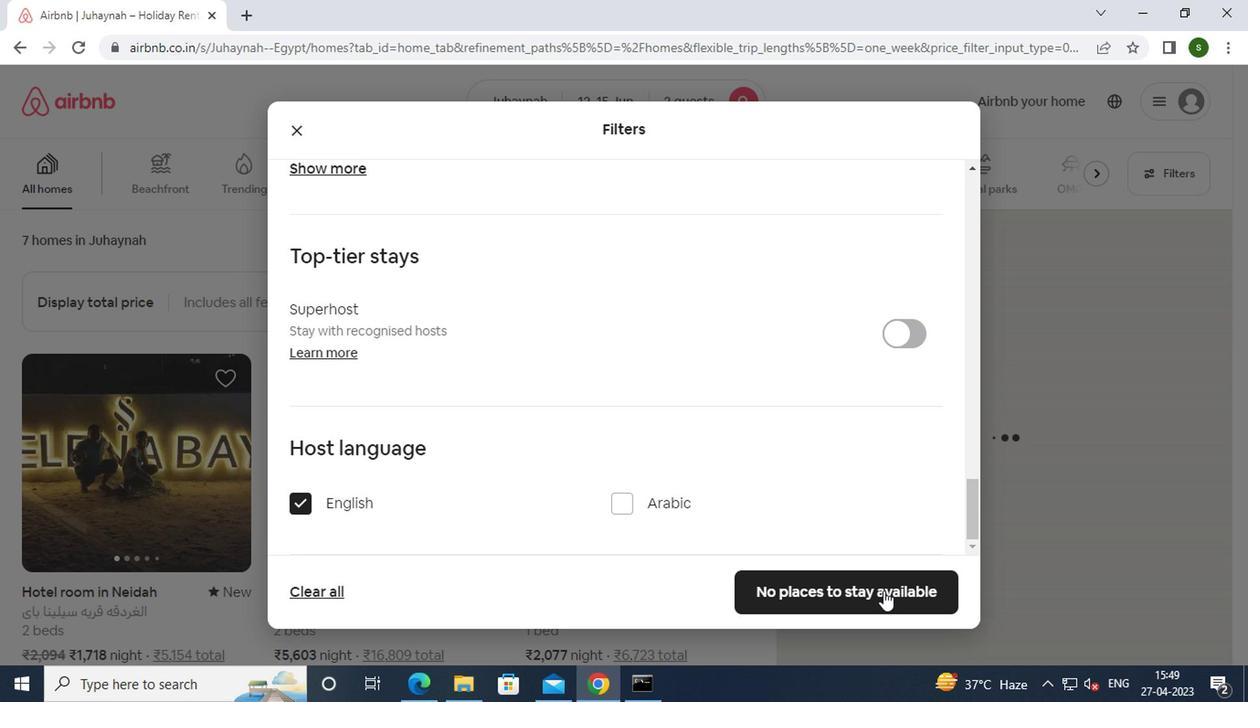 
Action: Mouse moved to (655, 453)
Screenshot: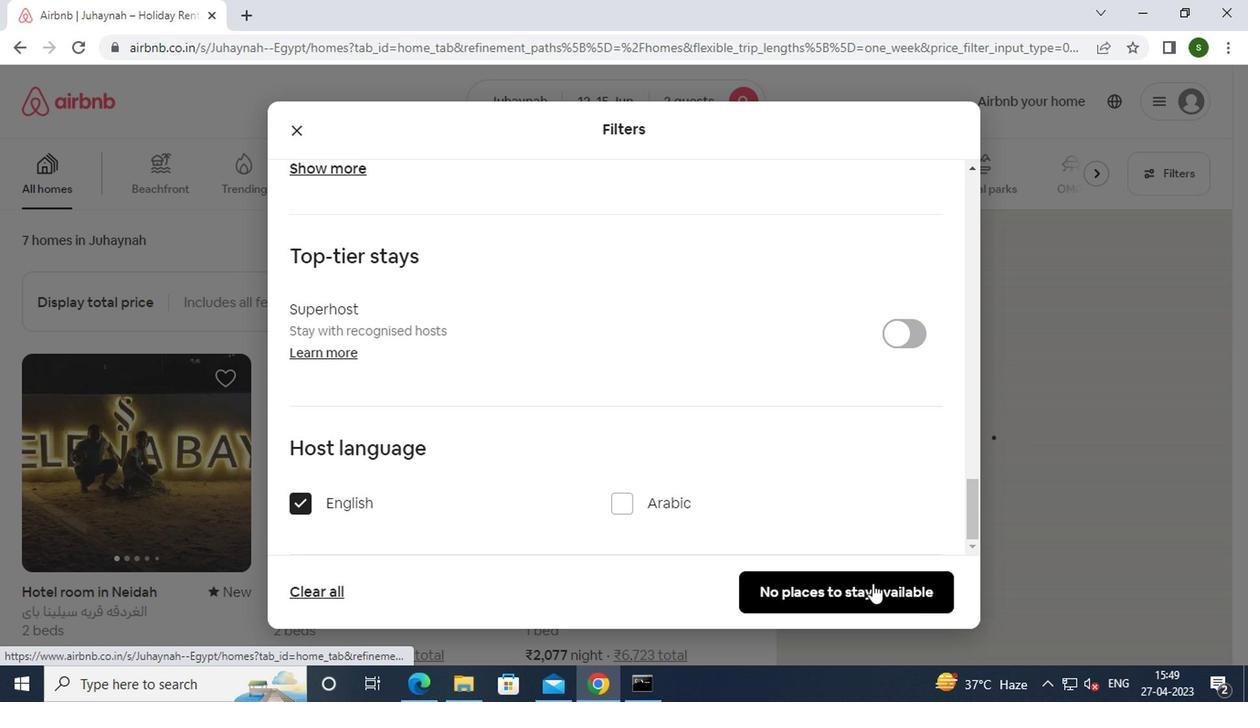 
